 Task: Compose an email with the signature Kate Phillips with the subject Follow-up on a service enhancement and the message Can you confirm the delivery date for the new shipment of products? from softage.5@softage.net to softage.9@softage.net, select the message and change font size to huge, align the email to right Send the email. Finally, move the email from Sent Items to the label Sustainability
Action: Mouse moved to (89, 55)
Screenshot: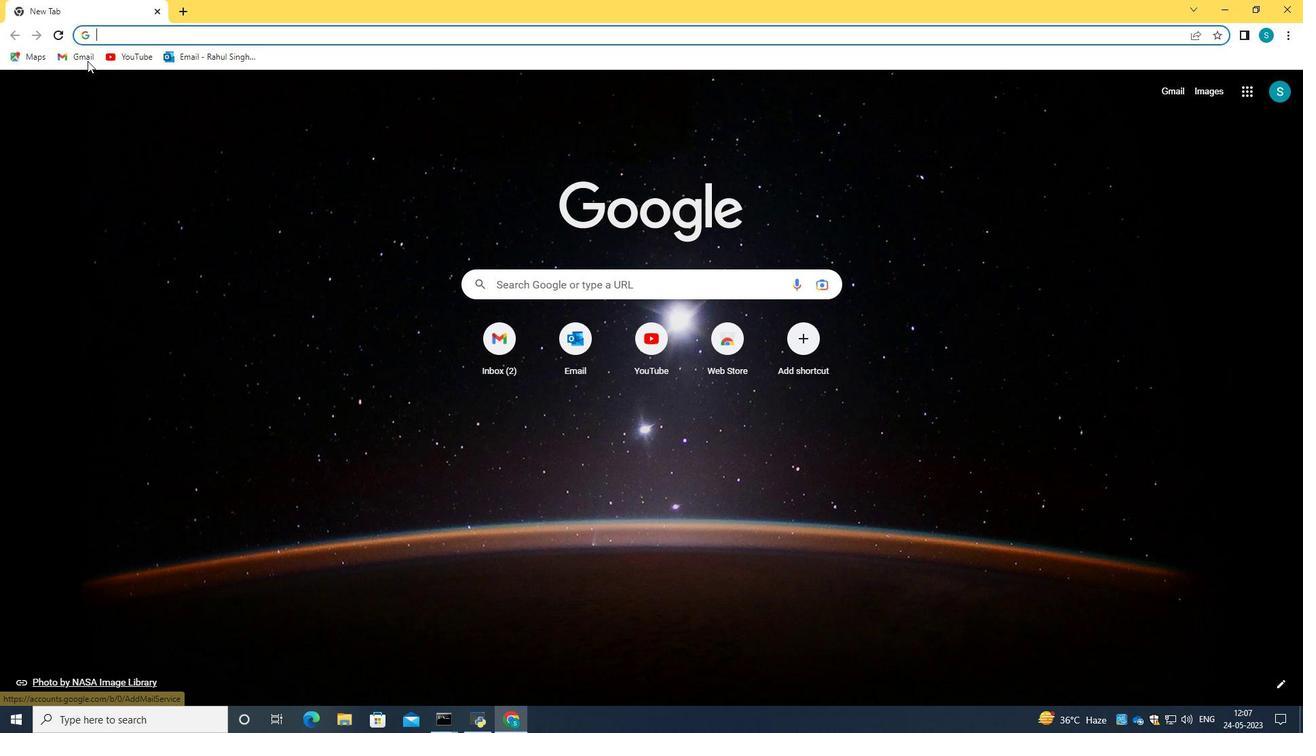 
Action: Mouse pressed left at (89, 55)
Screenshot: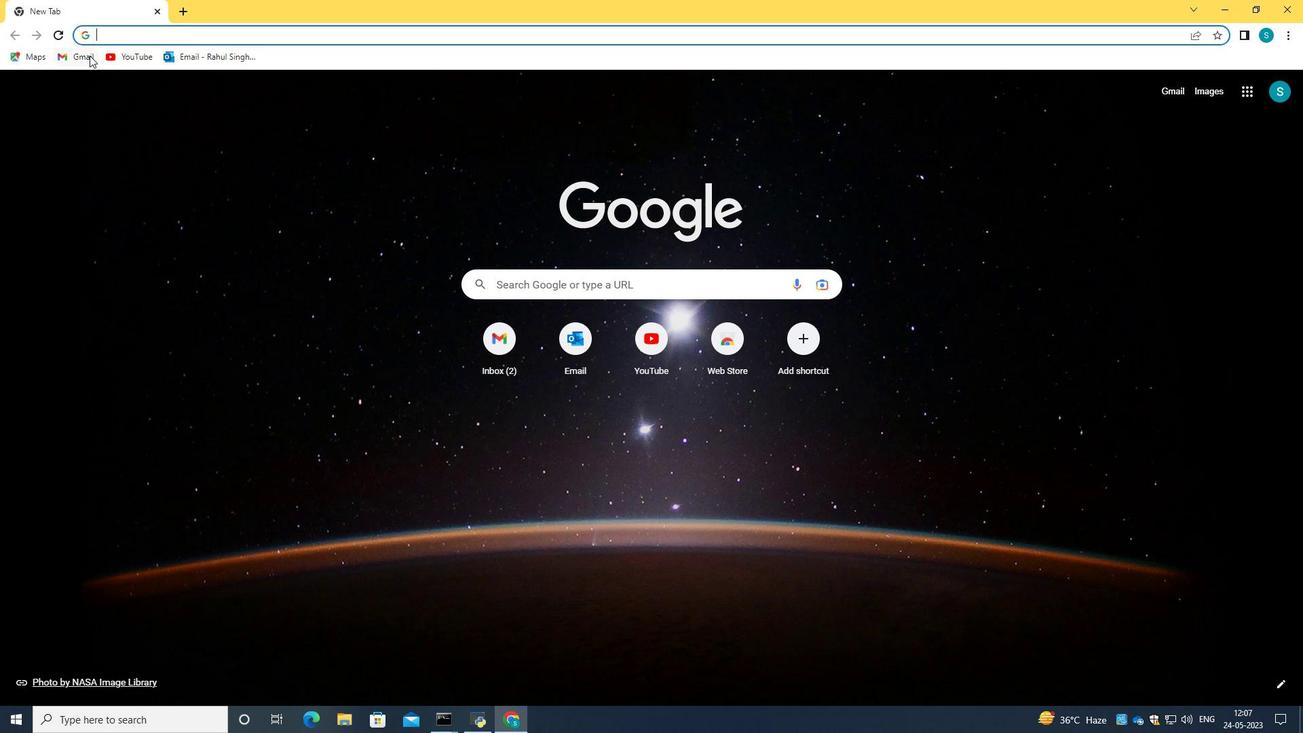 
Action: Mouse moved to (669, 211)
Screenshot: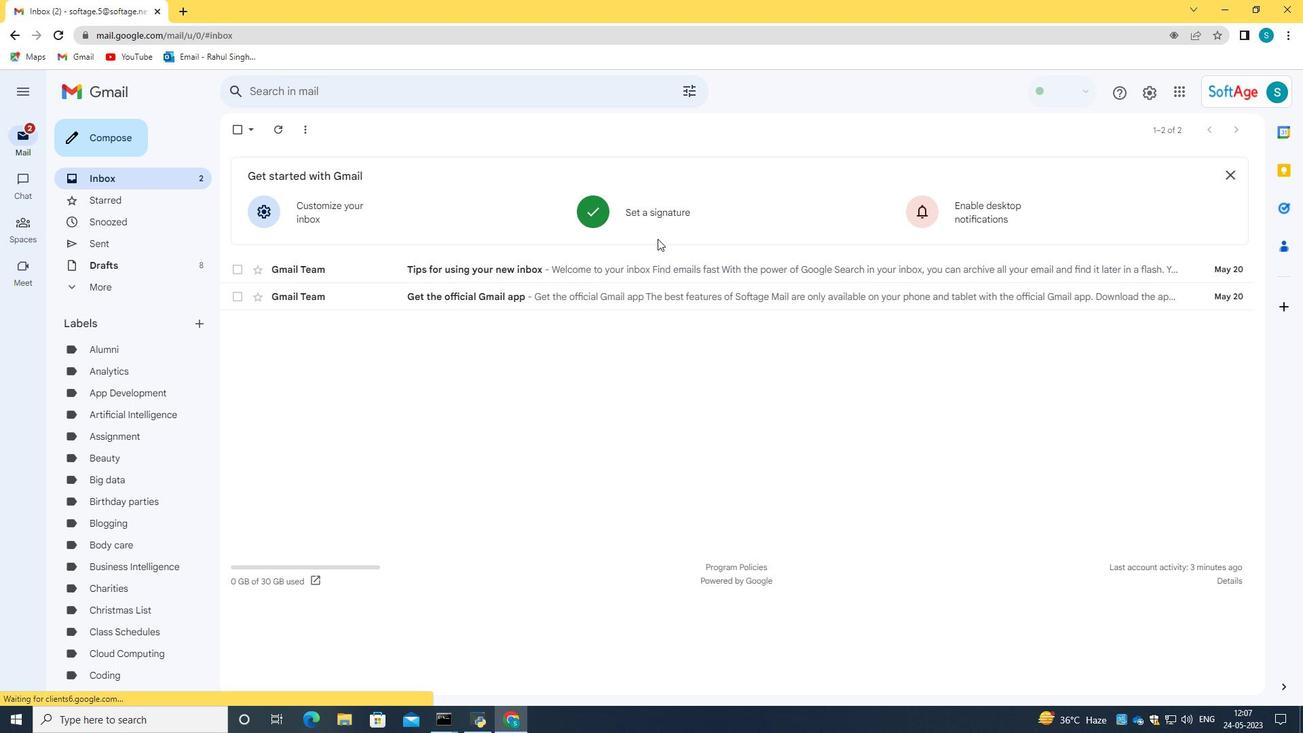 
Action: Mouse pressed left at (669, 211)
Screenshot: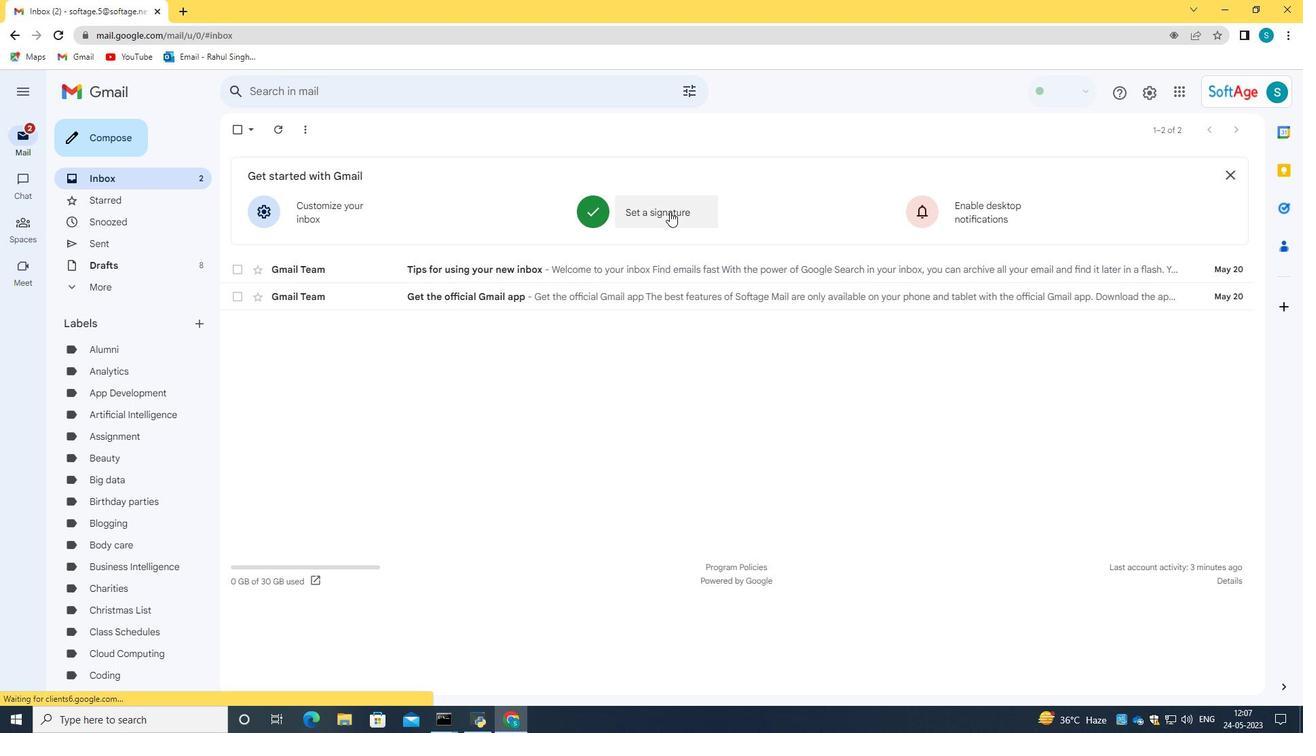 
Action: Mouse moved to (665, 228)
Screenshot: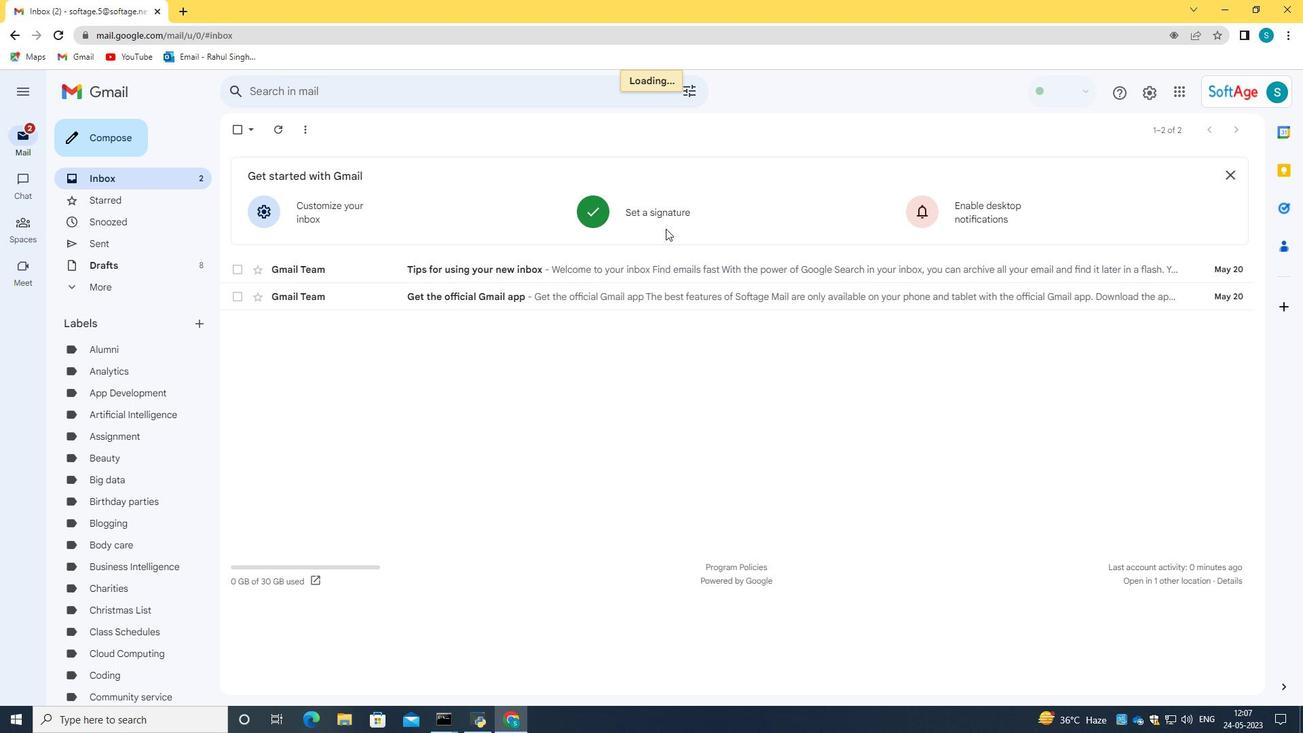 
Action: Mouse scrolled (665, 228) with delta (0, 0)
Screenshot: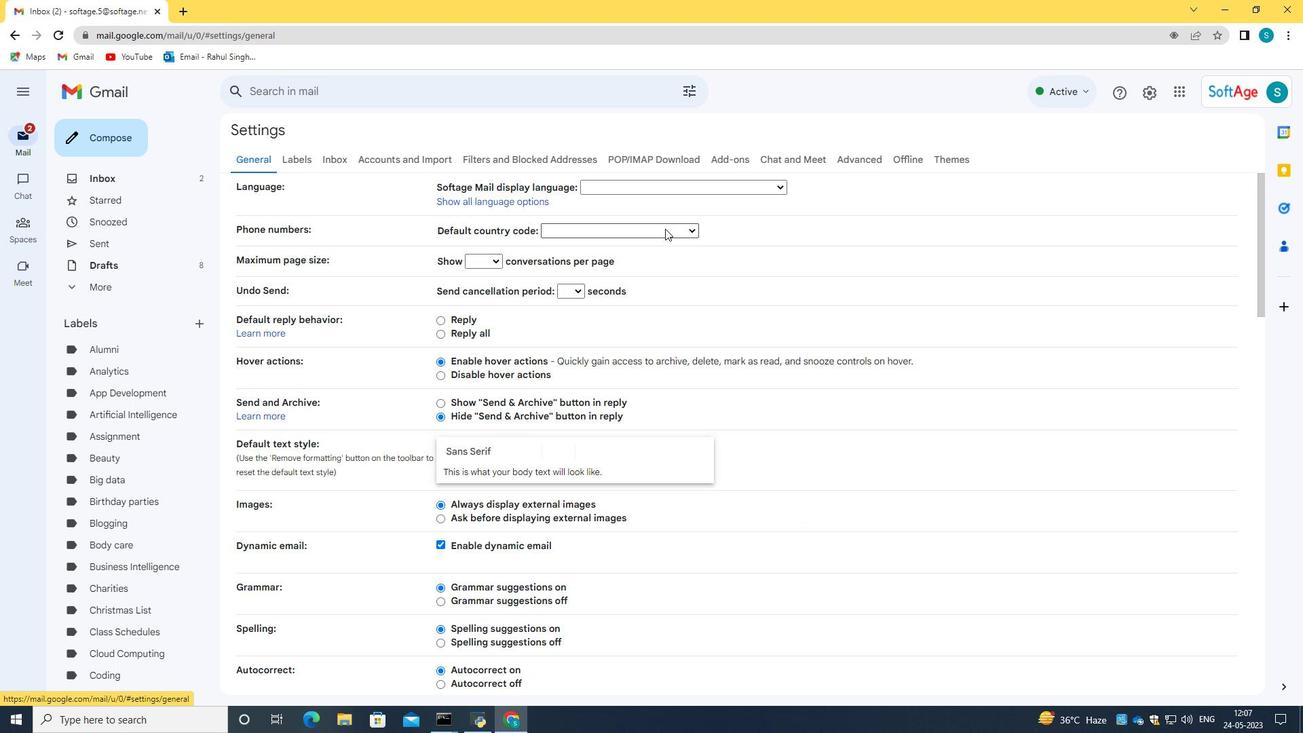 
Action: Mouse moved to (665, 230)
Screenshot: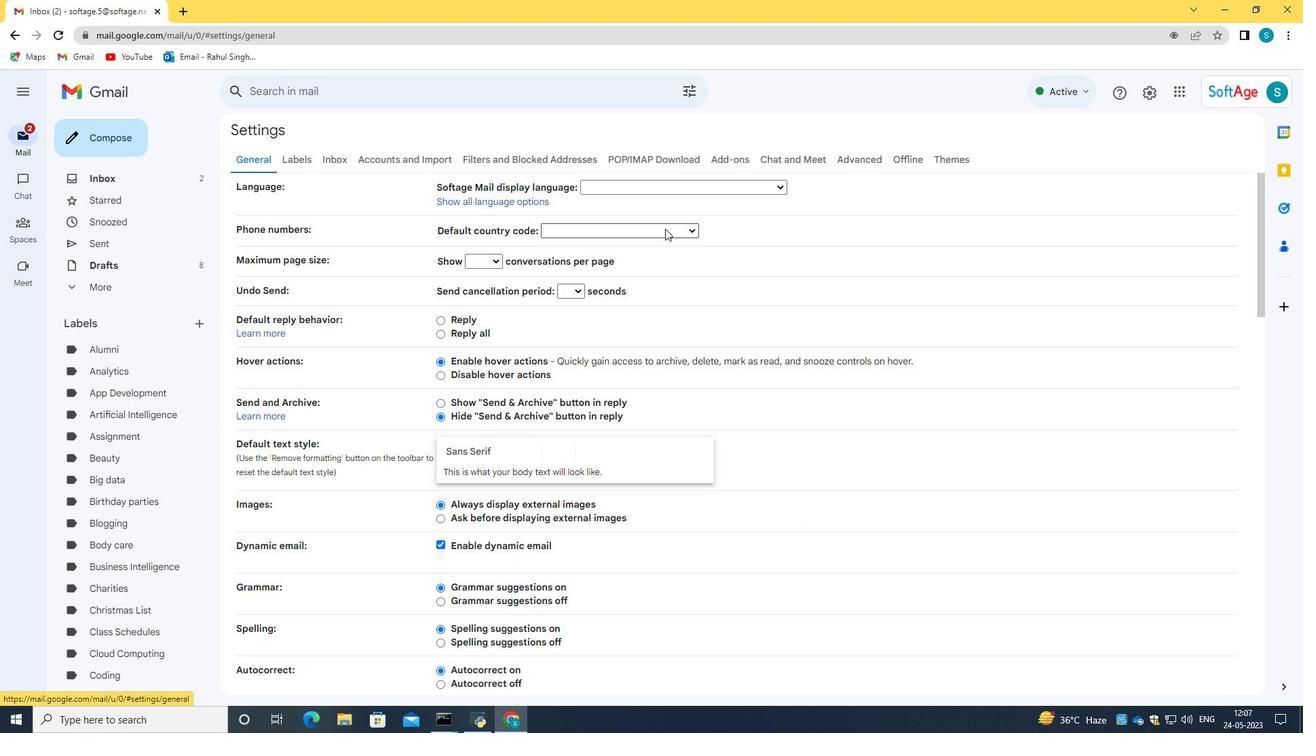 
Action: Mouse scrolled (665, 229) with delta (0, 0)
Screenshot: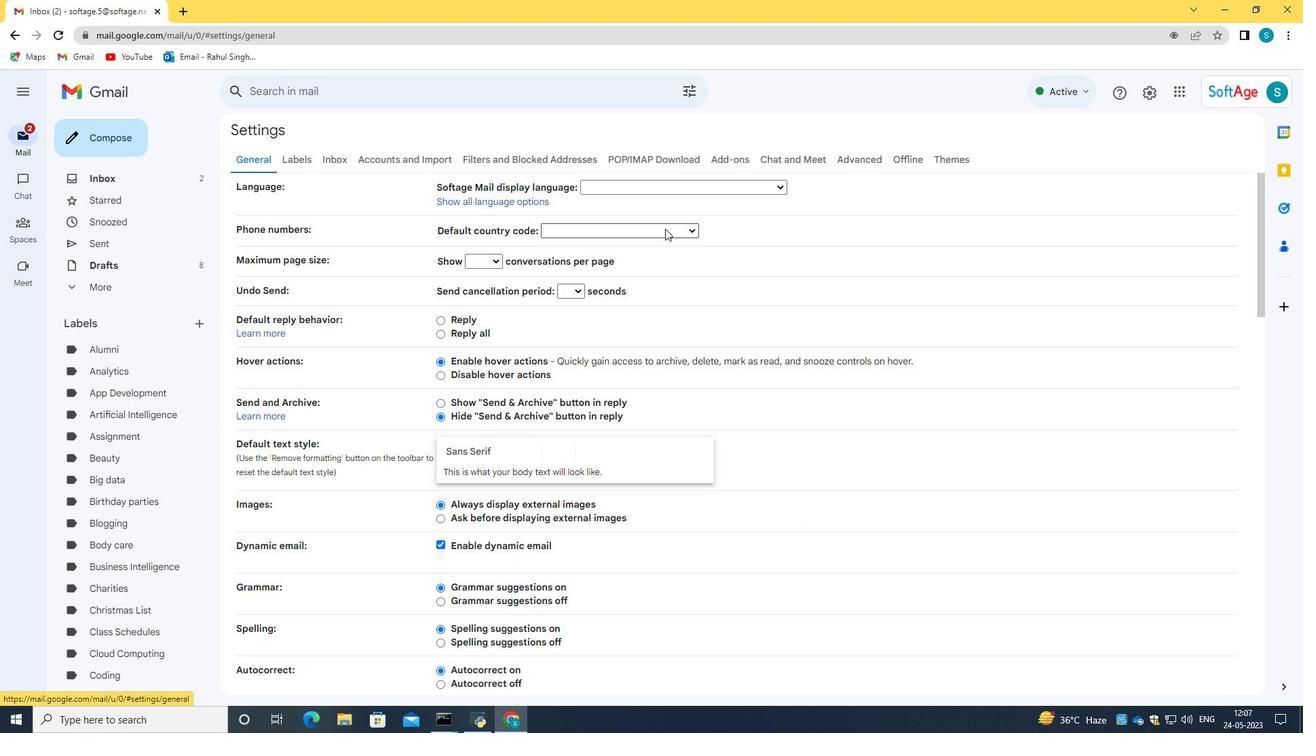 
Action: Mouse moved to (665, 230)
Screenshot: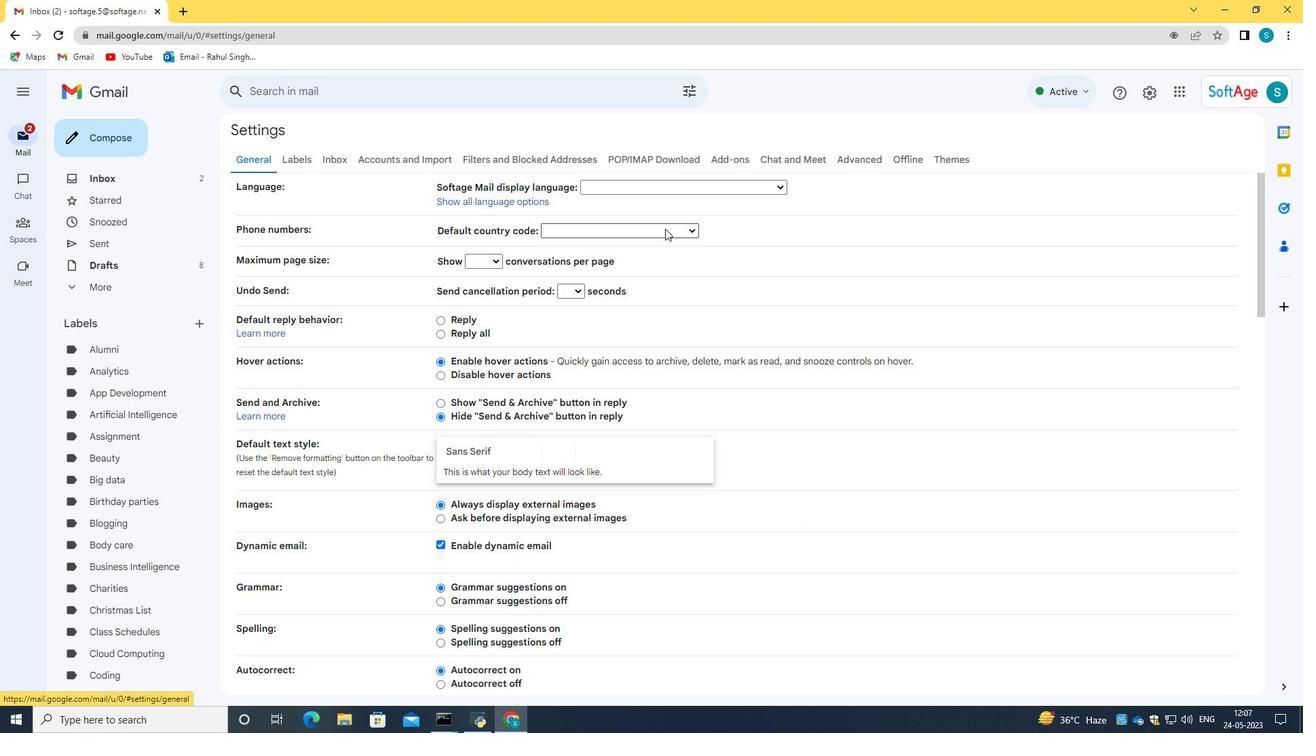 
Action: Mouse scrolled (665, 229) with delta (0, 0)
Screenshot: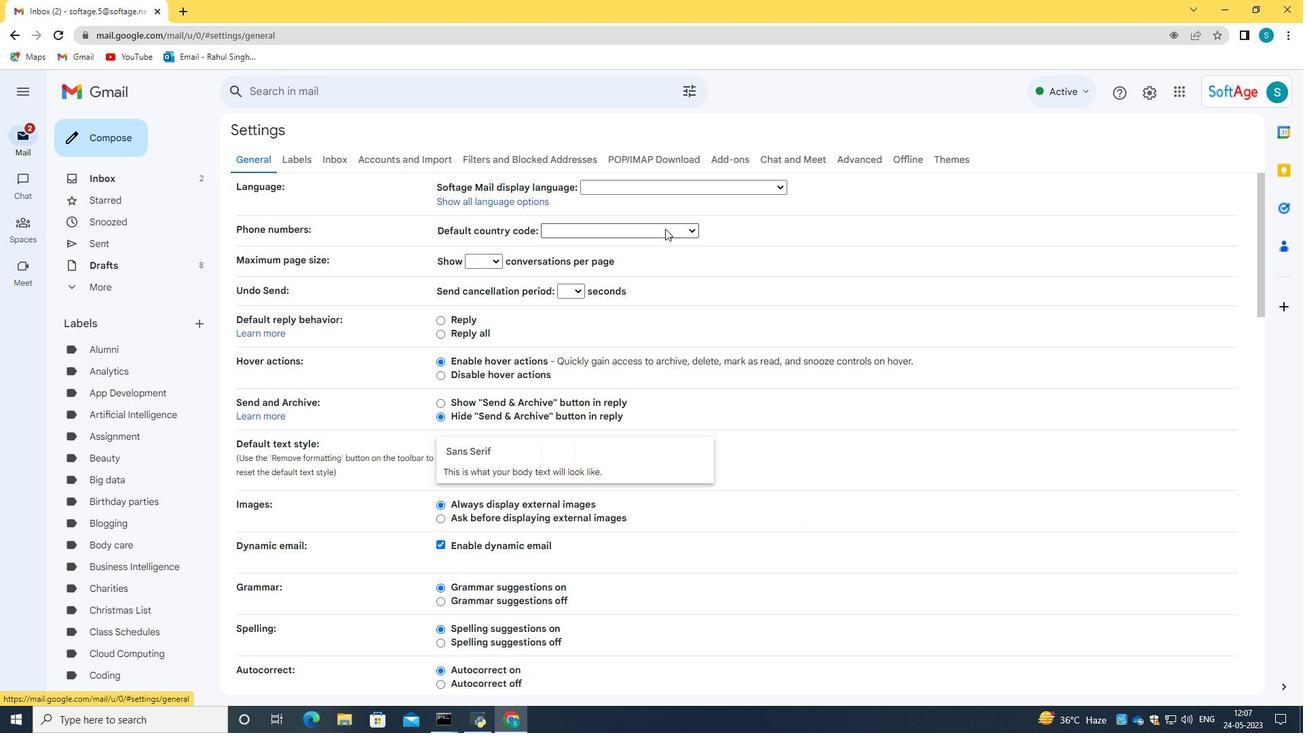 
Action: Mouse moved to (665, 230)
Screenshot: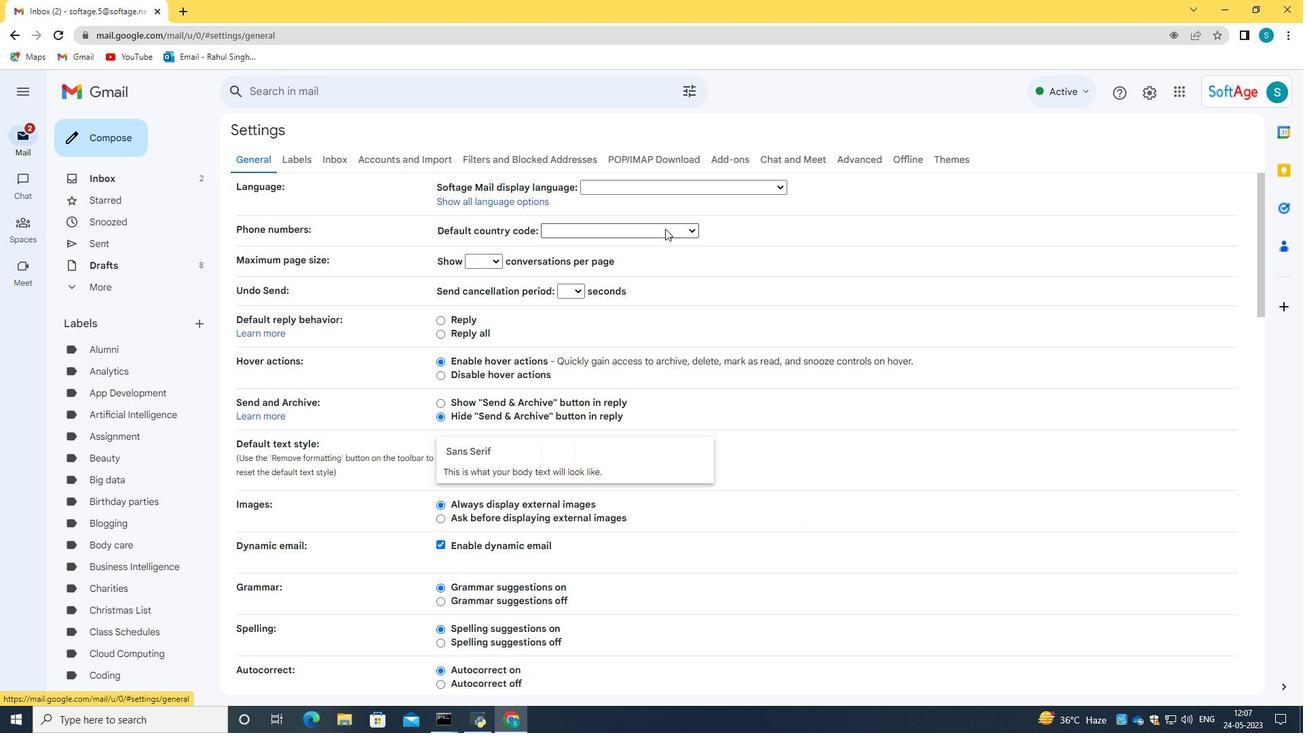 
Action: Mouse scrolled (665, 230) with delta (0, 0)
Screenshot: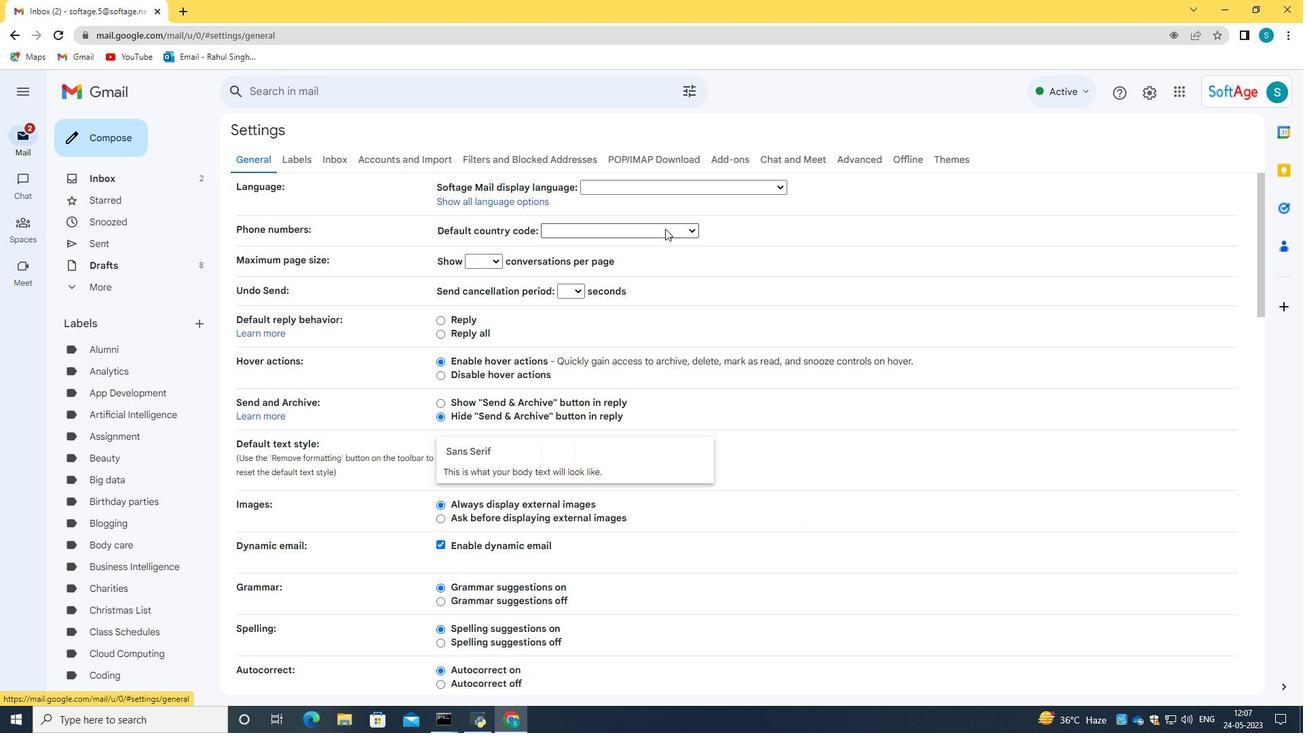 
Action: Mouse scrolled (665, 230) with delta (0, 0)
Screenshot: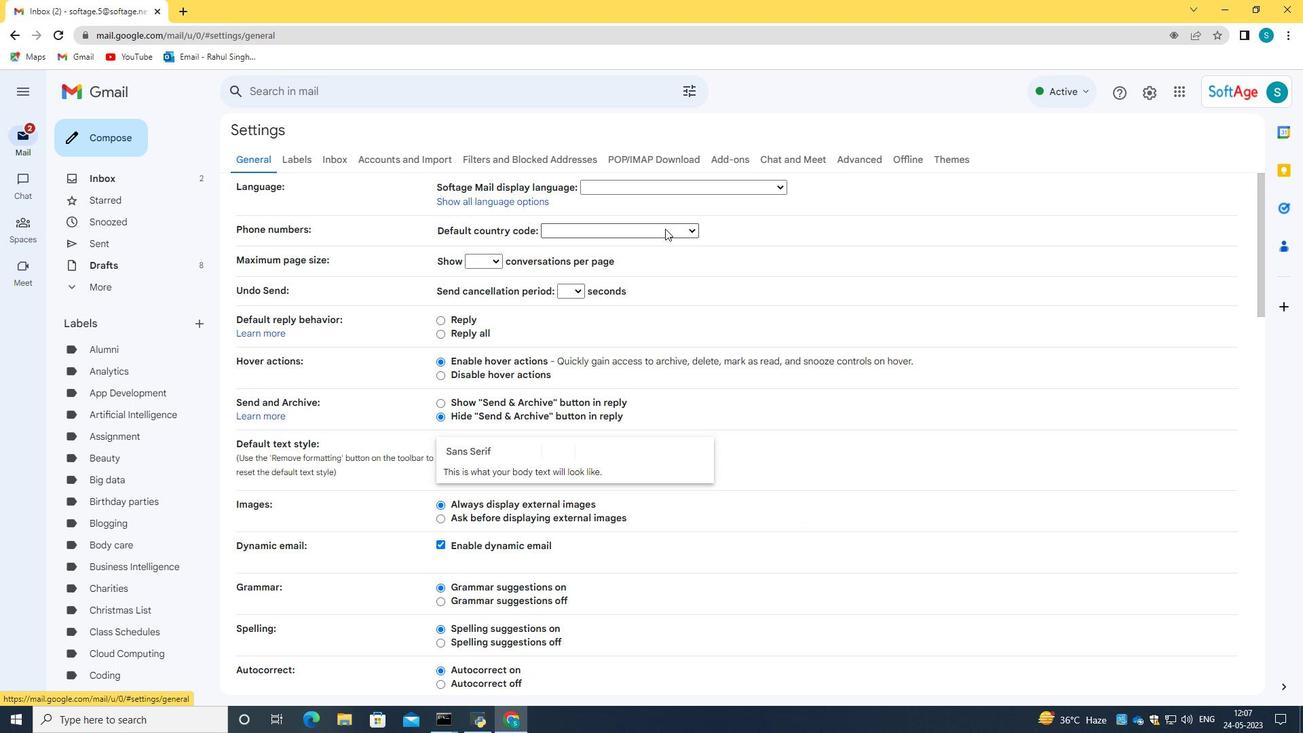 
Action: Mouse scrolled (665, 230) with delta (0, 0)
Screenshot: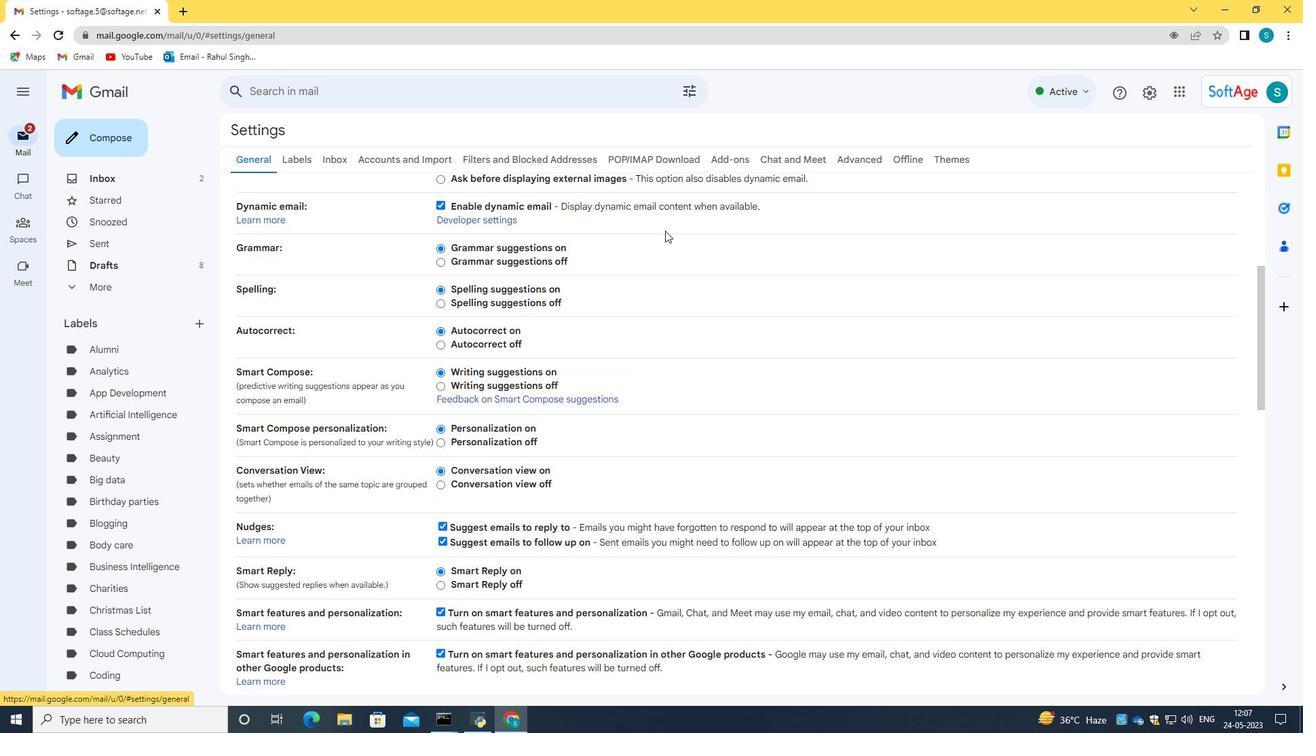 
Action: Mouse moved to (665, 231)
Screenshot: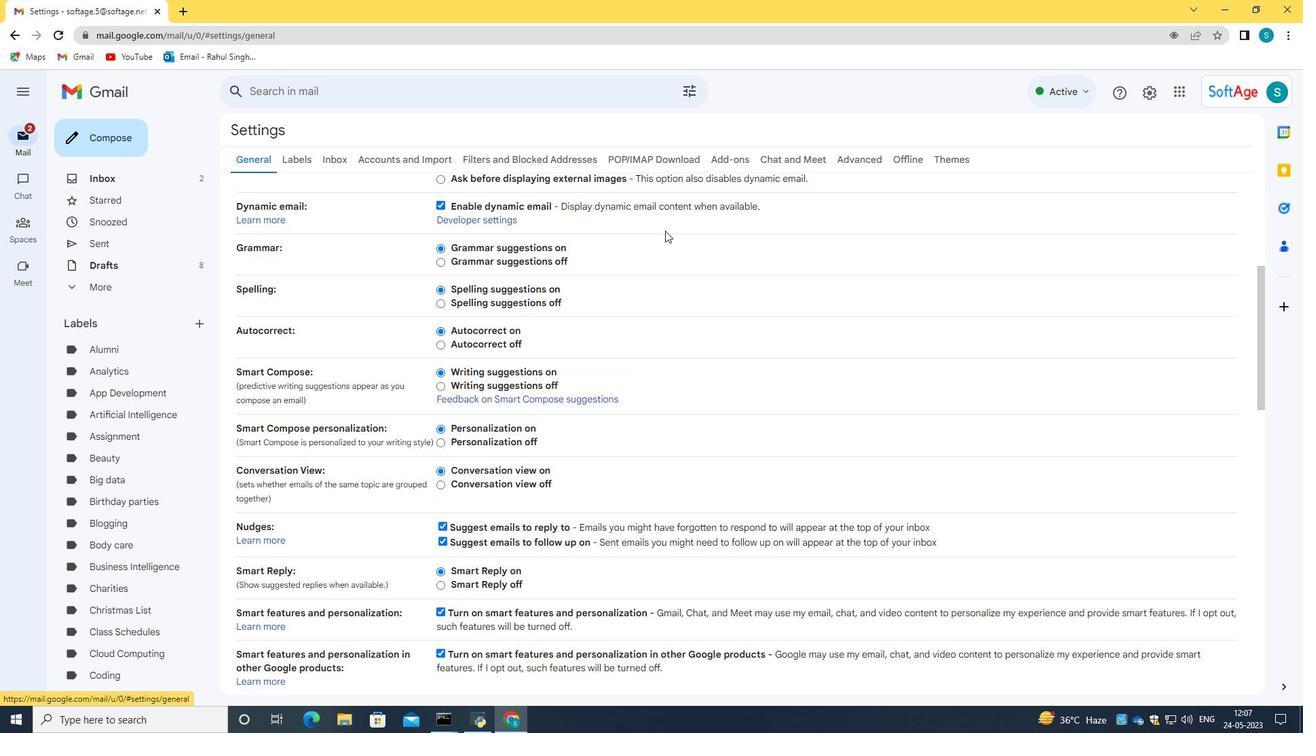 
Action: Mouse scrolled (665, 230) with delta (0, 0)
Screenshot: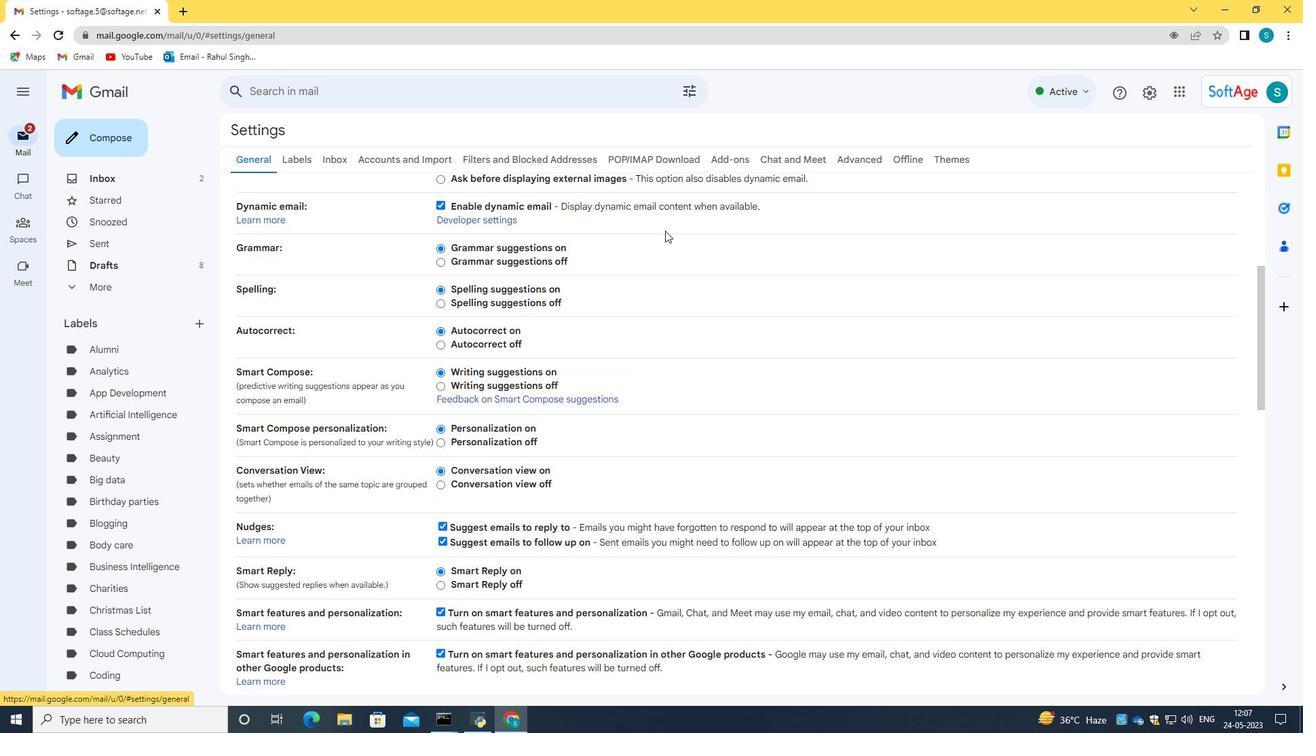 
Action: Mouse moved to (665, 232)
Screenshot: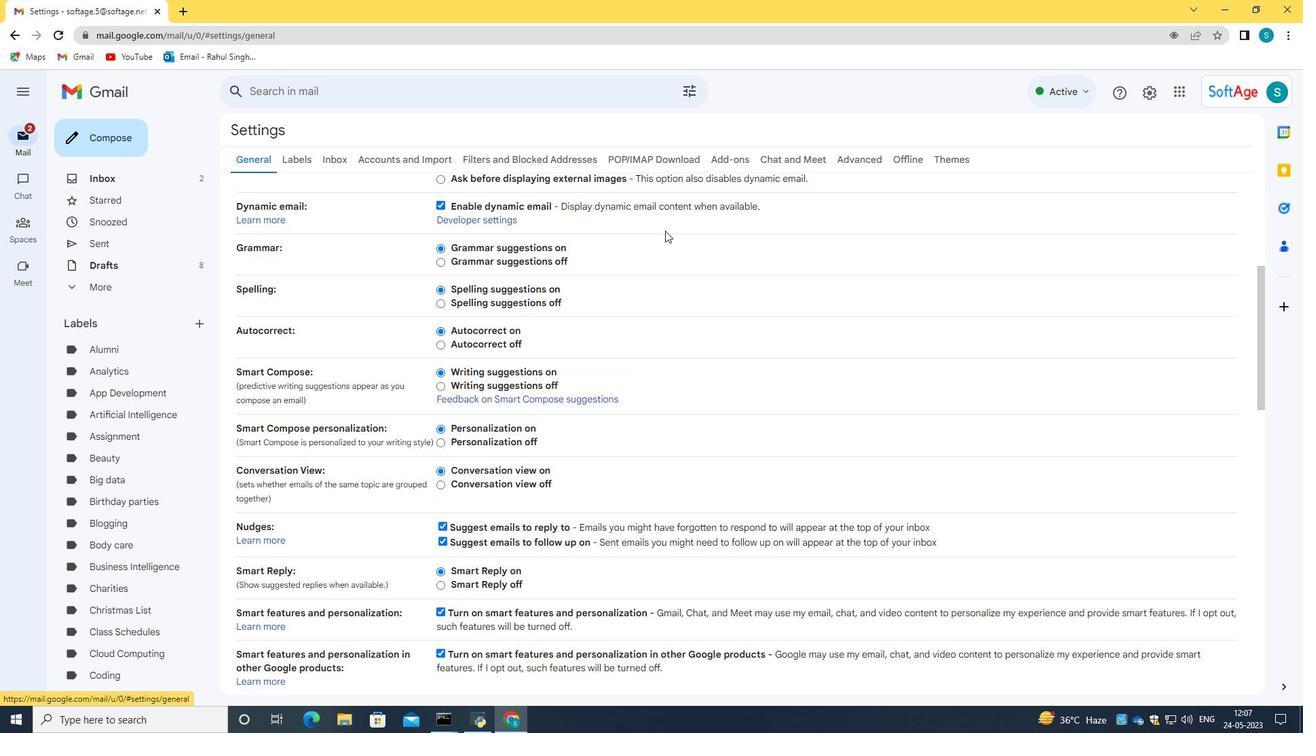 
Action: Mouse scrolled (665, 231) with delta (0, 0)
Screenshot: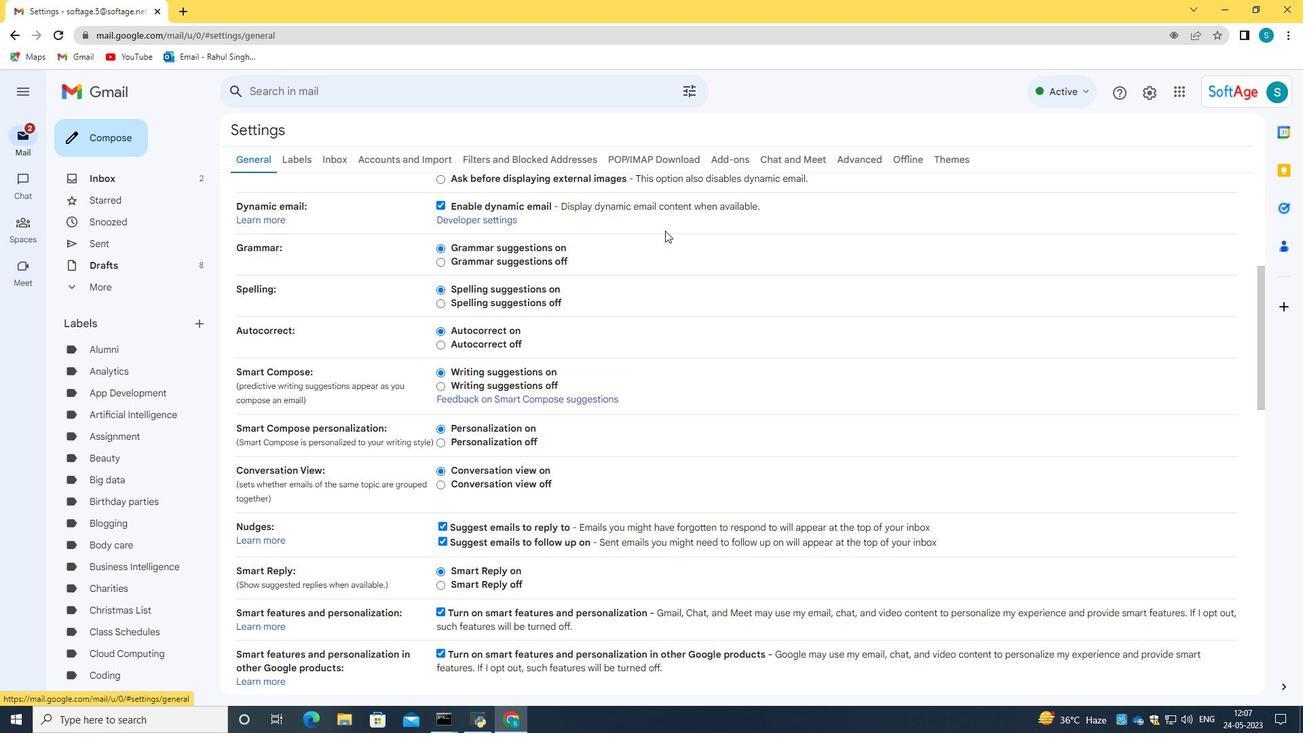 
Action: Mouse moved to (699, 285)
Screenshot: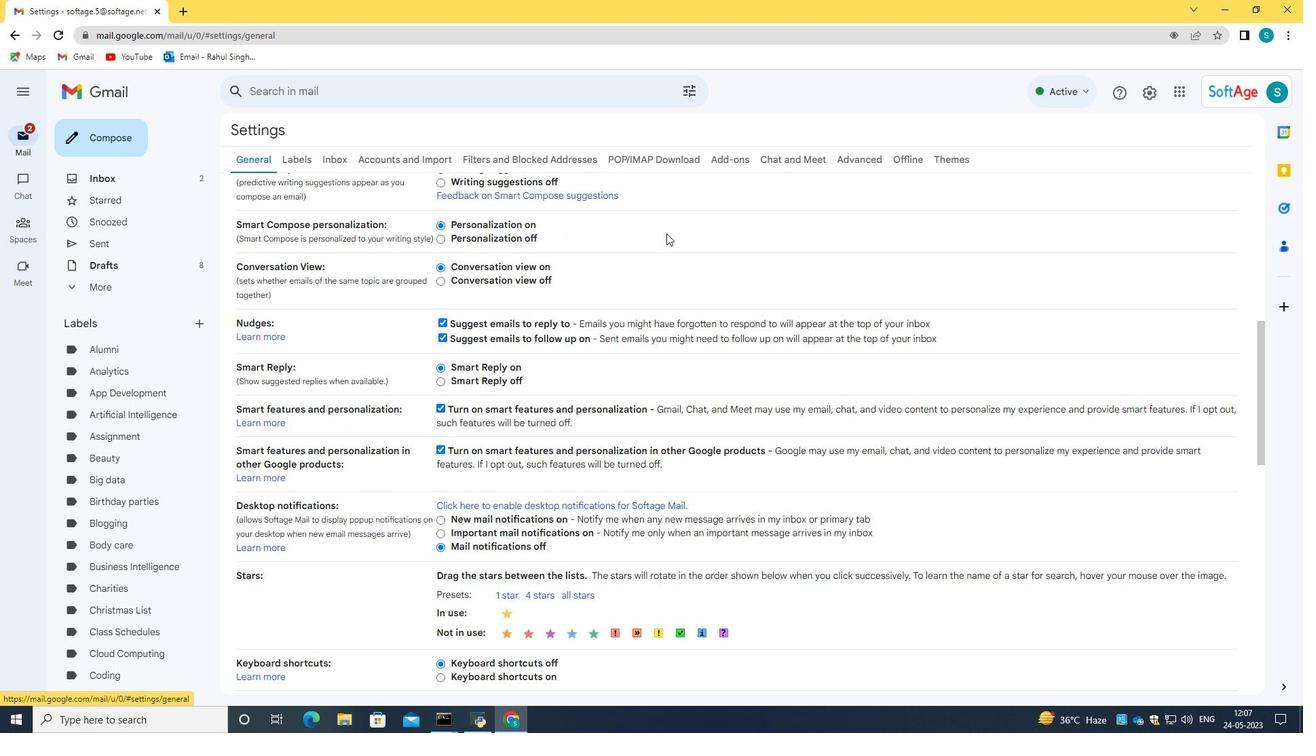 
Action: Mouse scrolled (699, 285) with delta (0, 0)
Screenshot: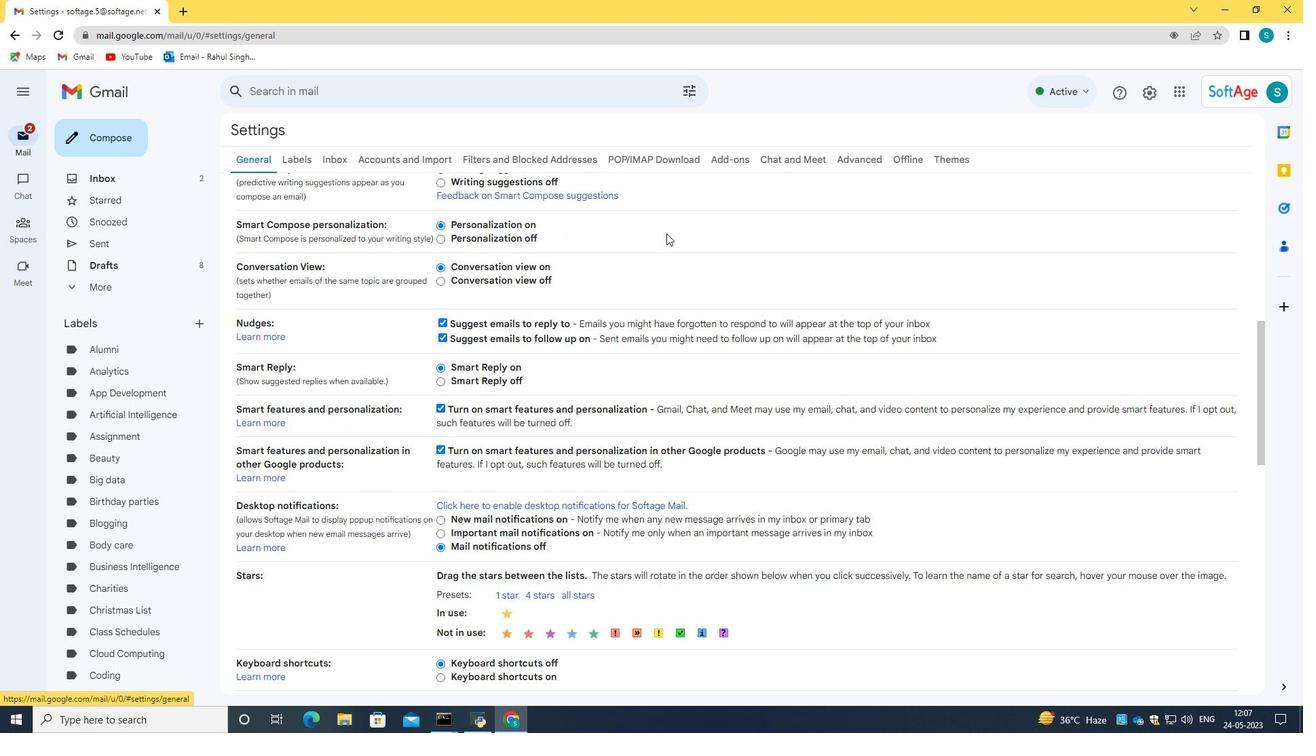 
Action: Mouse moved to (699, 293)
Screenshot: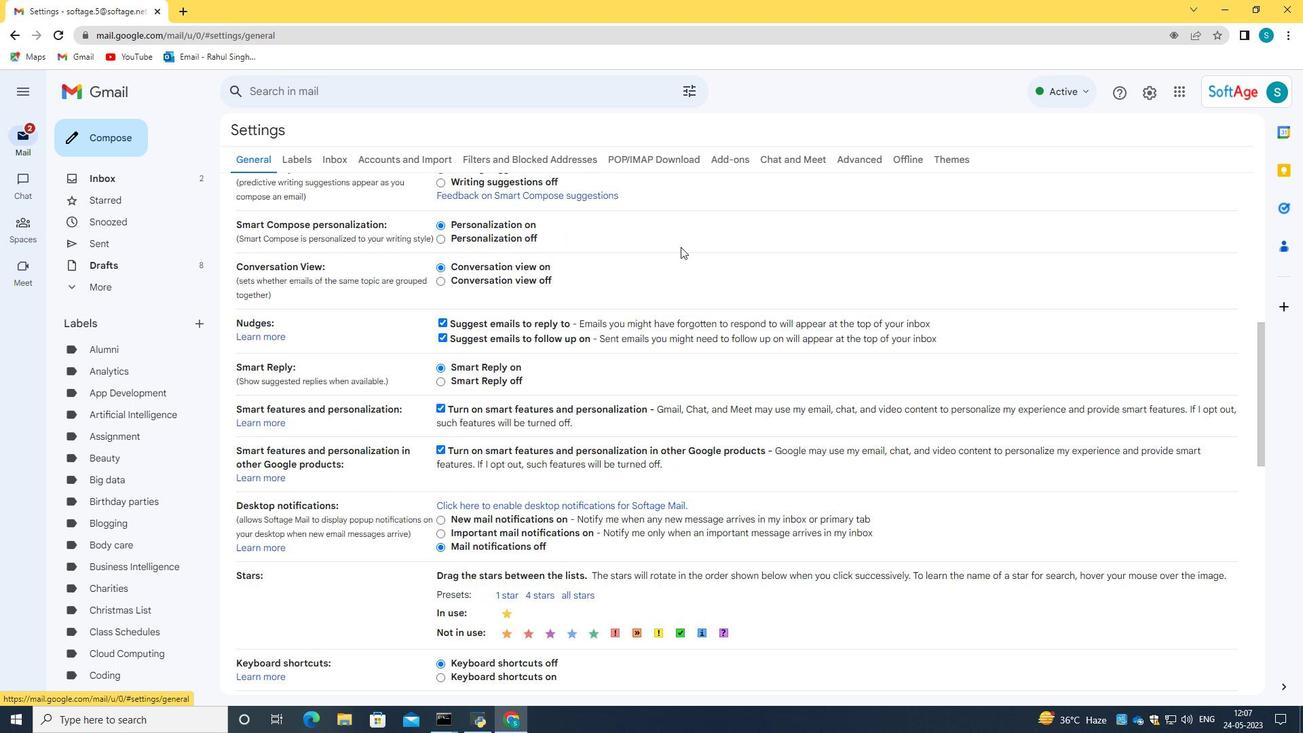 
Action: Mouse scrolled (699, 293) with delta (0, 0)
Screenshot: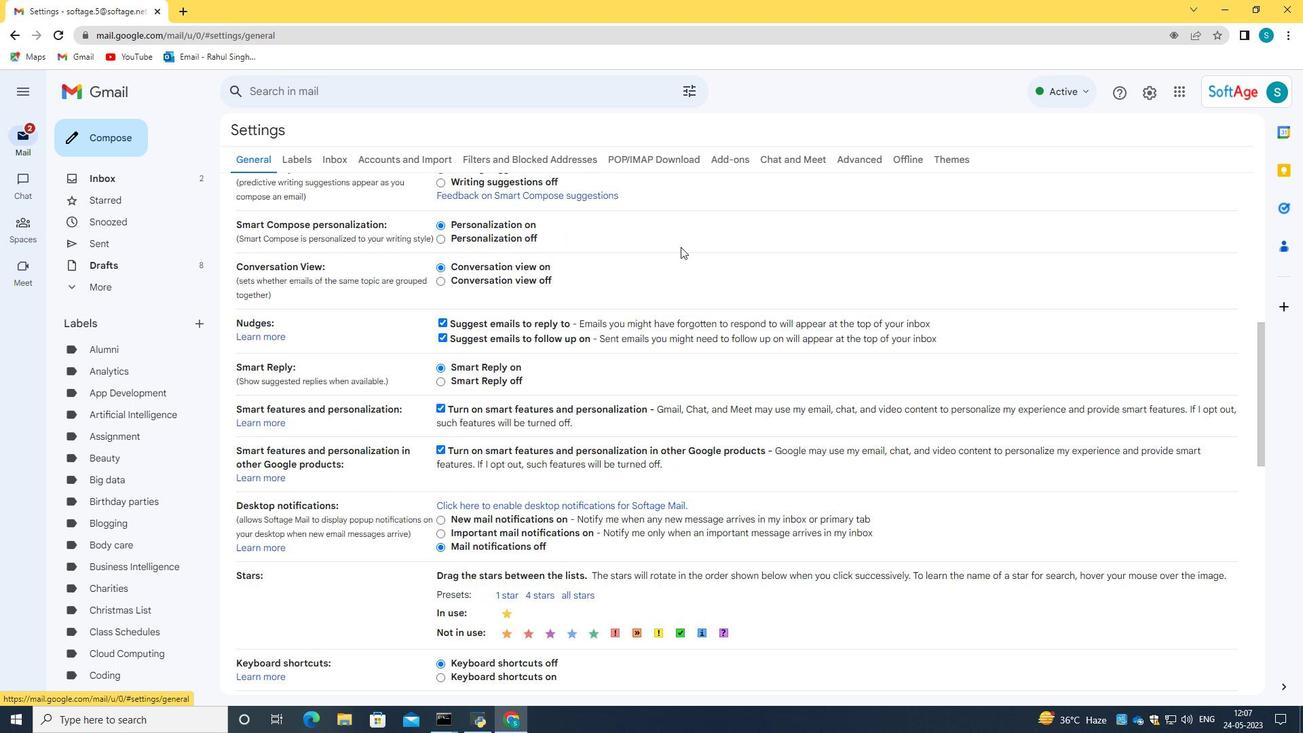 
Action: Mouse scrolled (699, 293) with delta (0, 0)
Screenshot: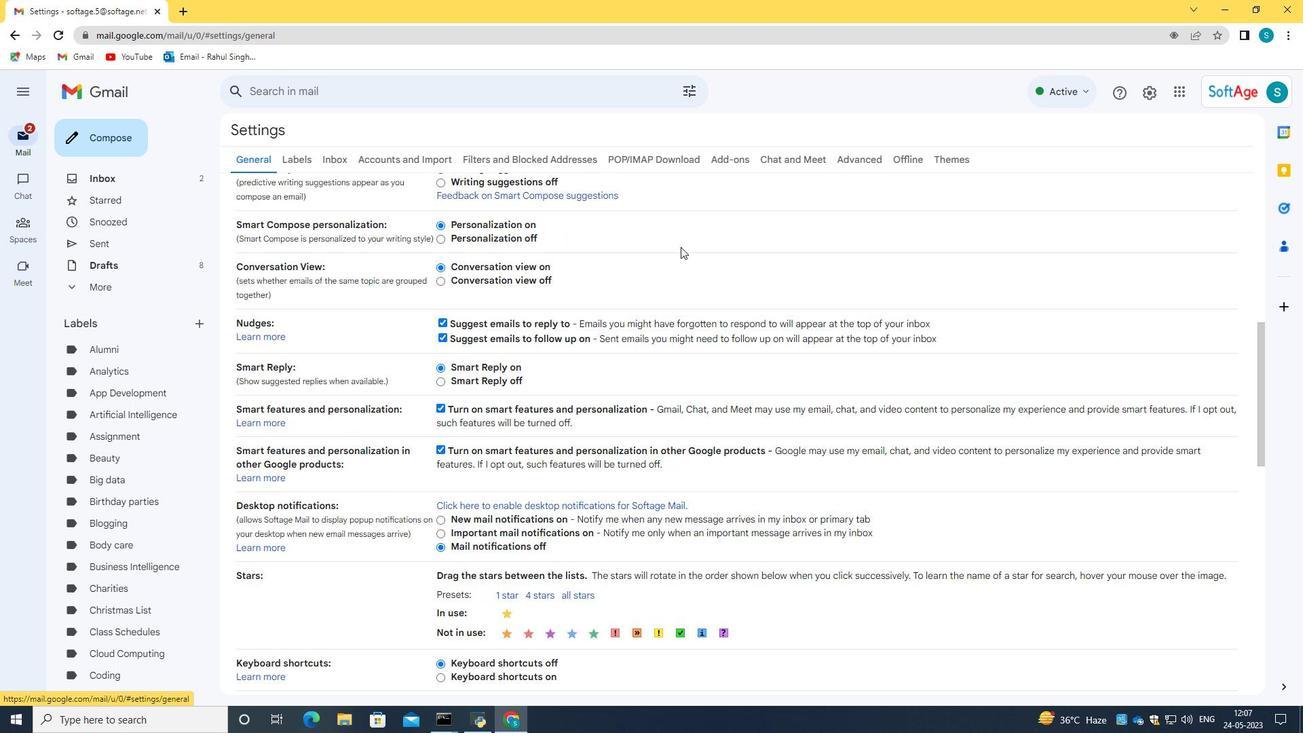 
Action: Mouse scrolled (699, 293) with delta (0, 0)
Screenshot: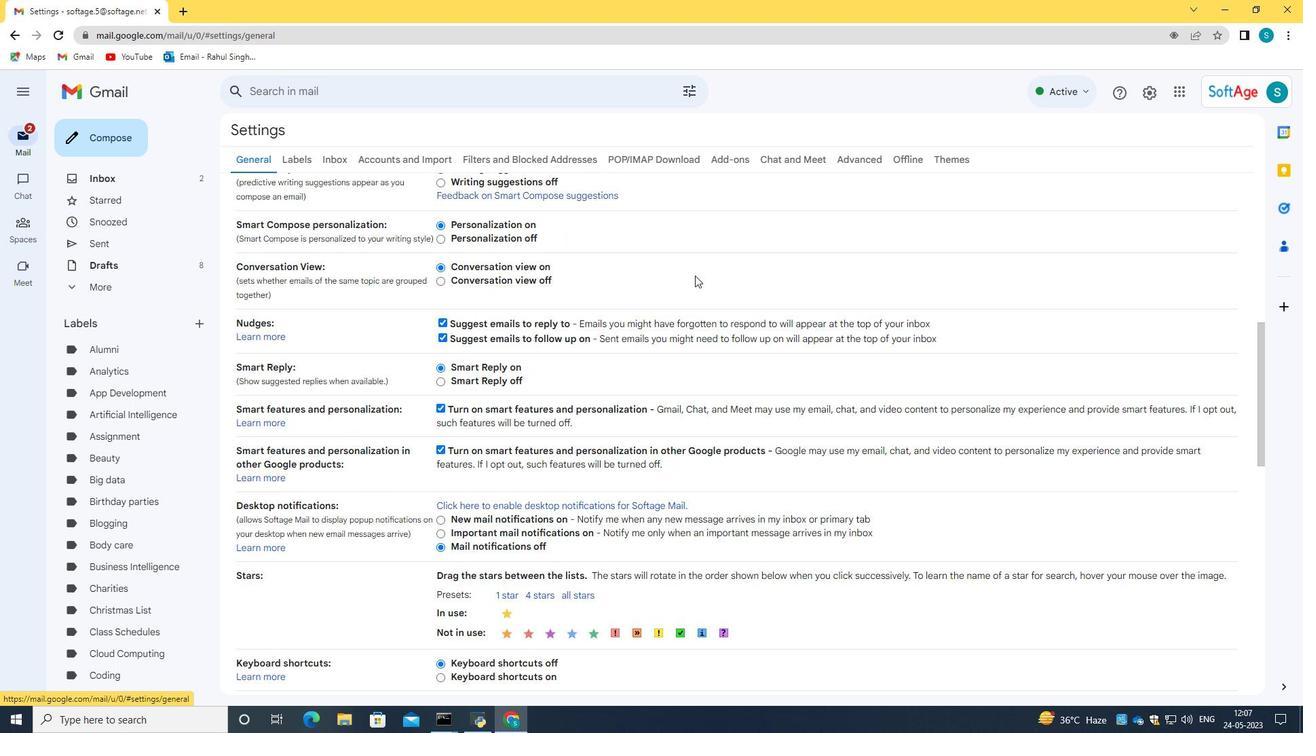 
Action: Mouse moved to (578, 612)
Screenshot: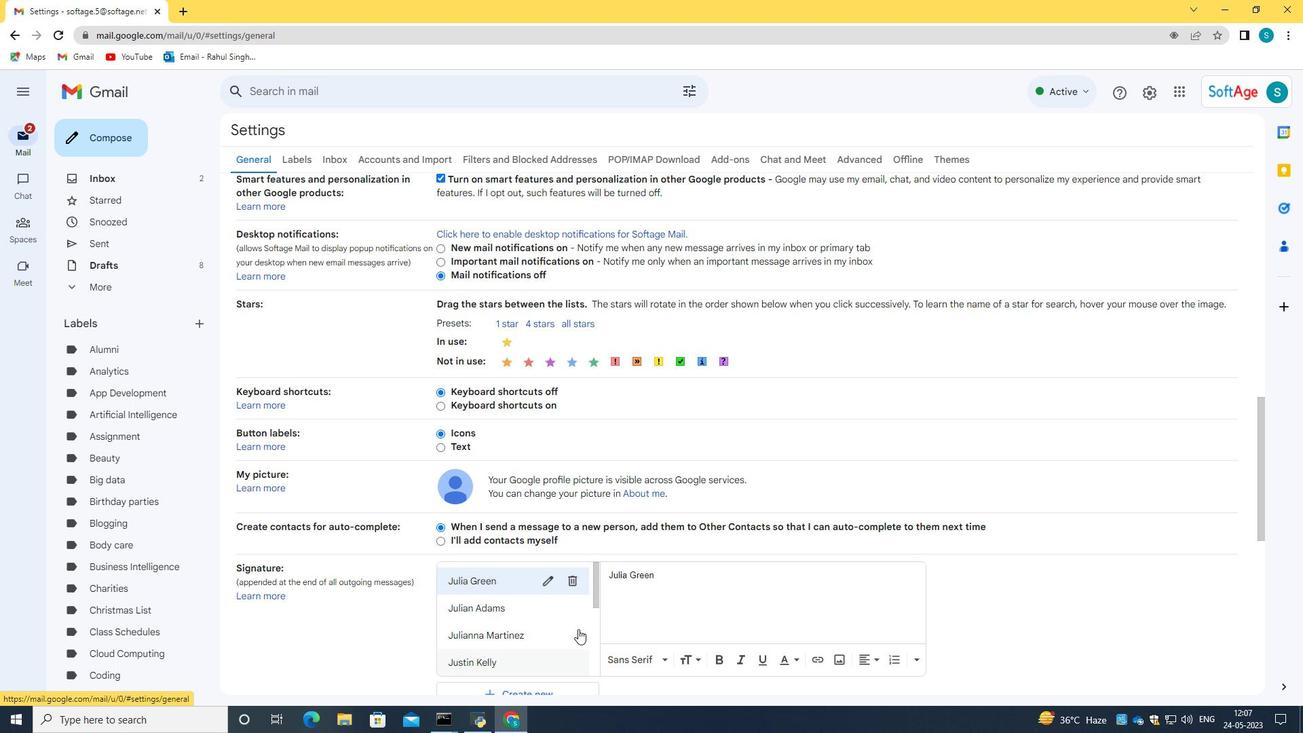
Action: Mouse scrolled (578, 611) with delta (0, 0)
Screenshot: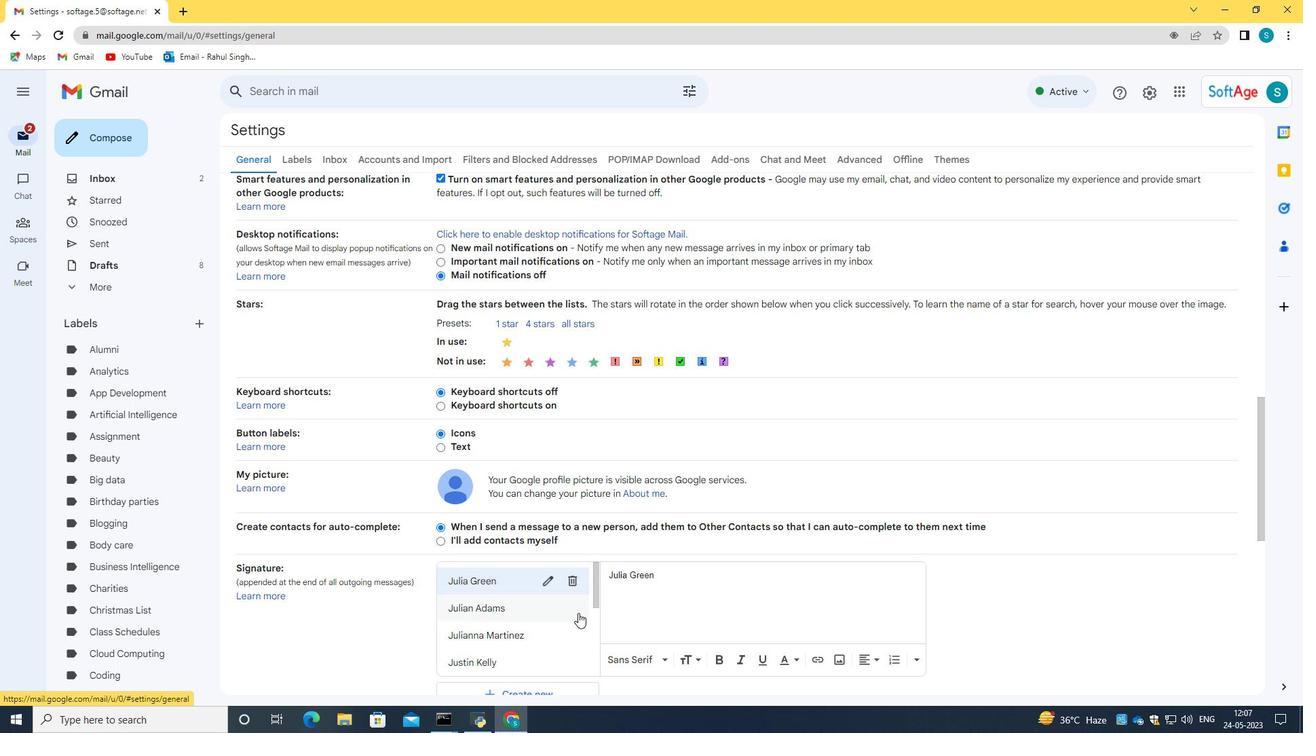 
Action: Mouse moved to (532, 588)
Screenshot: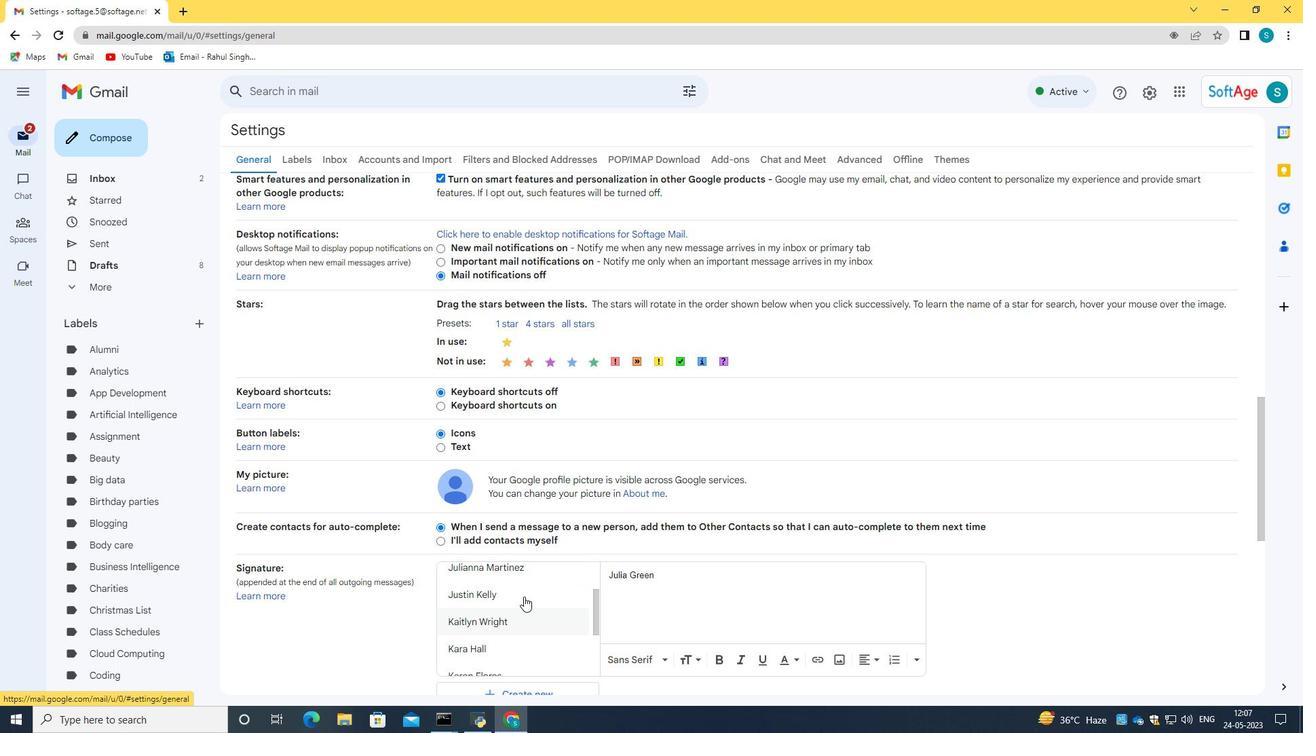 
Action: Mouse scrolled (532, 587) with delta (0, 0)
Screenshot: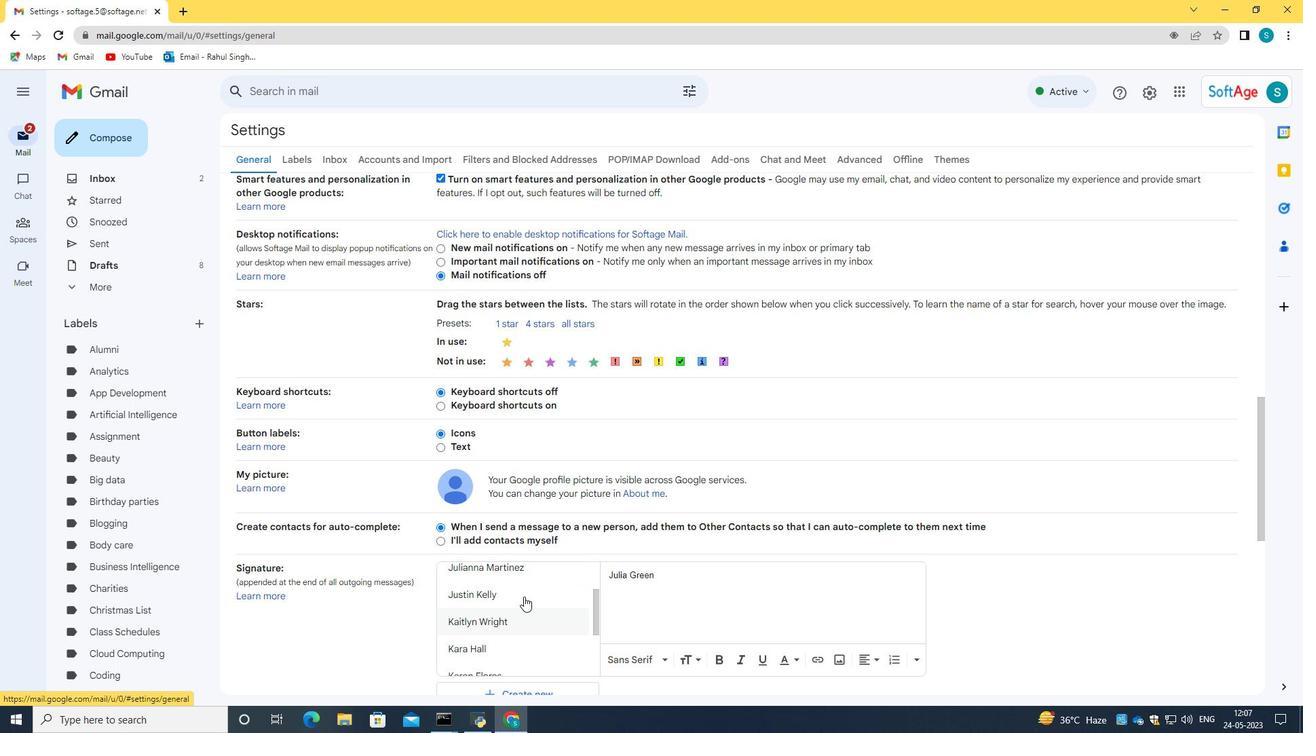
Action: Mouse moved to (573, 570)
Screenshot: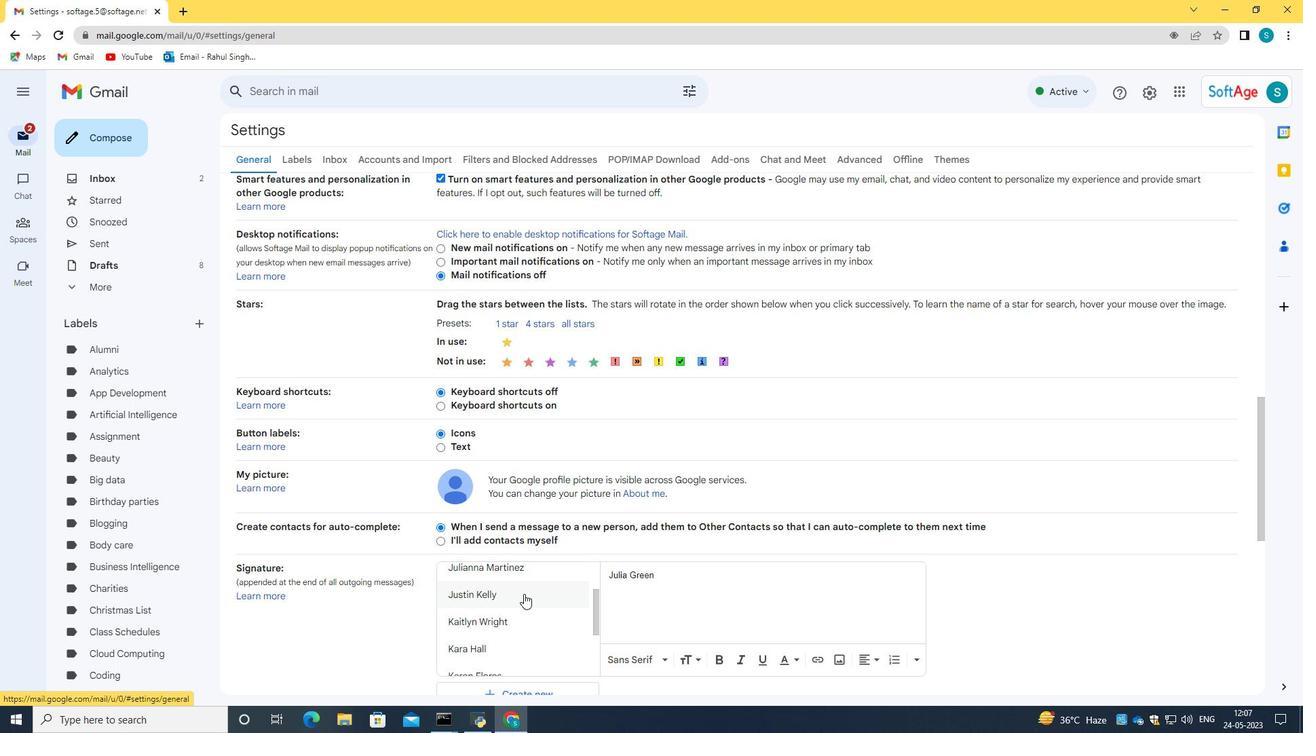
Action: Mouse scrolled (573, 569) with delta (0, 0)
Screenshot: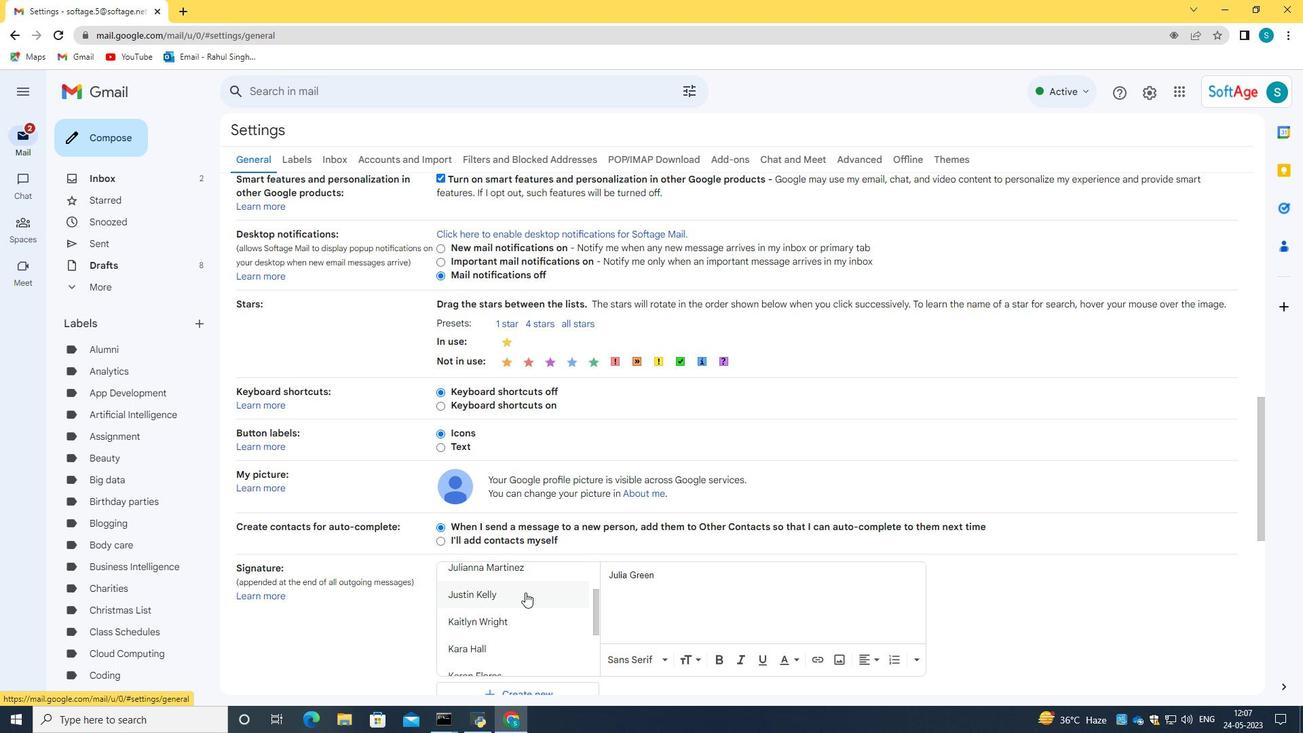 
Action: Mouse moved to (638, 557)
Screenshot: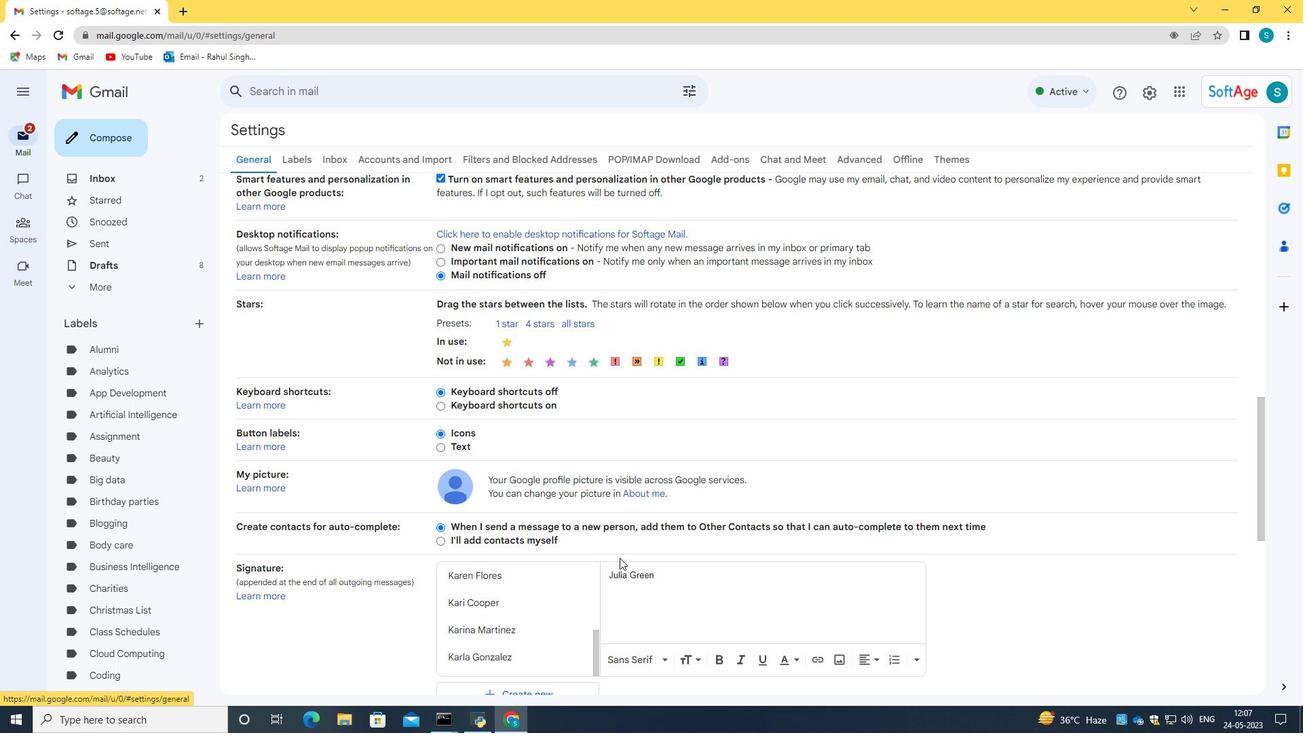 
Action: Mouse scrolled (638, 556) with delta (0, 0)
Screenshot: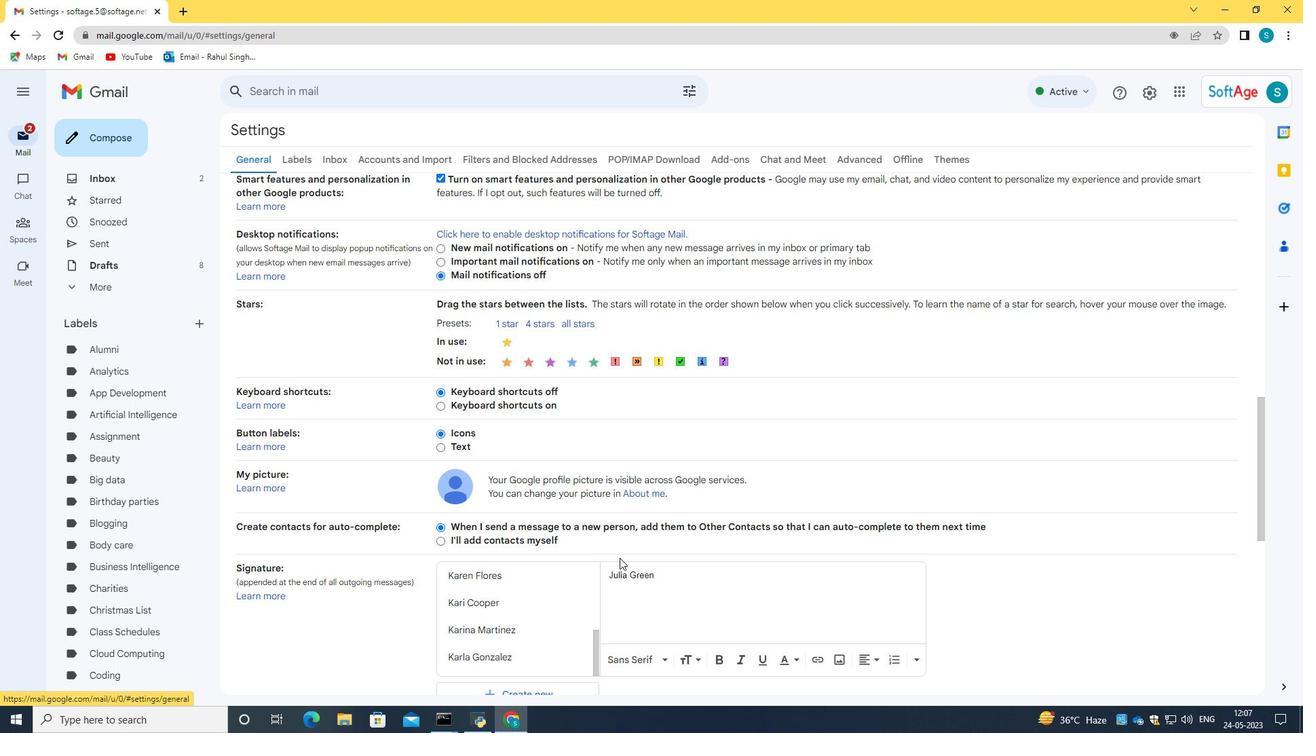 
Action: Mouse scrolled (638, 556) with delta (0, 0)
Screenshot: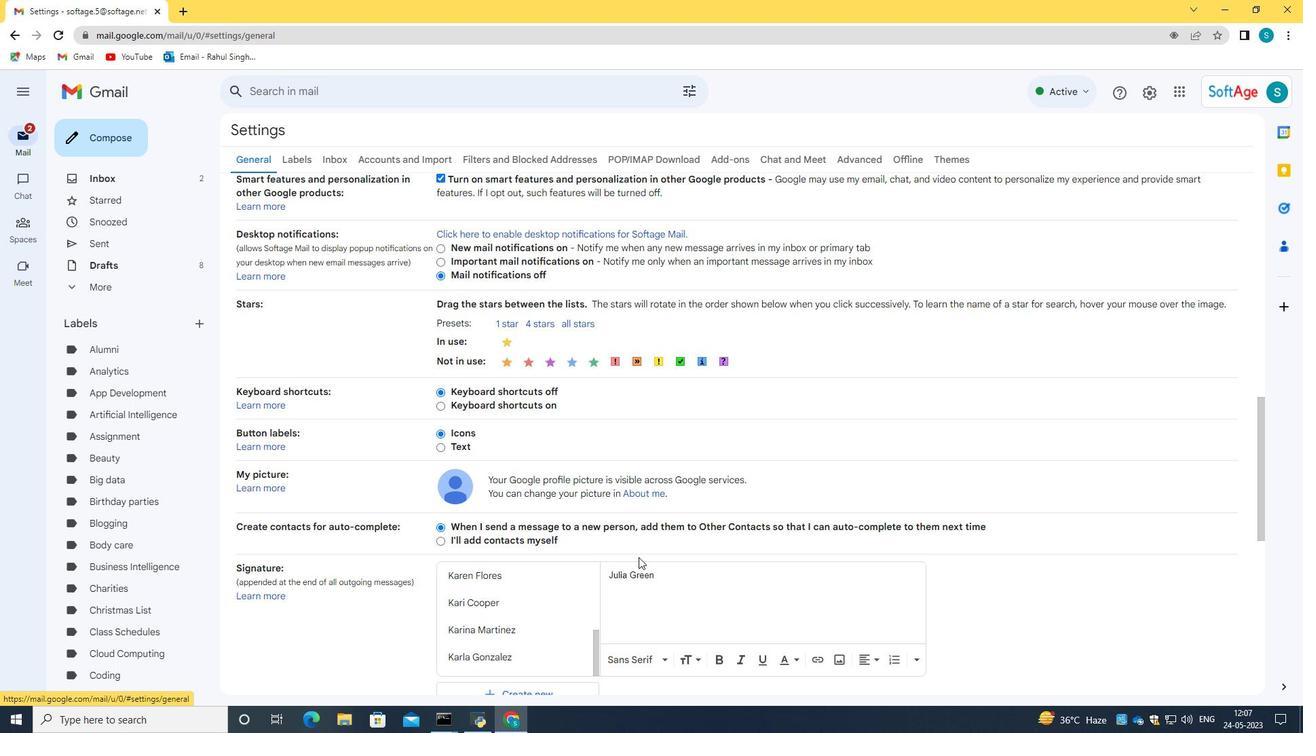 
Action: Mouse scrolled (638, 556) with delta (0, 0)
Screenshot: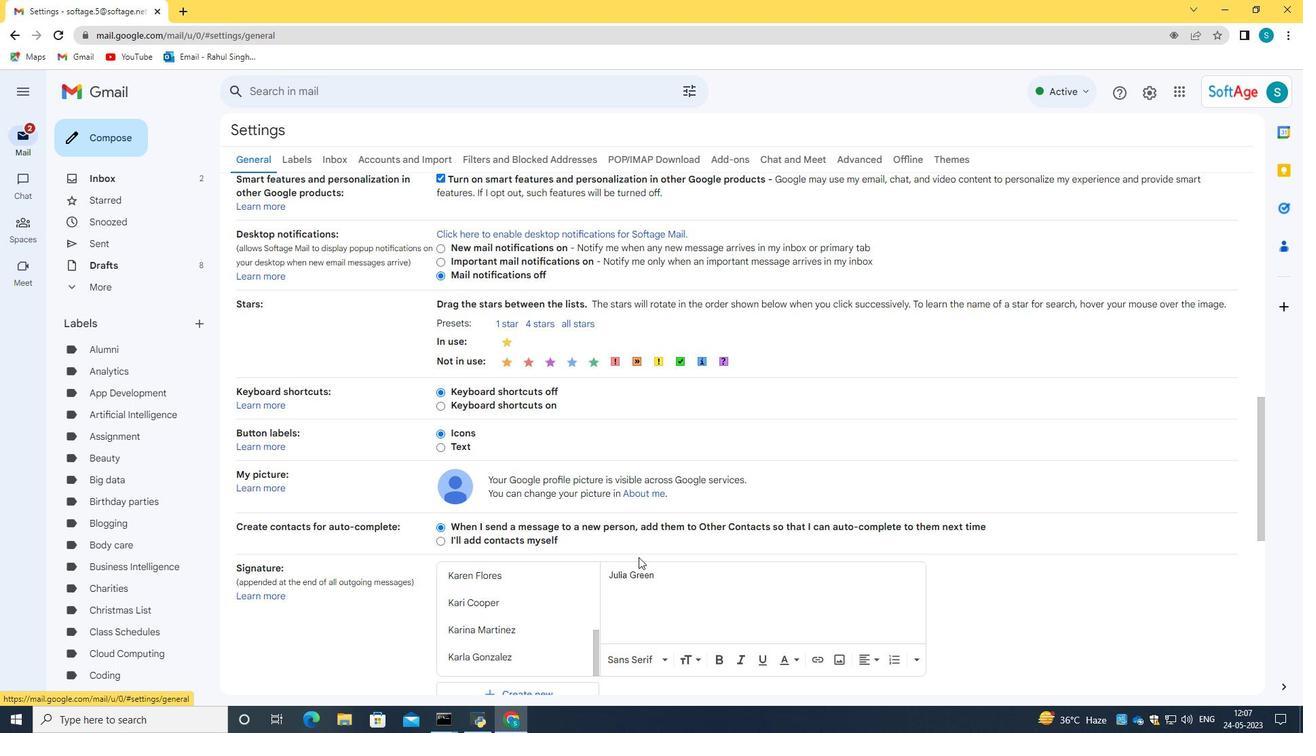
Action: Mouse moved to (532, 496)
Screenshot: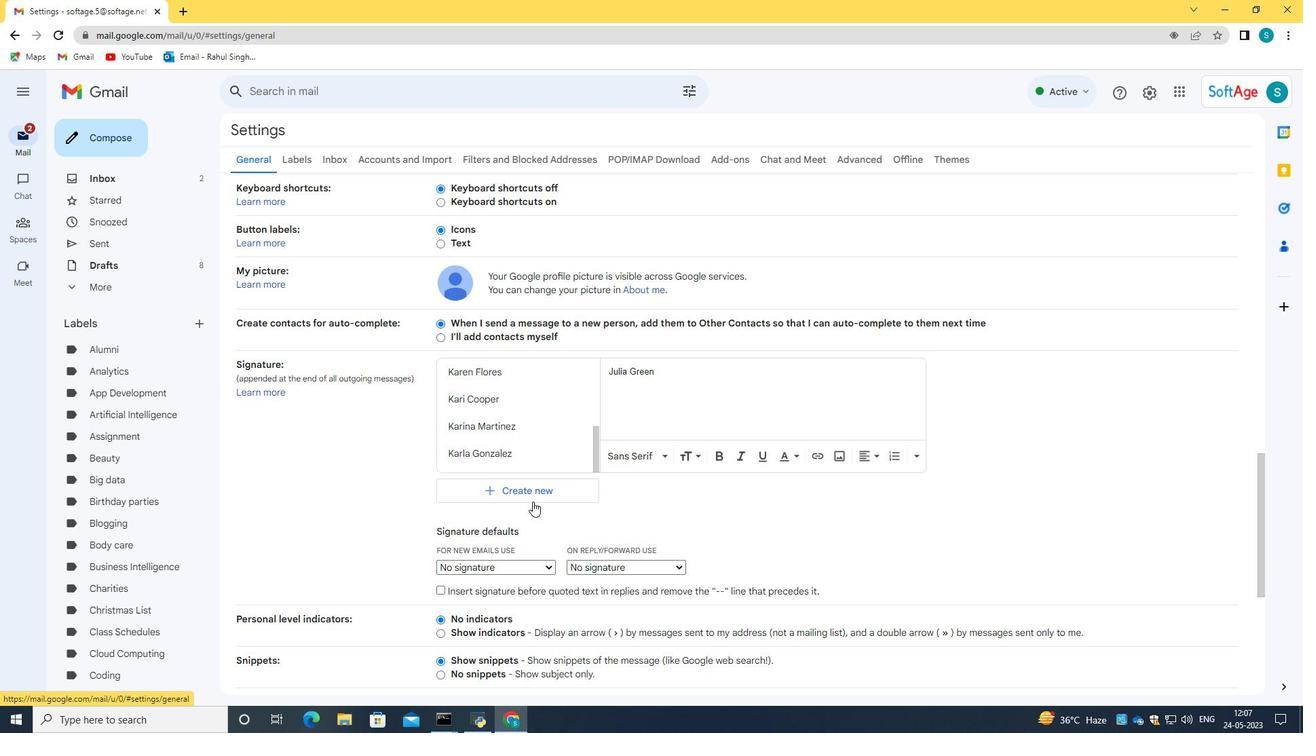 
Action: Mouse pressed left at (532, 496)
Screenshot: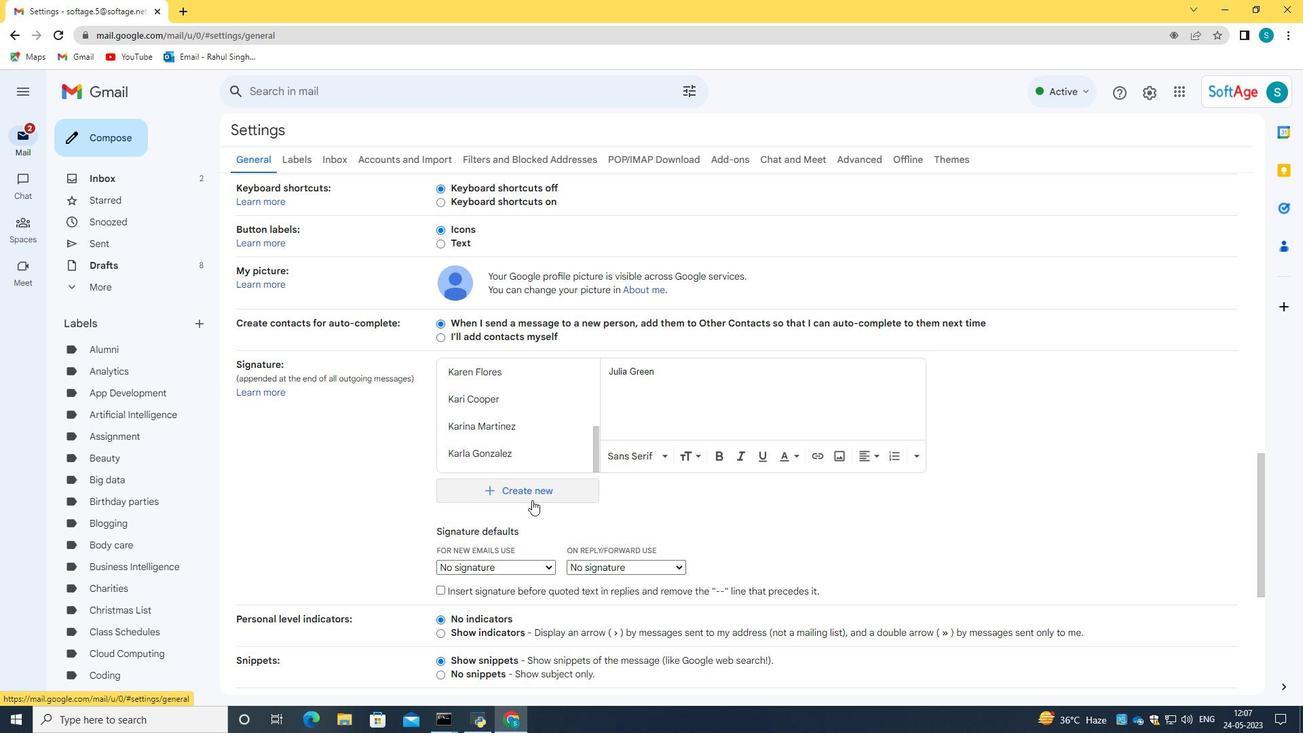 
Action: Mouse moved to (619, 387)
Screenshot: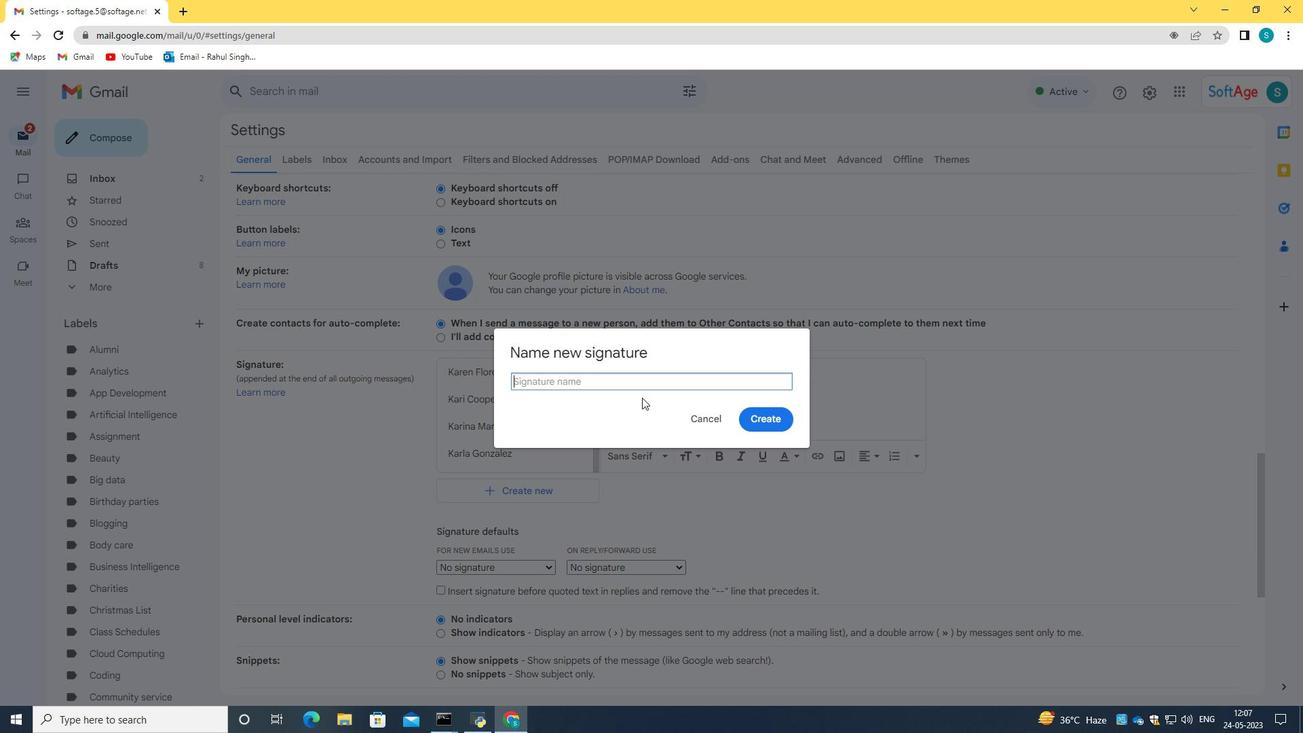 
Action: Key pressed <Key.caps_lock>K<Key.caps_lock>atr<Key.backspace>e<Key.space><Key.caps_lock>P<Key.caps_lock>hillips
Screenshot: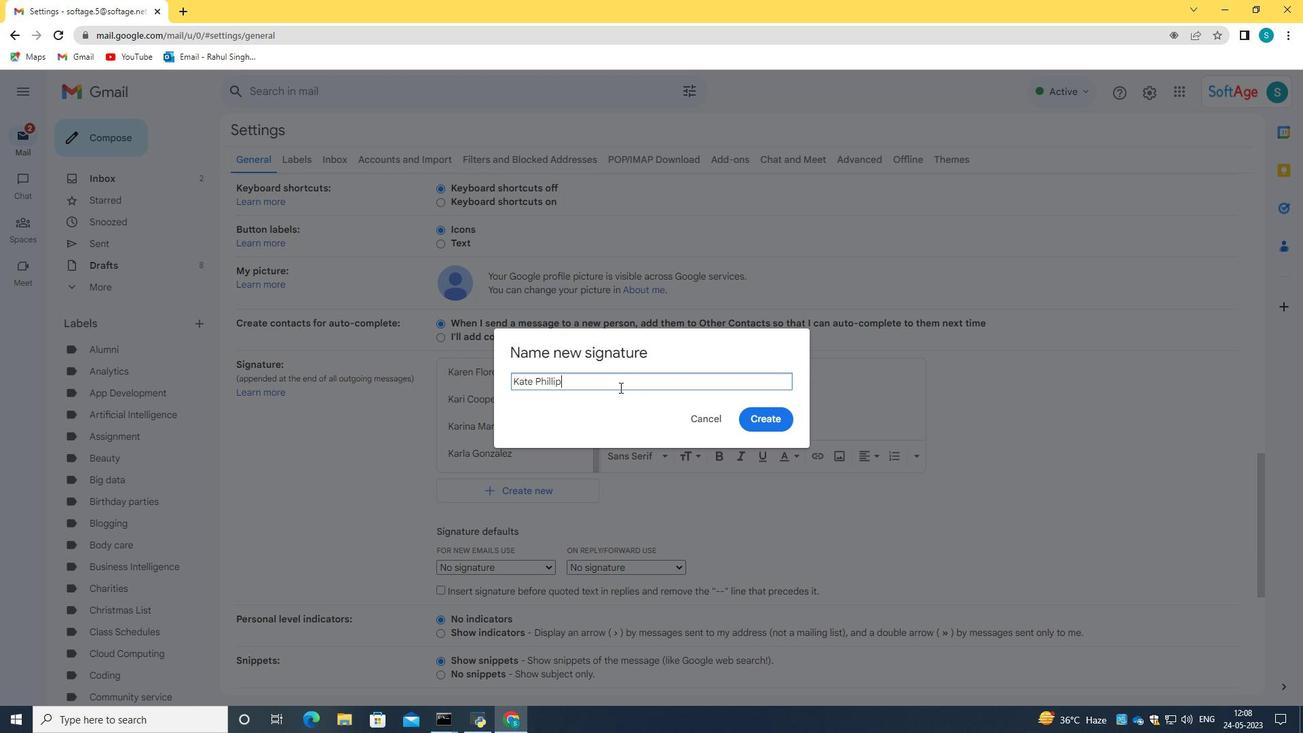 
Action: Mouse moved to (749, 415)
Screenshot: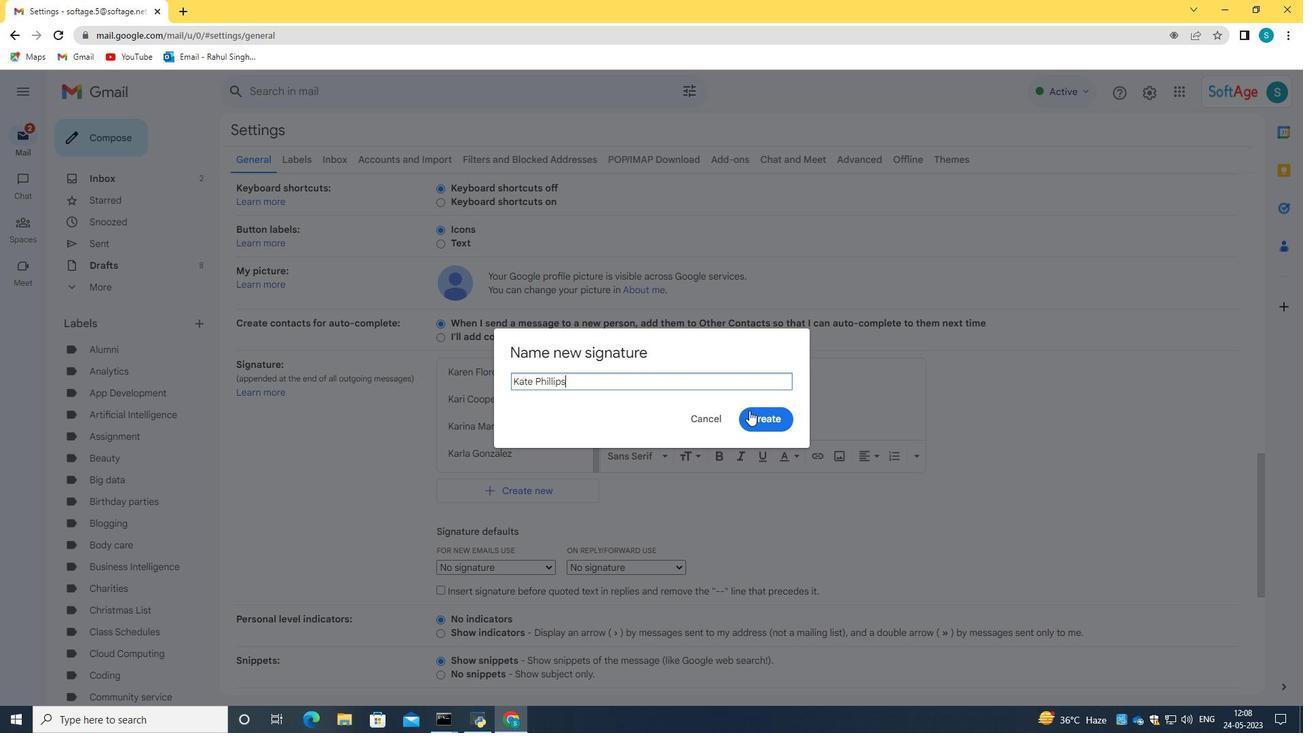 
Action: Mouse pressed left at (749, 415)
Screenshot: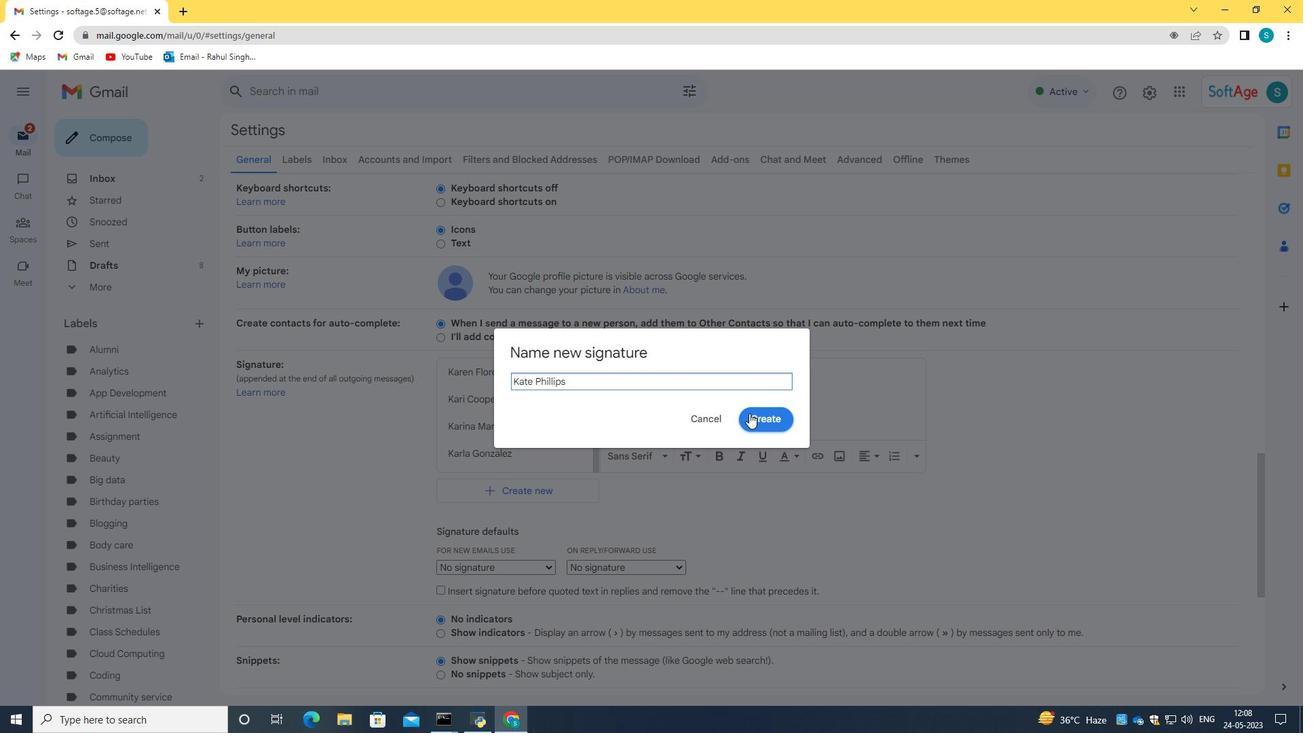 
Action: Mouse moved to (730, 397)
Screenshot: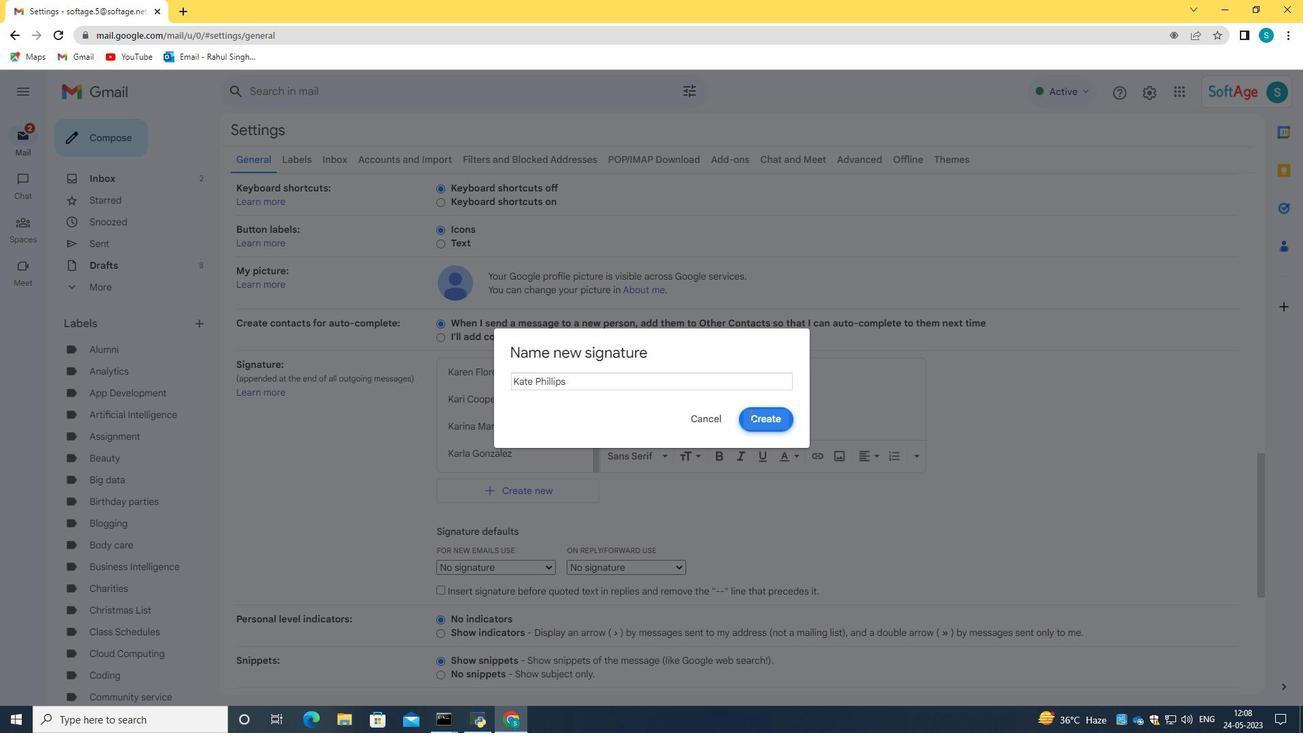 
Action: Mouse pressed left at (730, 397)
Screenshot: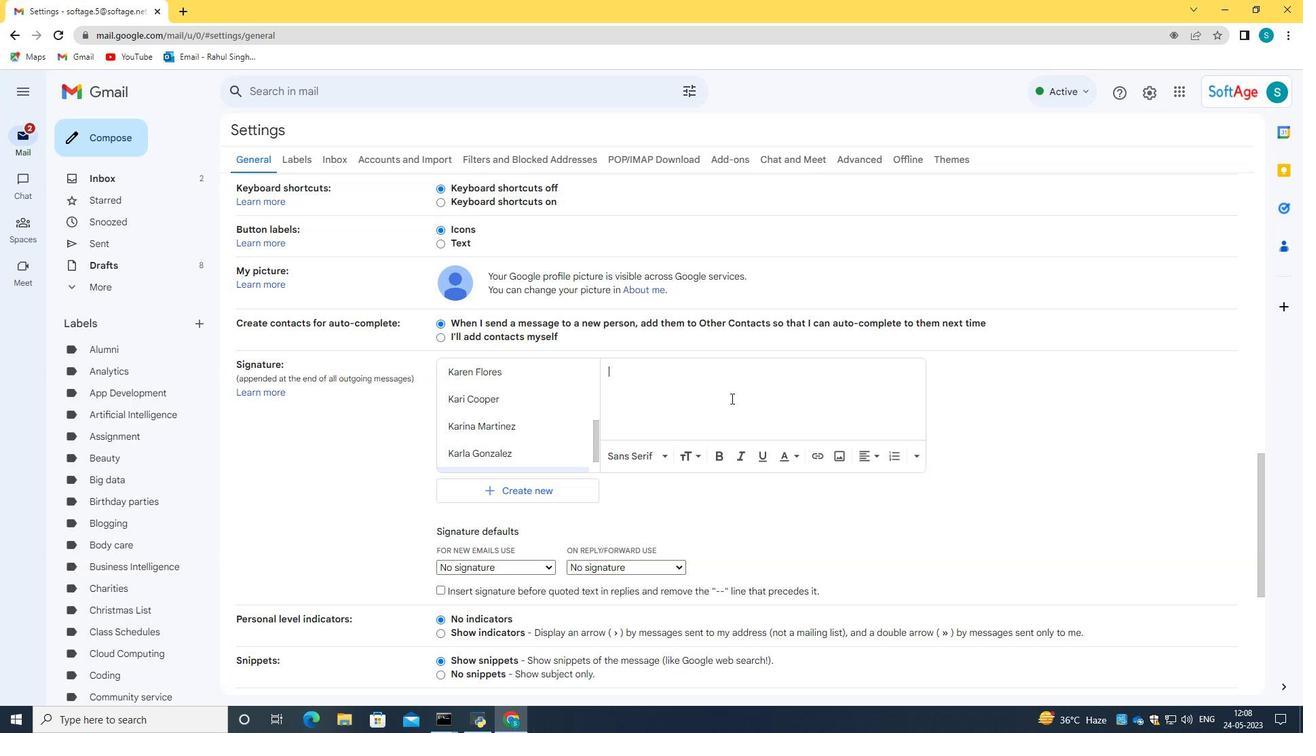 
Action: Key pressed <Key.caps_lock>K<Key.caps_lock>ate<Key.space><Key.caps_lock>P<Key.caps_lock>hillips
Screenshot: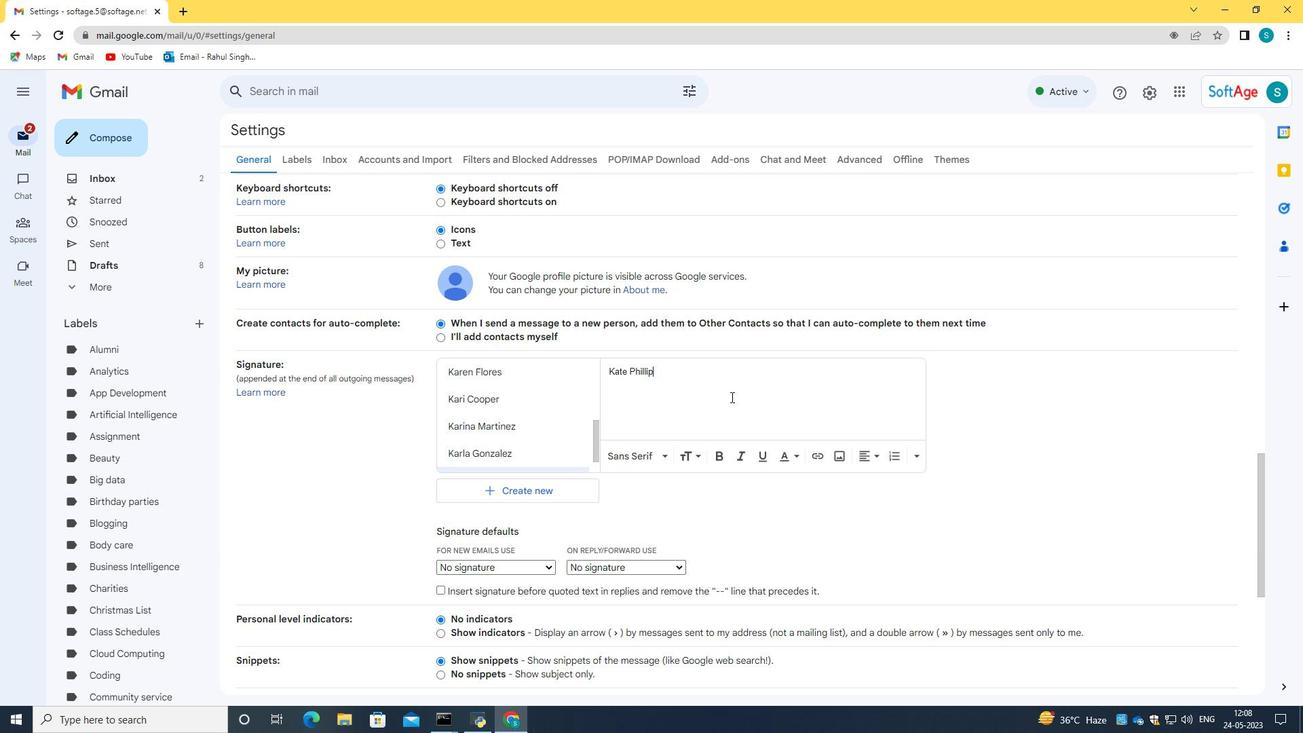 
Action: Mouse moved to (730, 396)
Screenshot: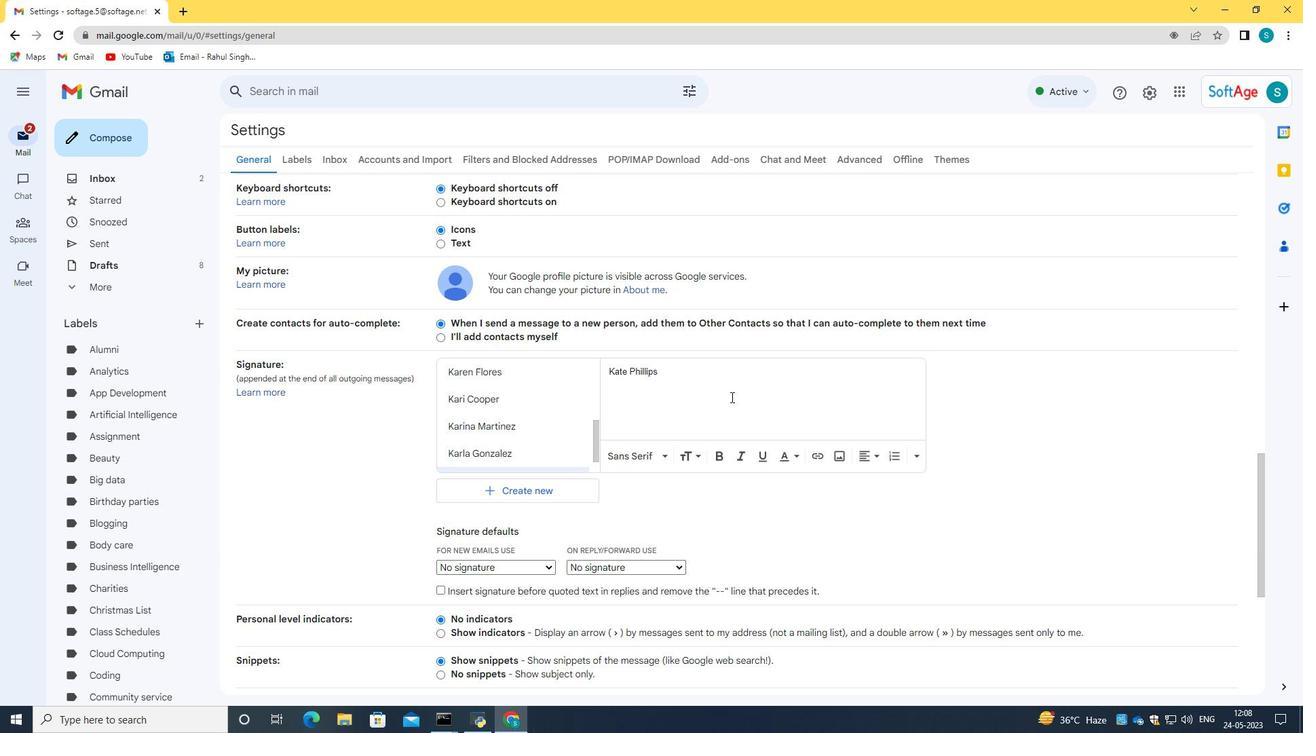 
Action: Mouse scrolled (730, 395) with delta (0, 0)
Screenshot: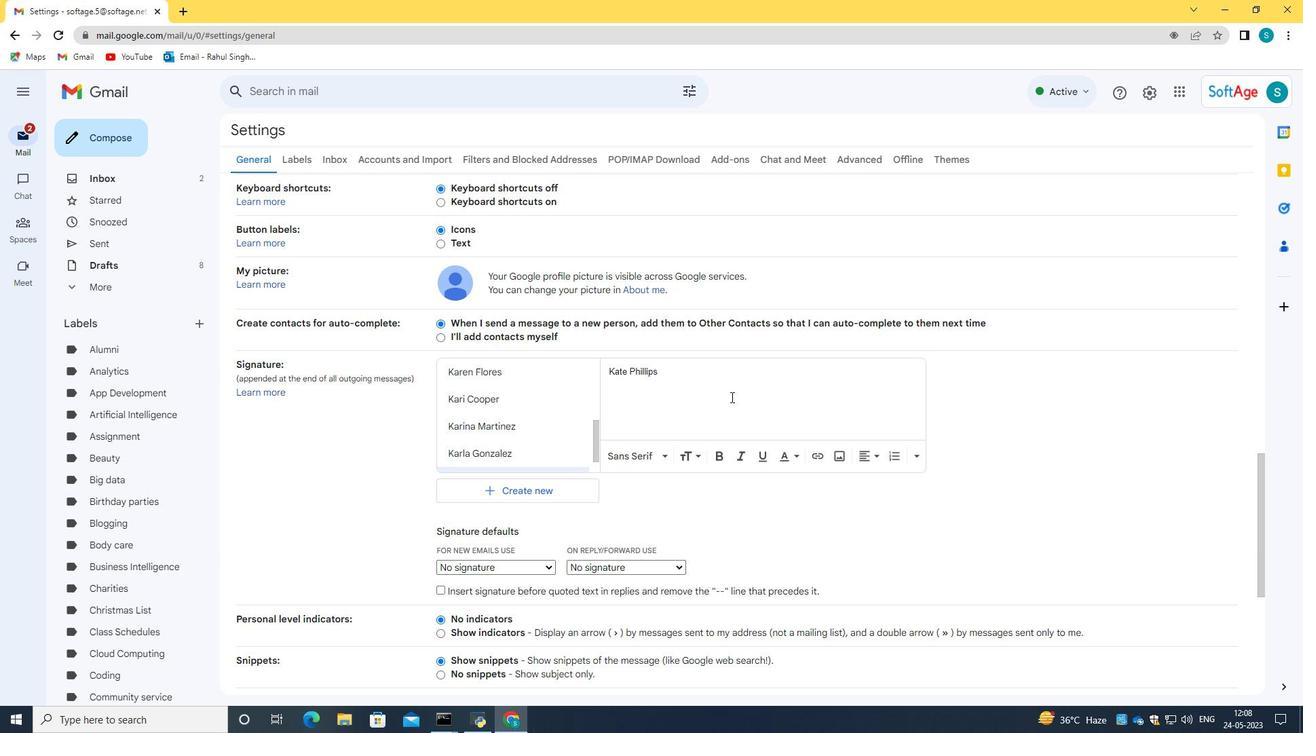 
Action: Mouse scrolled (730, 395) with delta (0, 0)
Screenshot: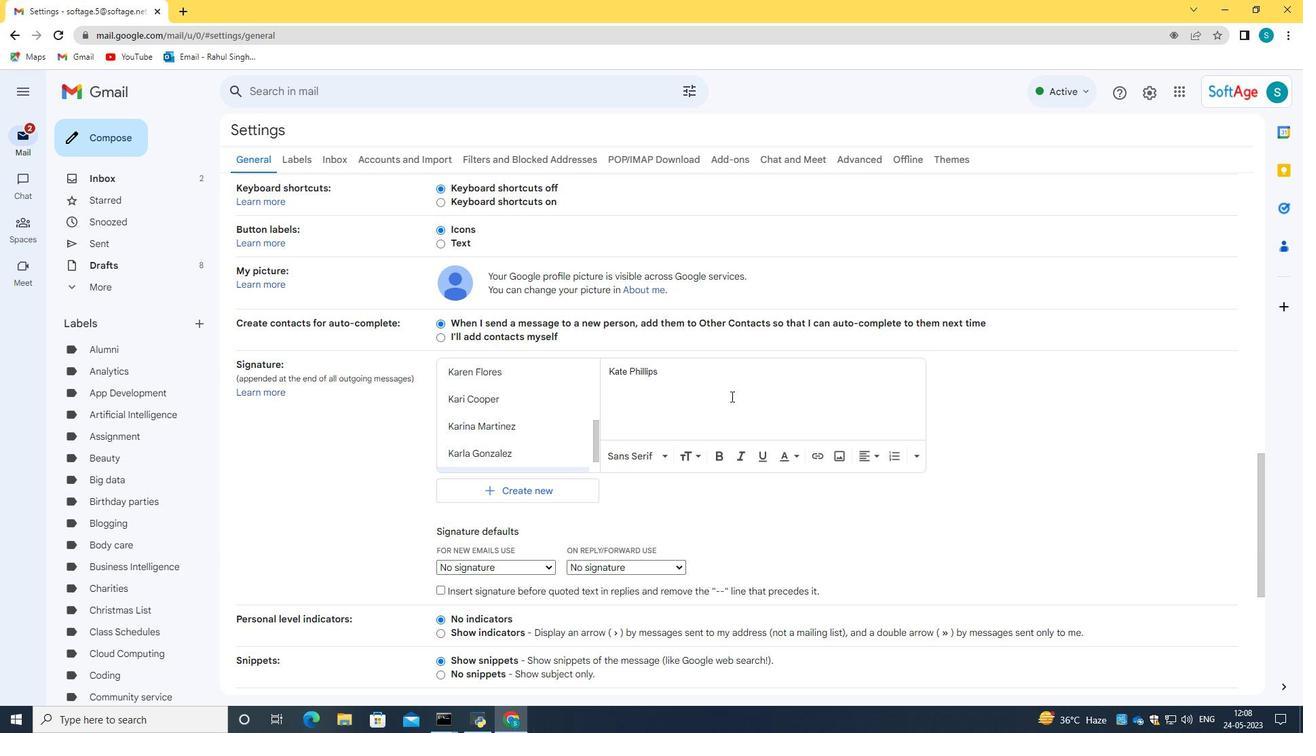 
Action: Mouse scrolled (730, 395) with delta (0, 0)
Screenshot: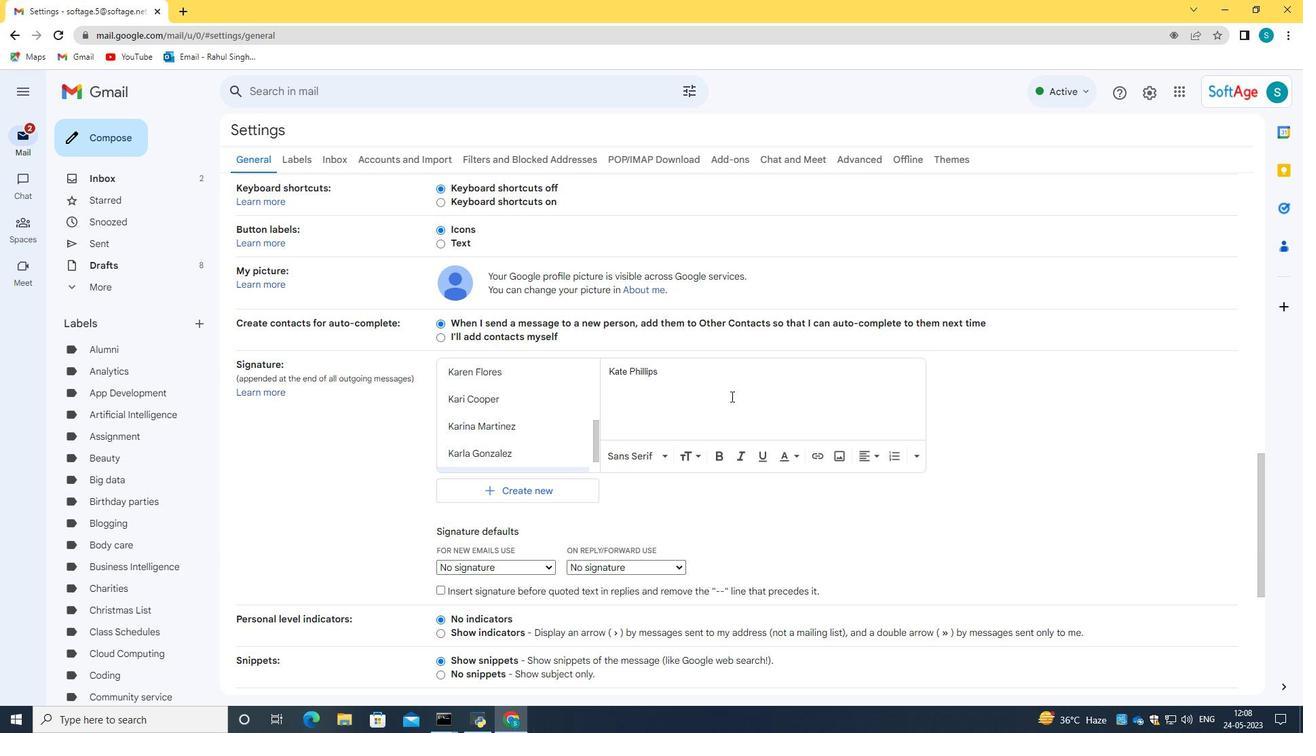
Action: Mouse scrolled (730, 395) with delta (0, 0)
Screenshot: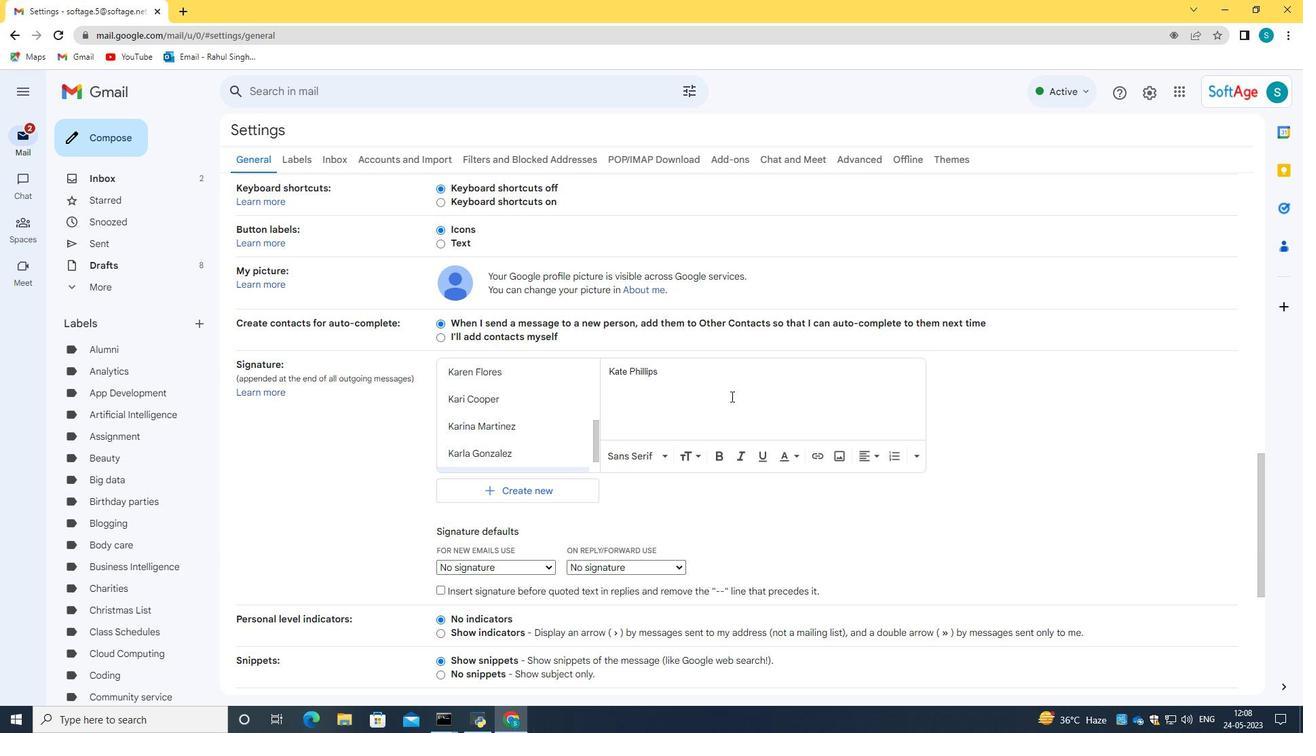 
Action: Mouse moved to (729, 397)
Screenshot: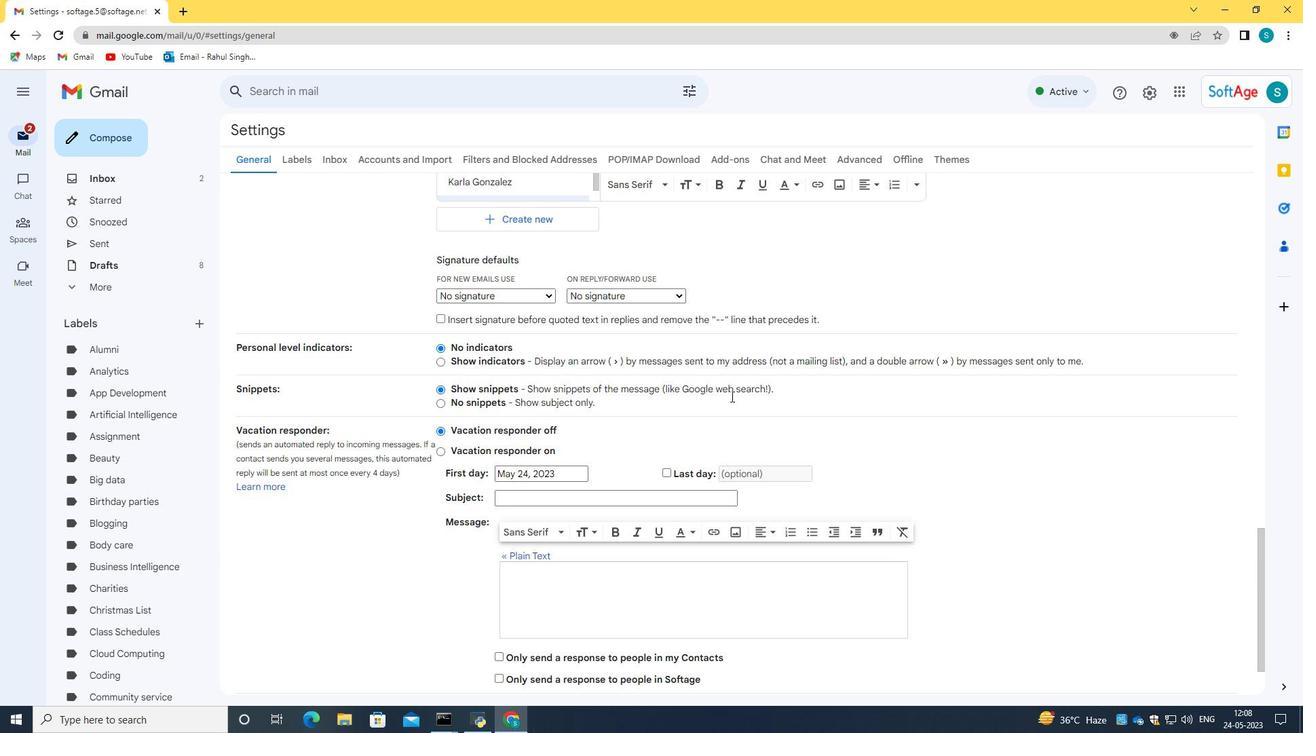 
Action: Mouse scrolled (729, 397) with delta (0, 0)
Screenshot: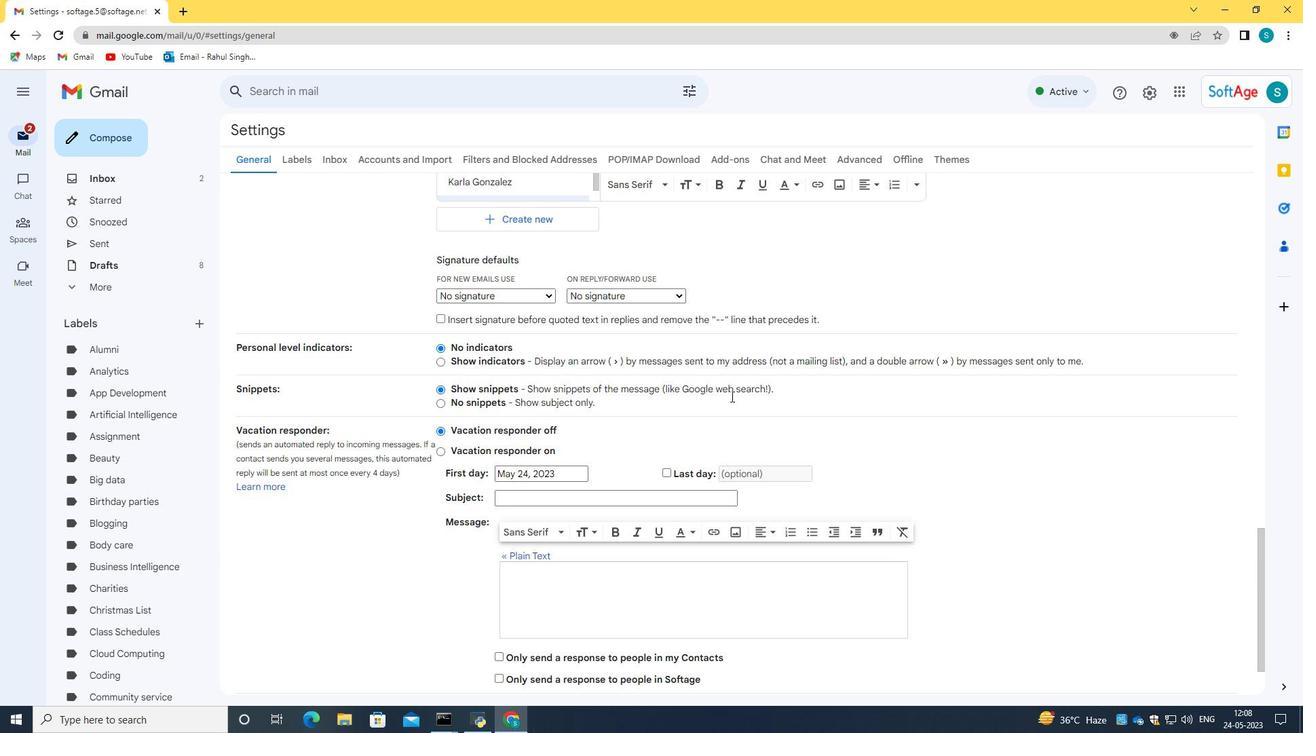 
Action: Mouse scrolled (729, 397) with delta (0, 0)
Screenshot: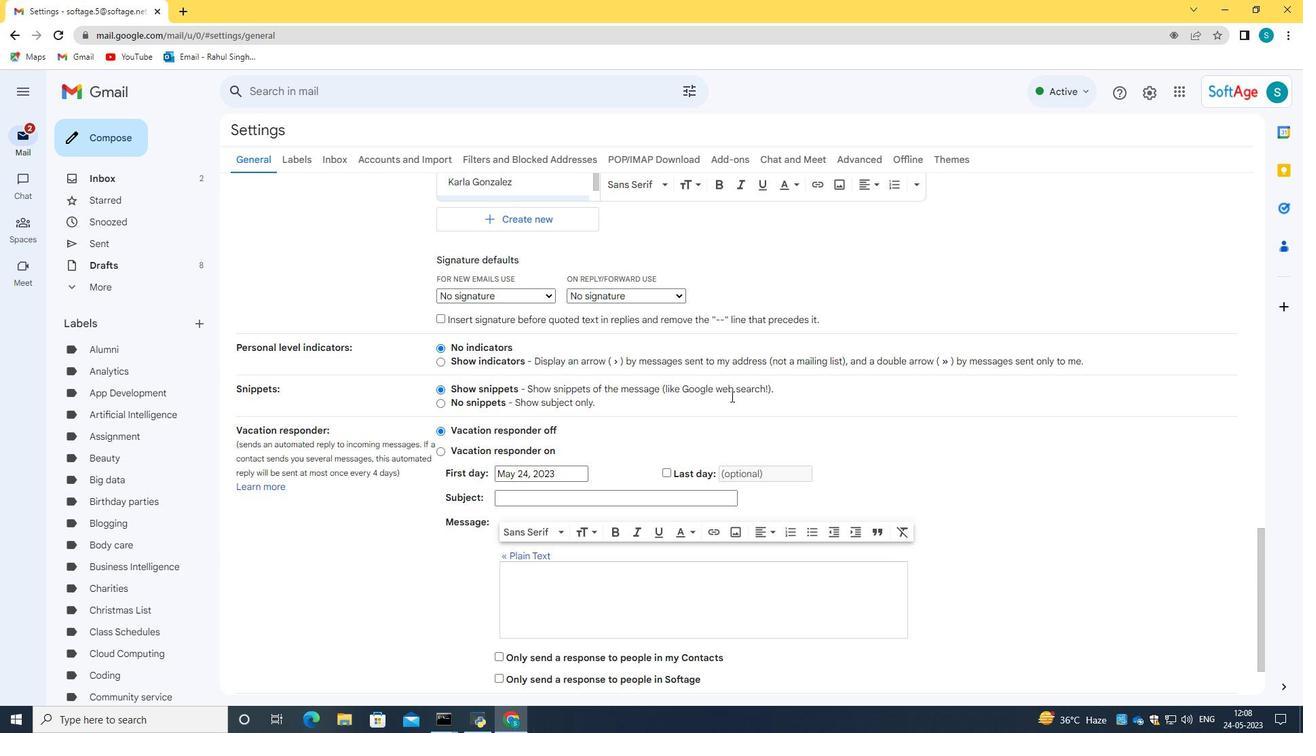 
Action: Mouse scrolled (729, 397) with delta (0, 0)
Screenshot: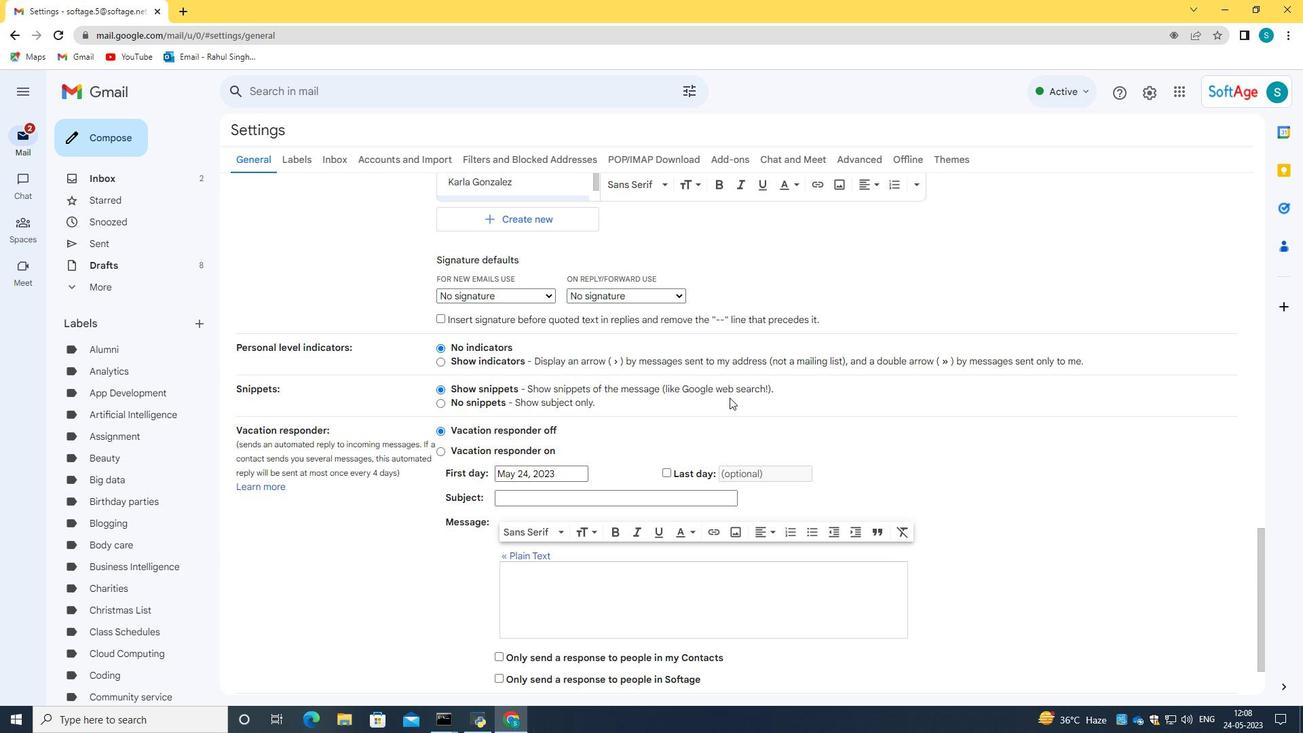 
Action: Mouse moved to (695, 508)
Screenshot: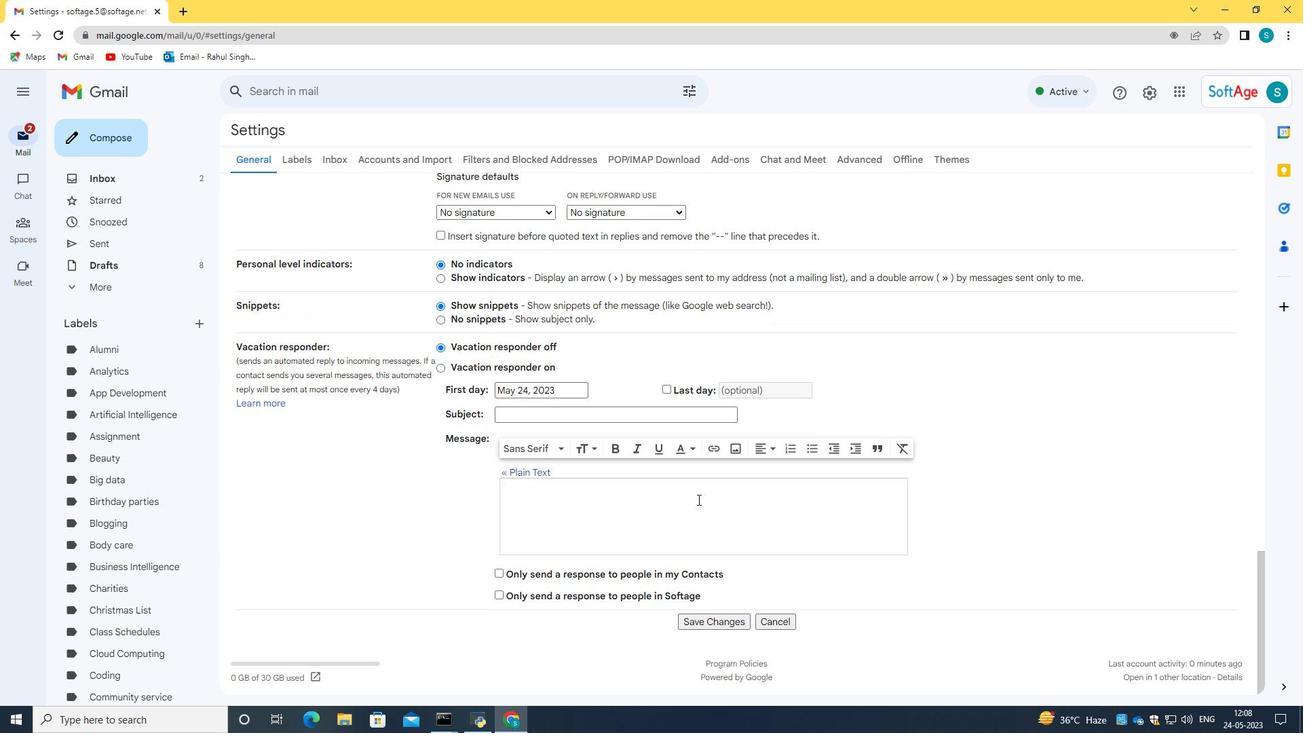 
Action: Mouse scrolled (695, 507) with delta (0, 0)
Screenshot: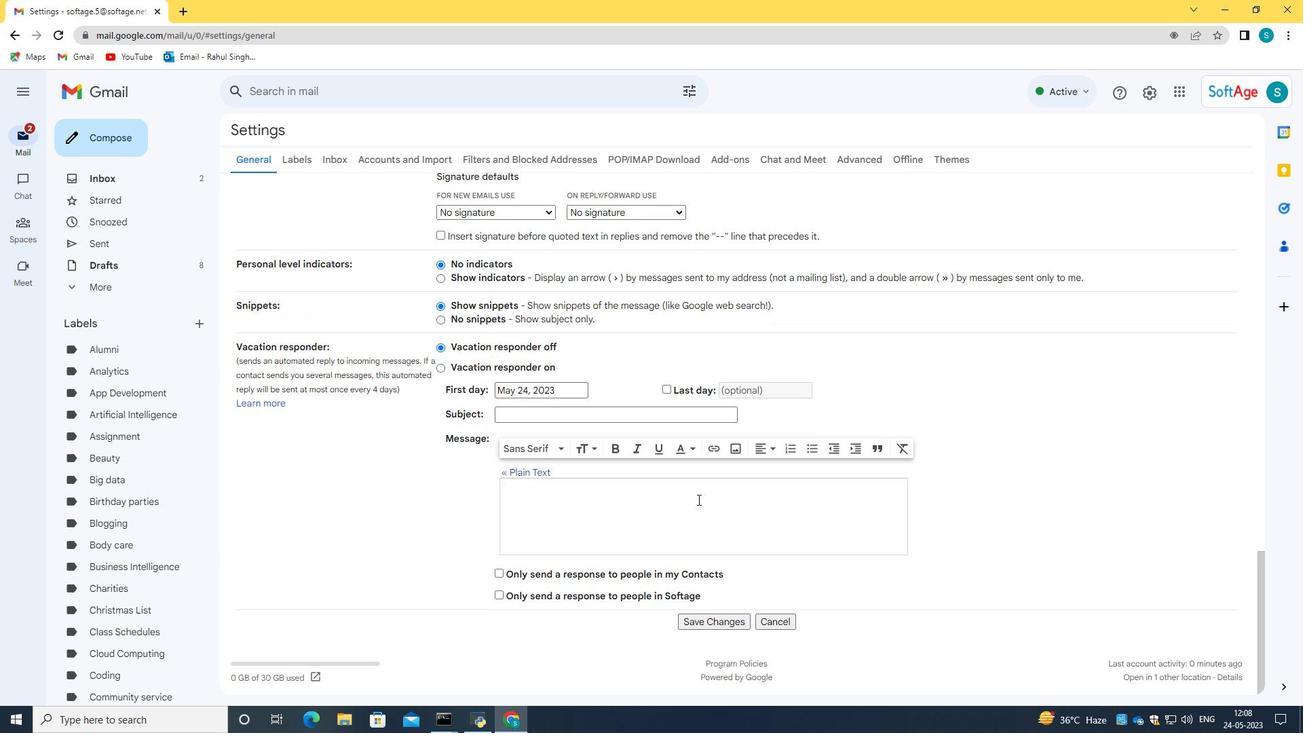
Action: Mouse scrolled (695, 507) with delta (0, 0)
Screenshot: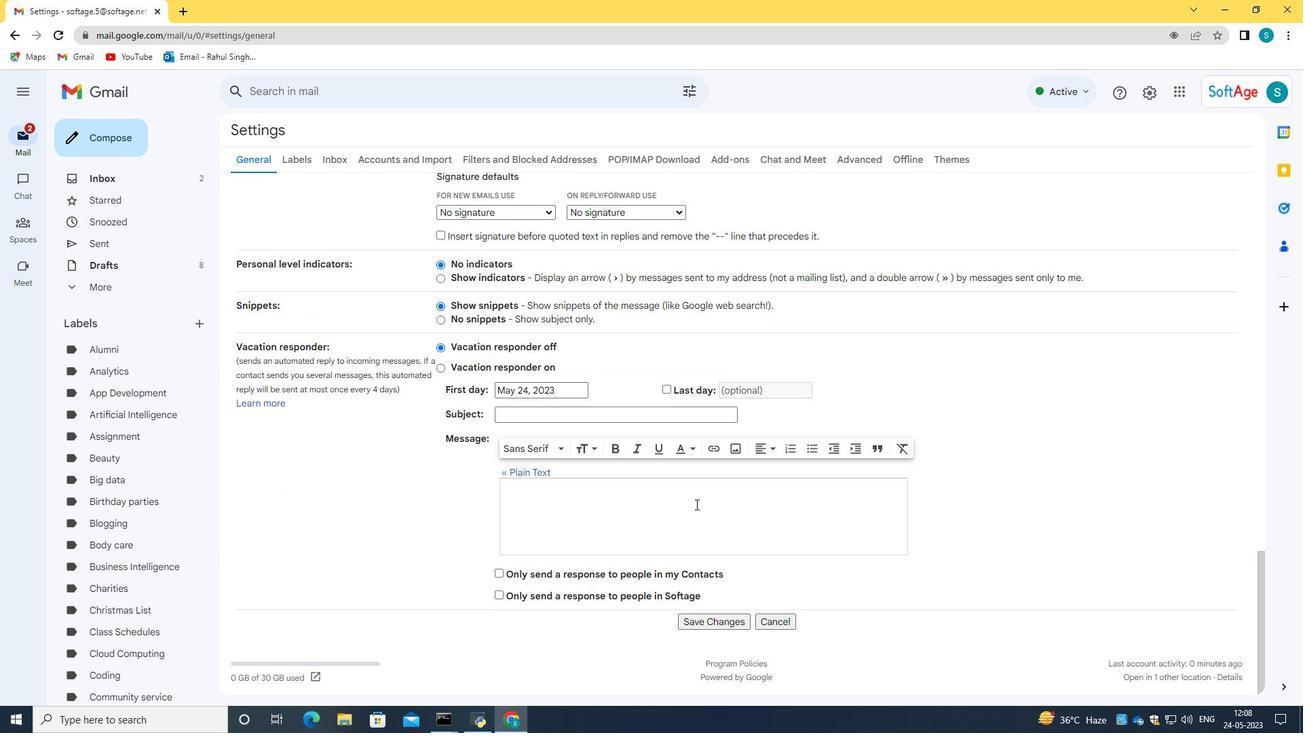 
Action: Mouse scrolled (695, 507) with delta (0, 0)
Screenshot: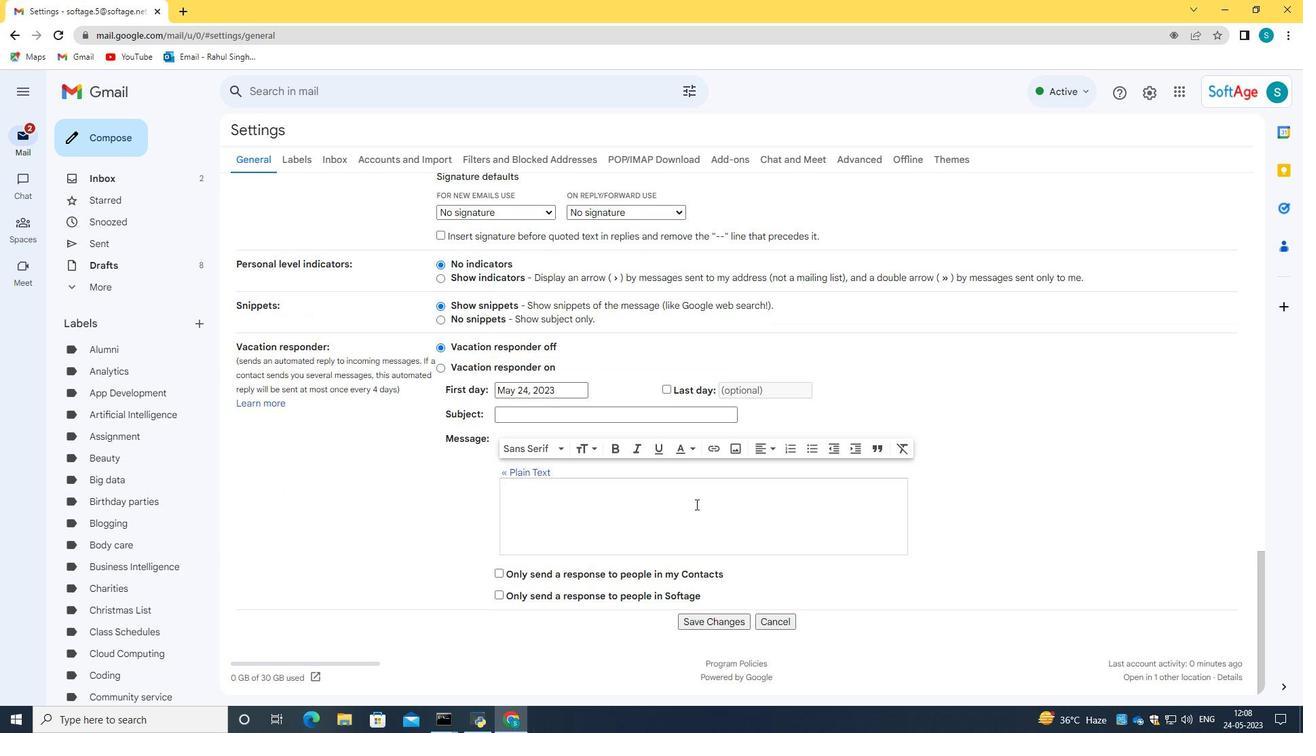 
Action: Mouse moved to (733, 622)
Screenshot: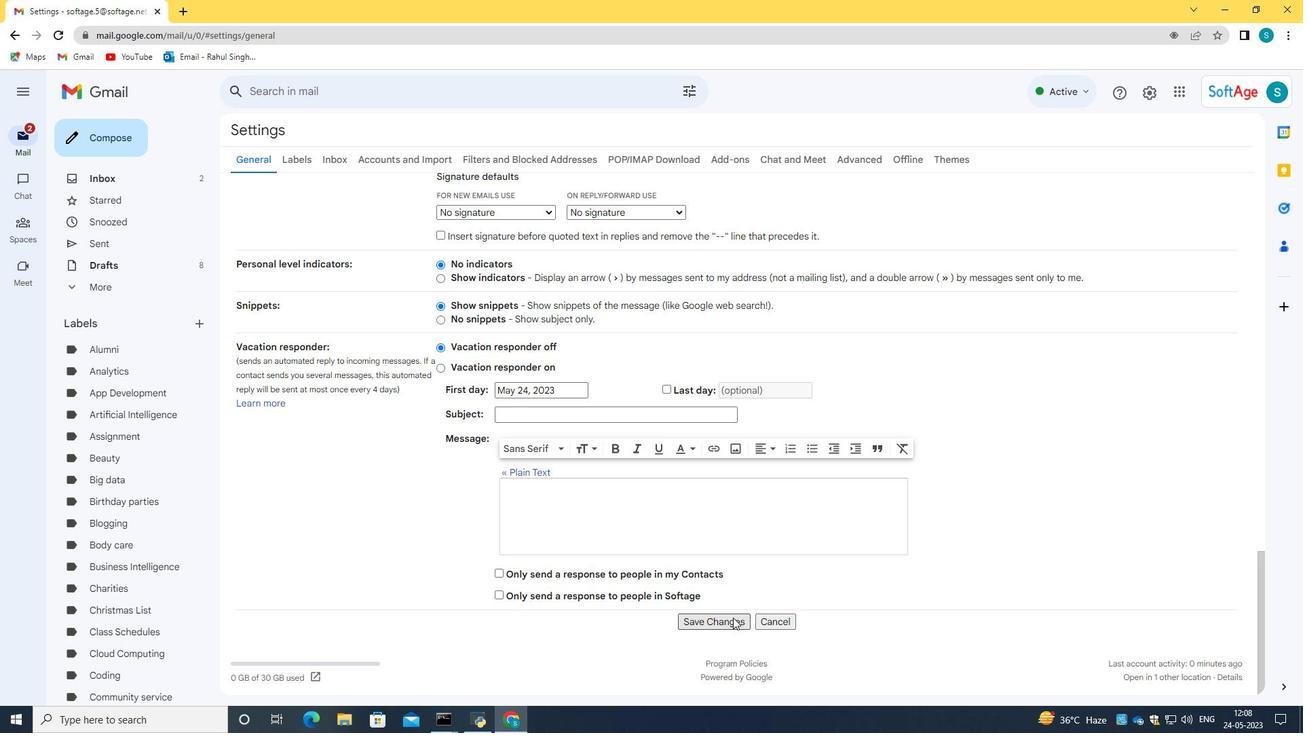
Action: Mouse pressed left at (733, 622)
Screenshot: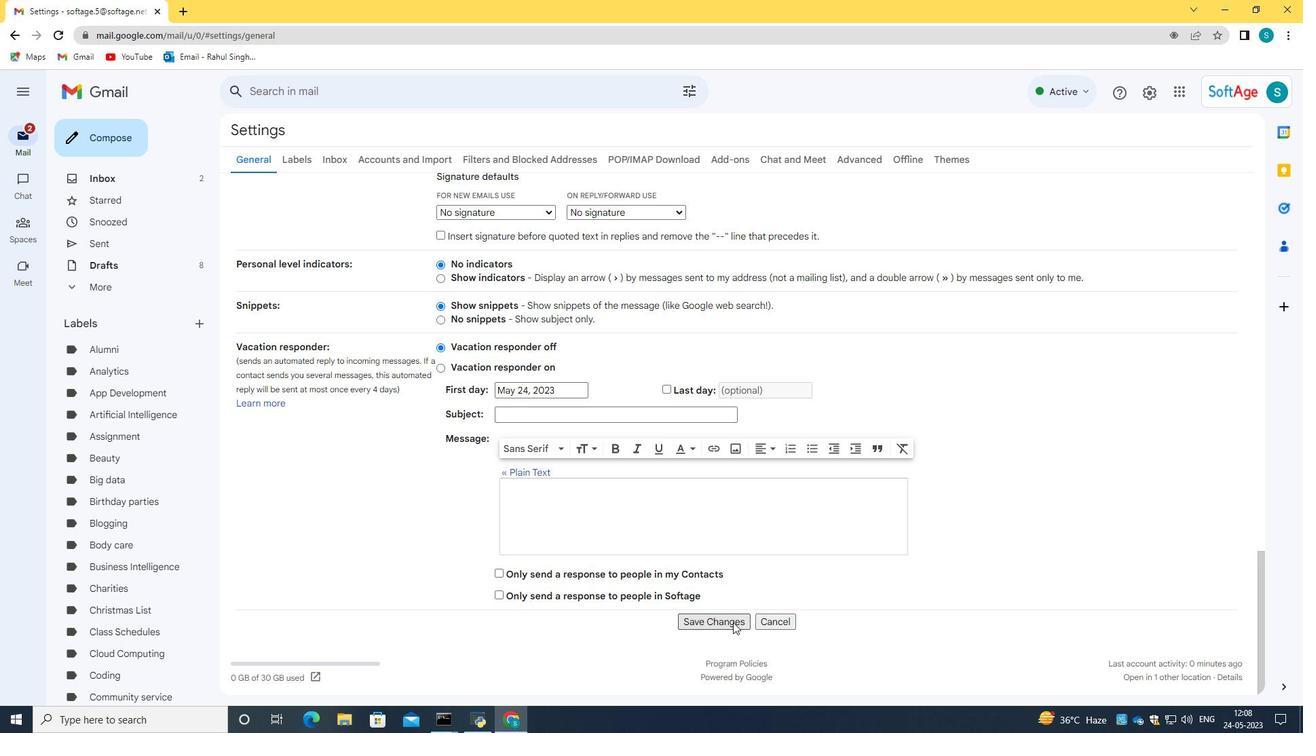 
Action: Mouse moved to (119, 135)
Screenshot: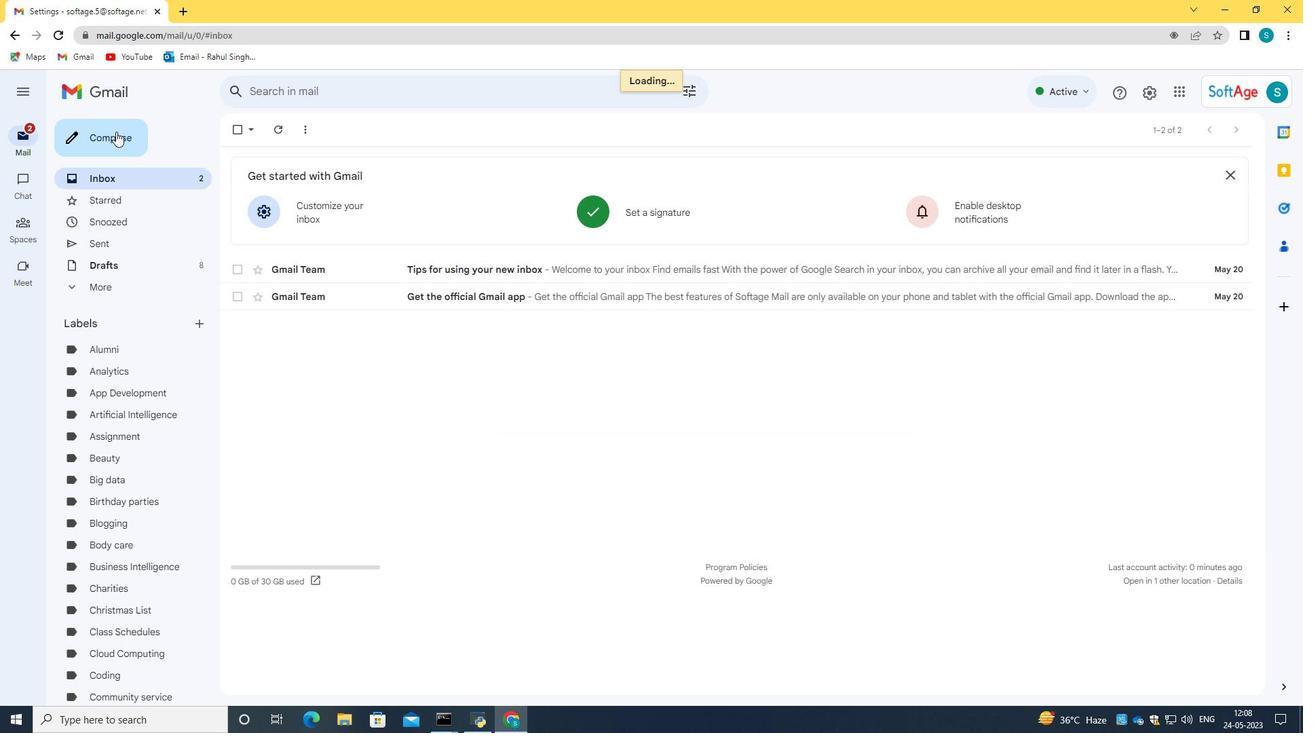 
Action: Mouse pressed left at (119, 135)
Screenshot: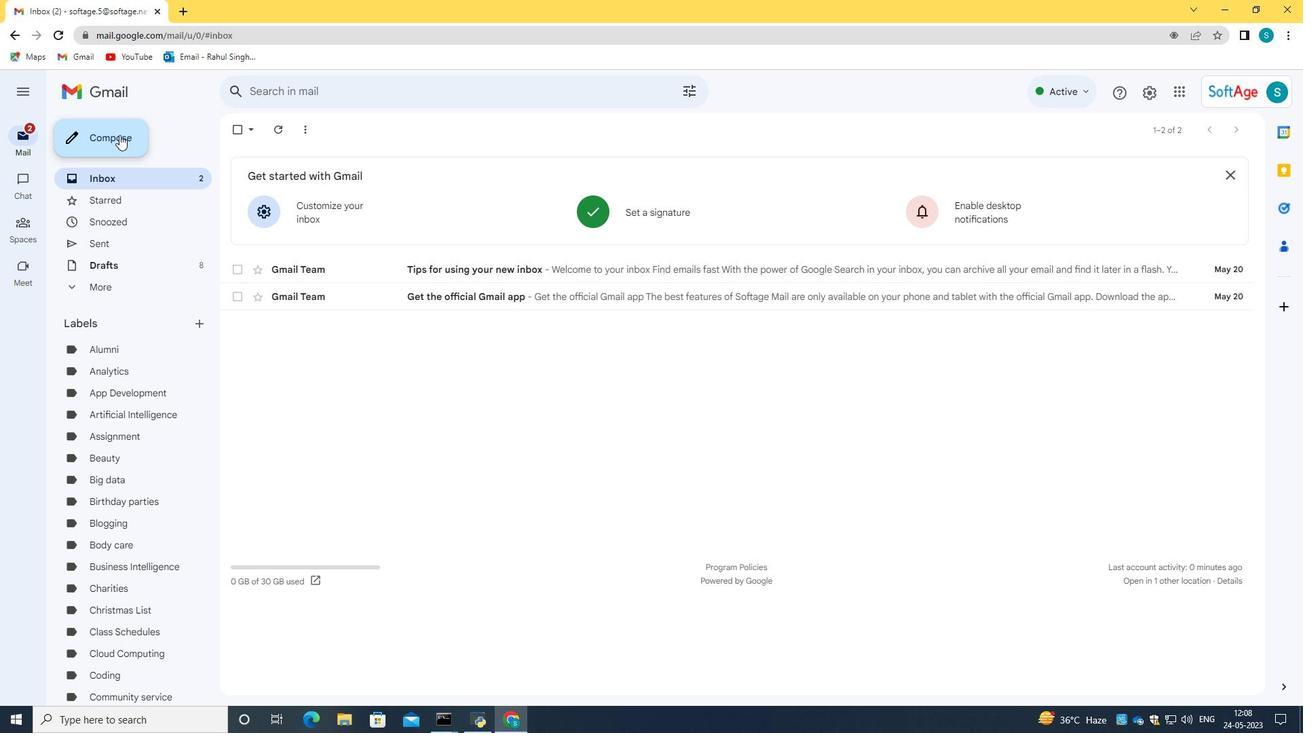 
Action: Mouse moved to (1231, 304)
Screenshot: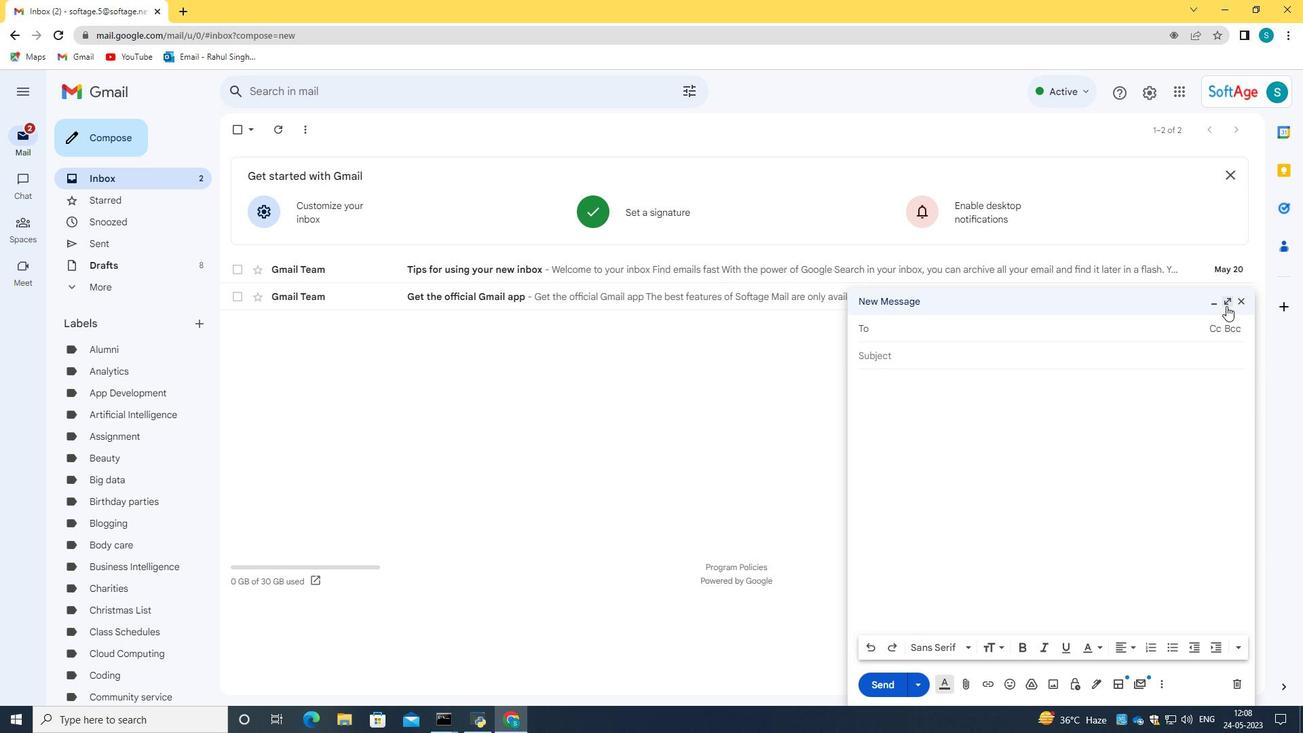 
Action: Mouse pressed left at (1231, 304)
Screenshot: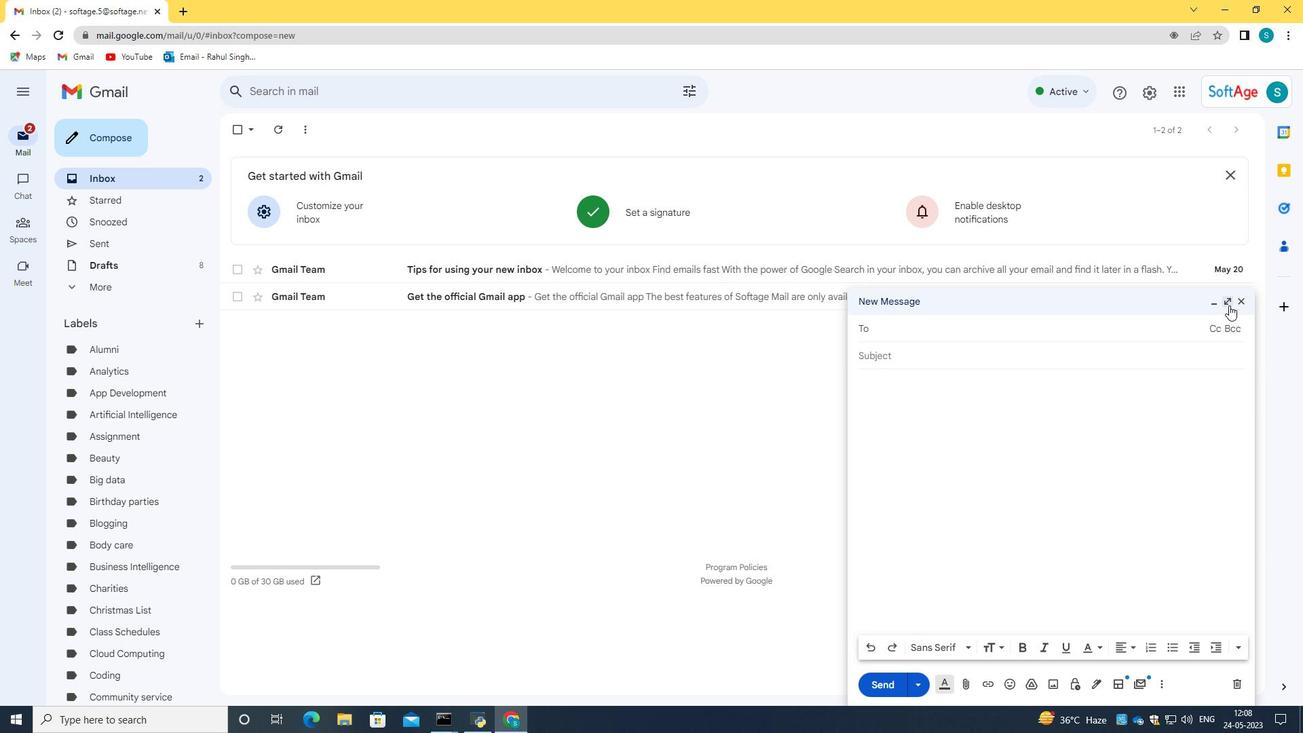 
Action: Mouse moved to (352, 665)
Screenshot: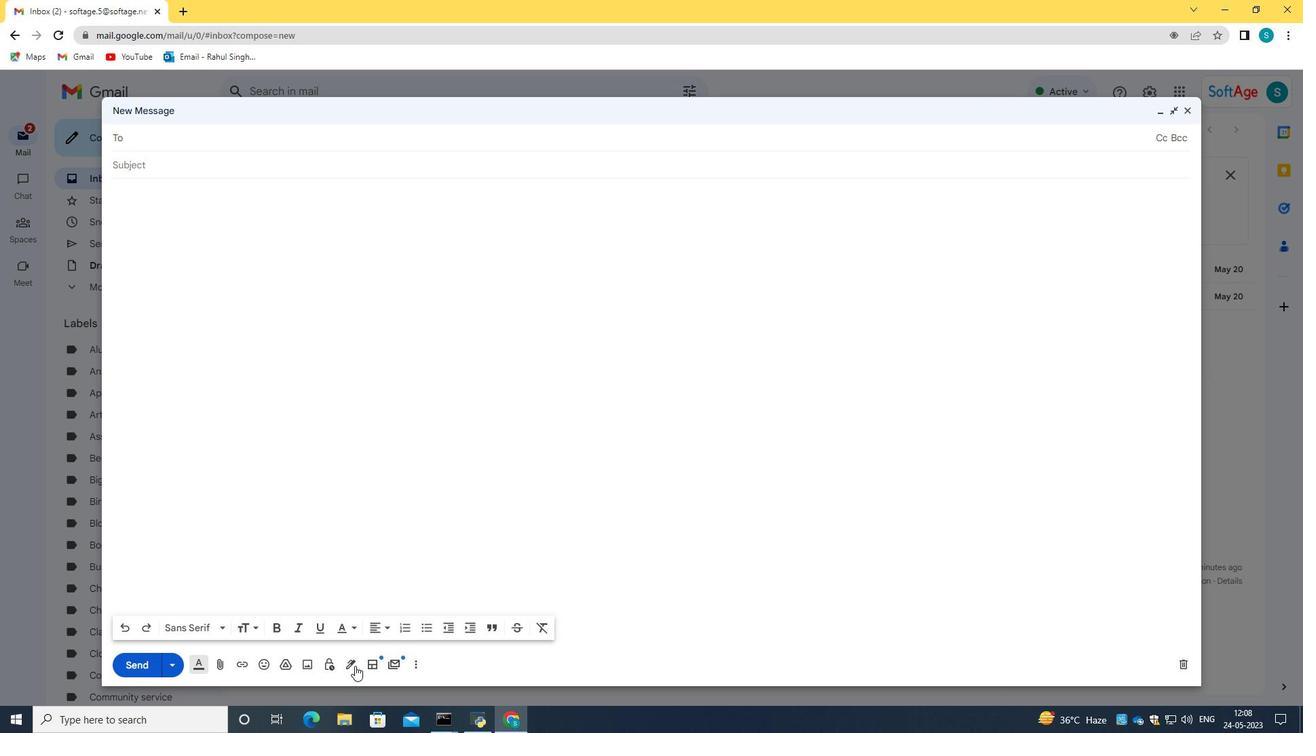 
Action: Mouse pressed left at (352, 665)
Screenshot: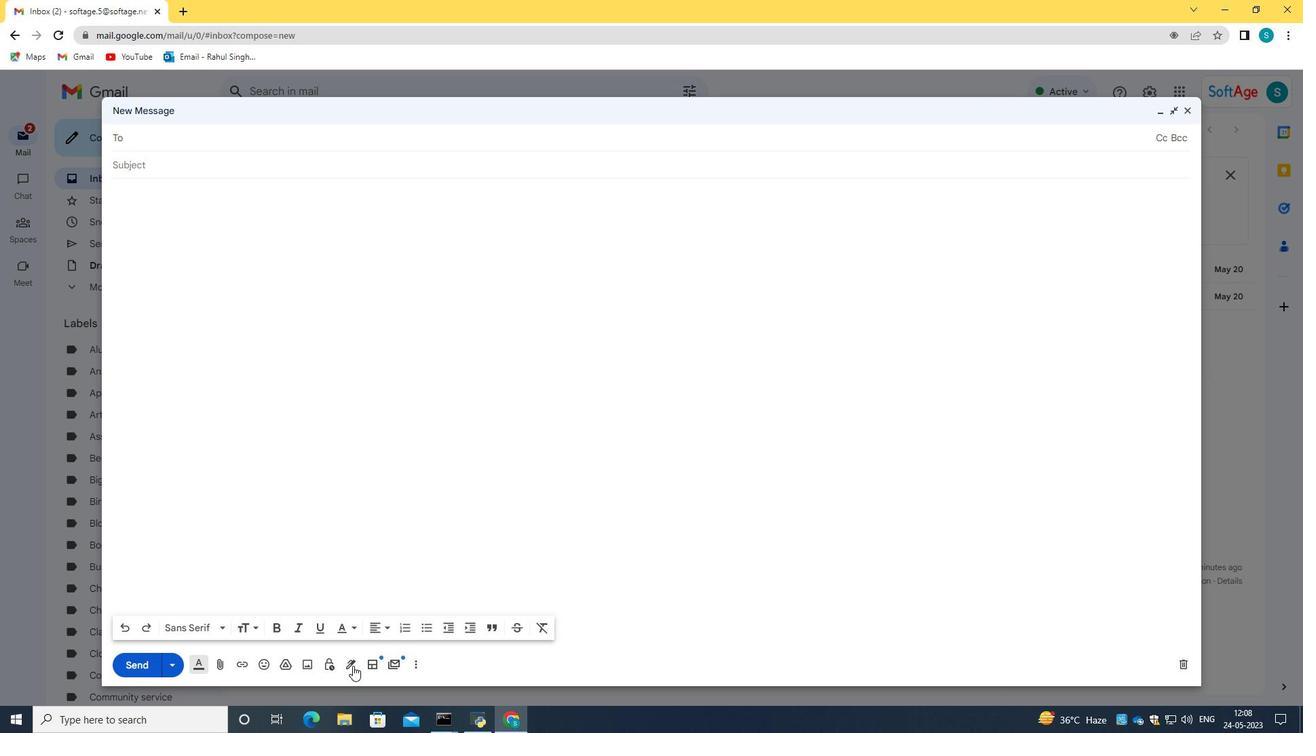 
Action: Mouse moved to (516, 612)
Screenshot: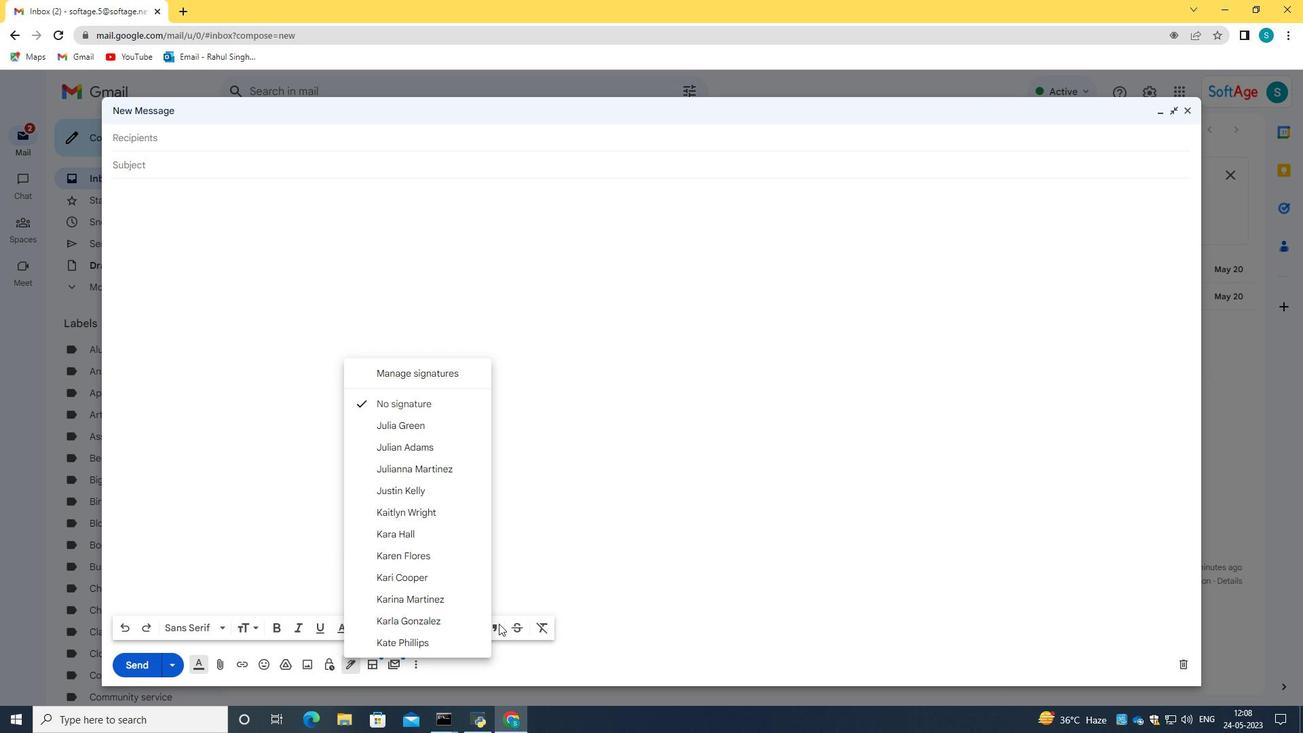 
Action: Mouse scrolled (516, 612) with delta (0, 0)
Screenshot: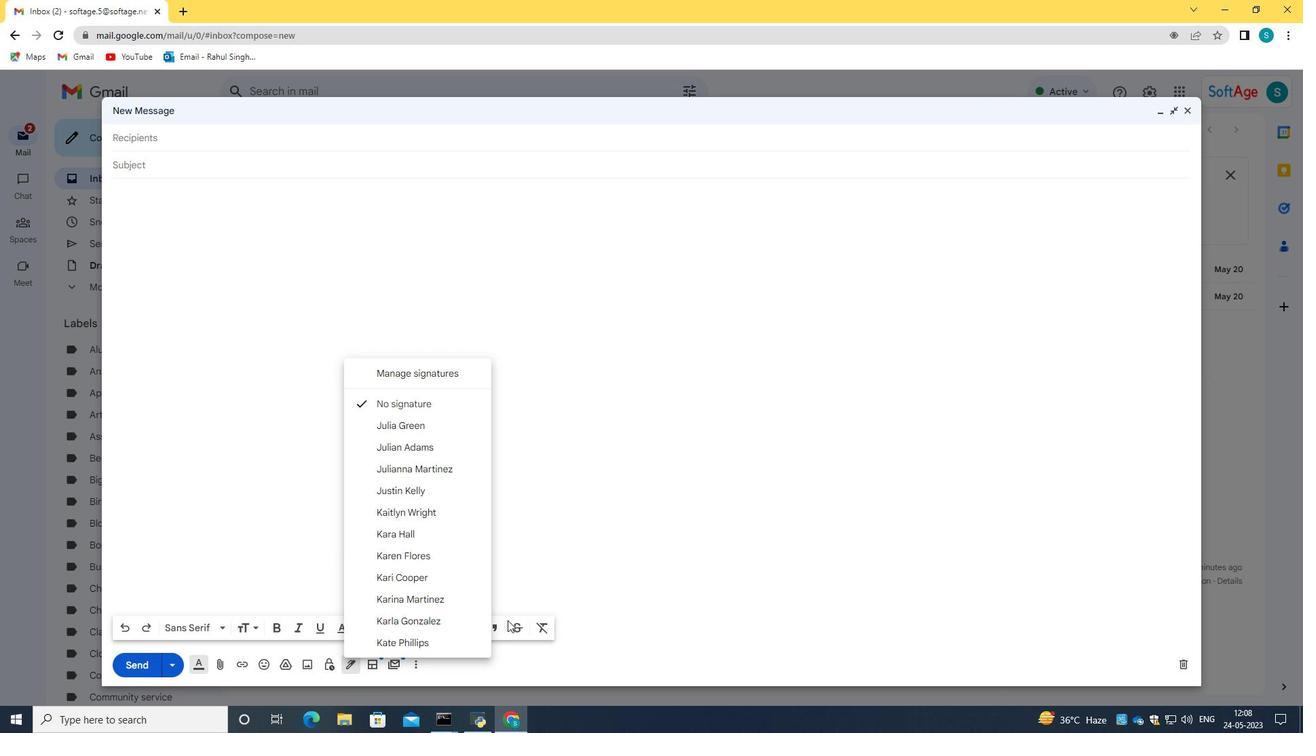 
Action: Mouse scrolled (516, 612) with delta (0, 0)
Screenshot: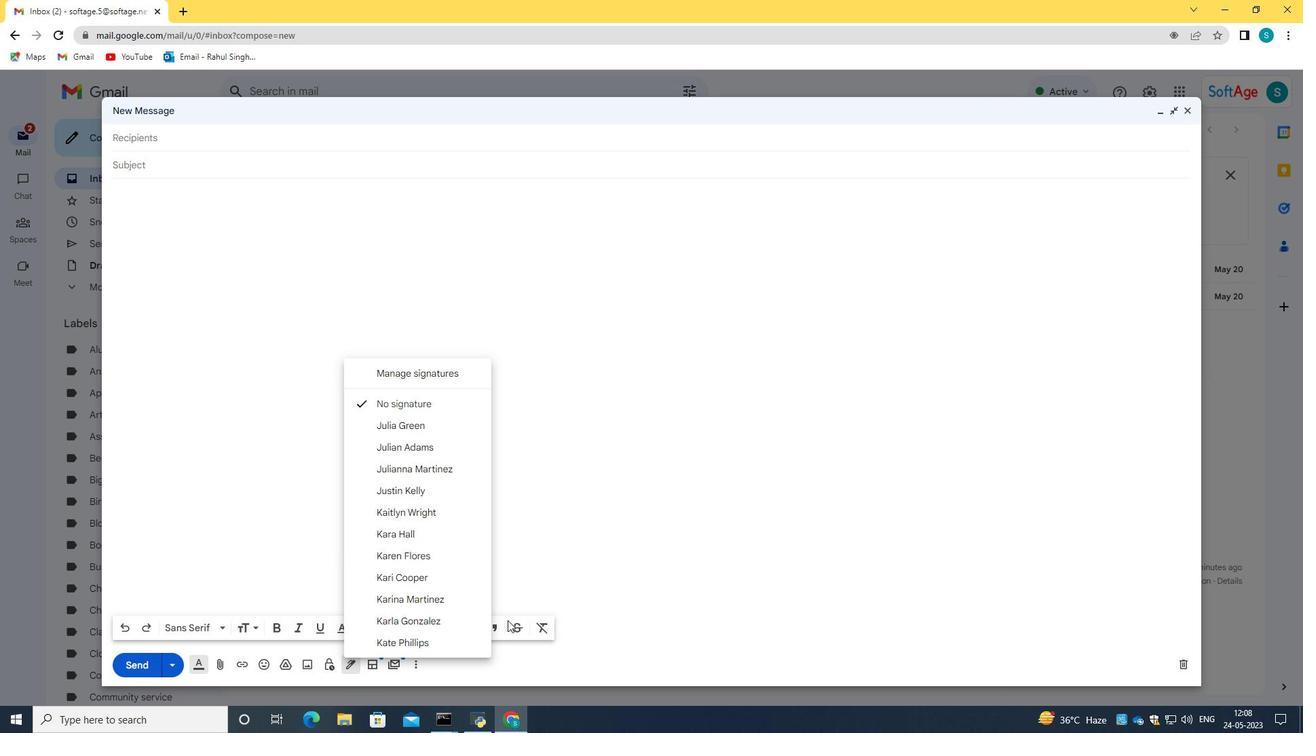 
Action: Mouse scrolled (516, 612) with delta (0, 0)
Screenshot: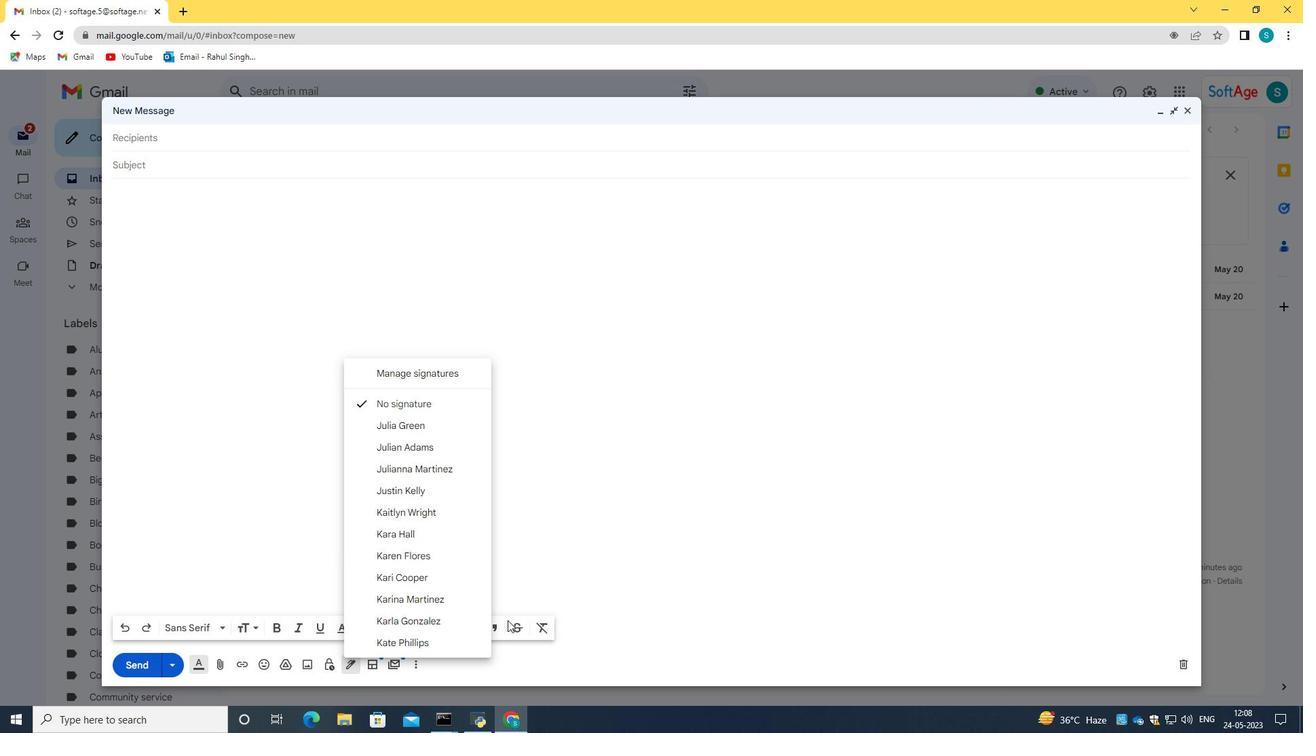 
Action: Mouse scrolled (516, 612) with delta (0, 0)
Screenshot: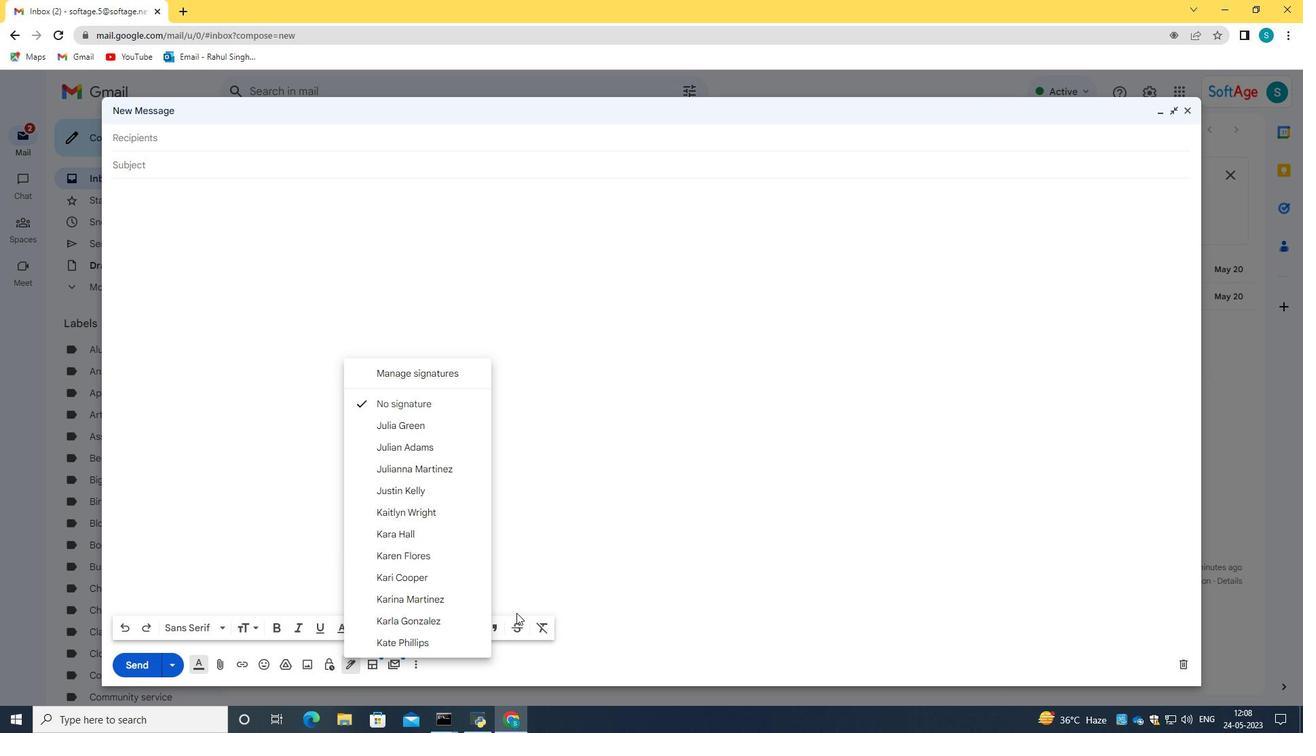 
Action: Mouse scrolled (516, 612) with delta (0, 0)
Screenshot: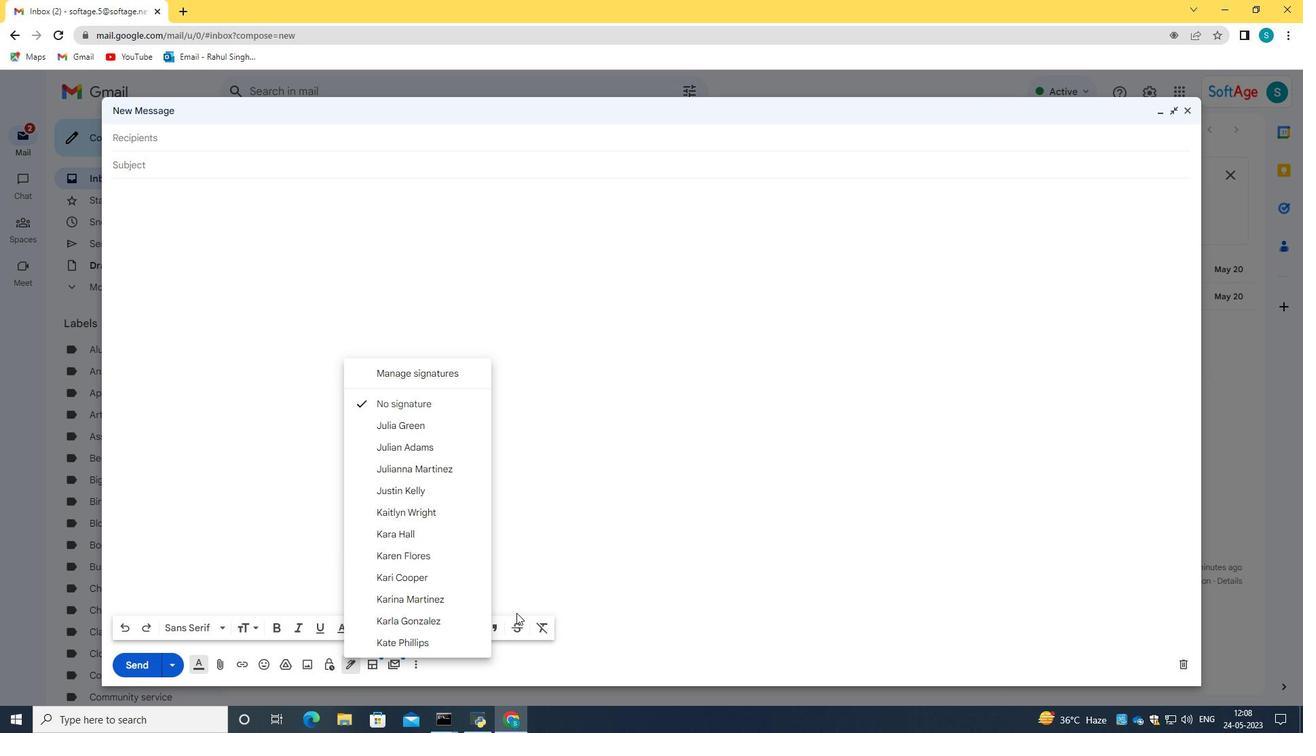 
Action: Mouse moved to (444, 628)
Screenshot: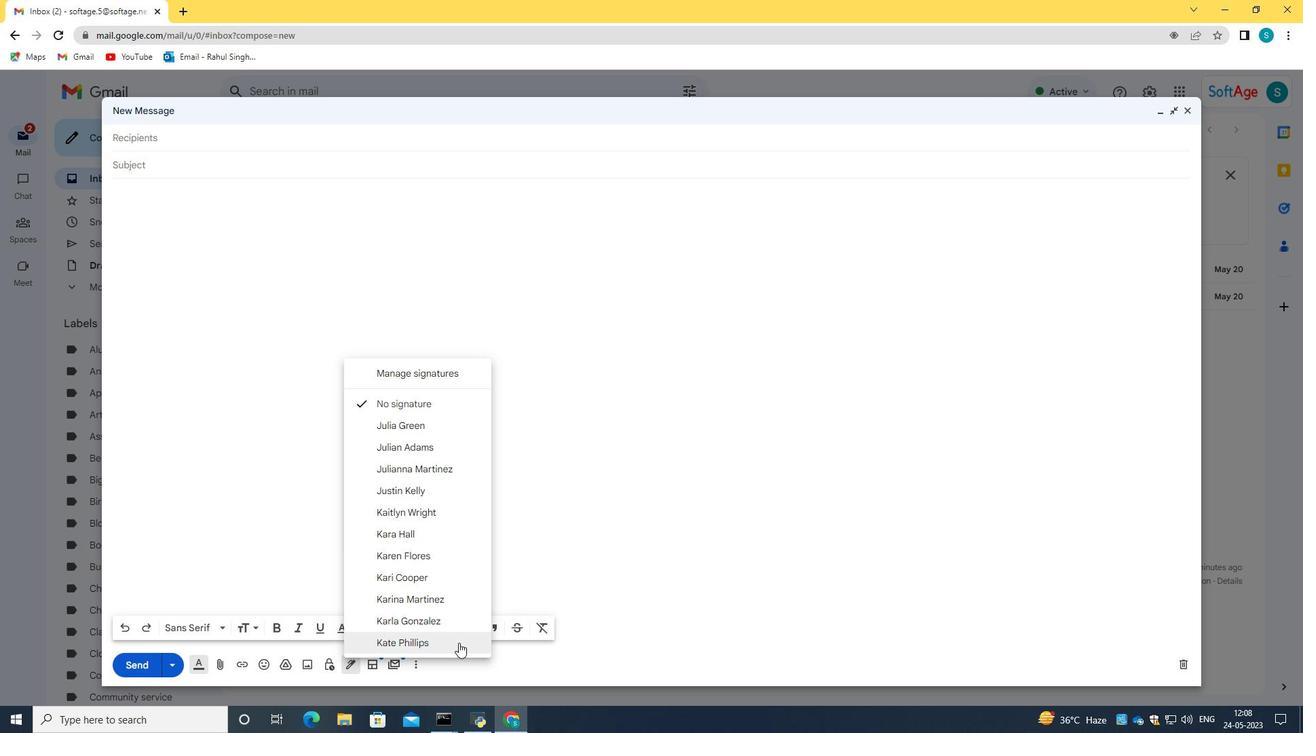 
Action: Mouse pressed left at (444, 628)
Screenshot: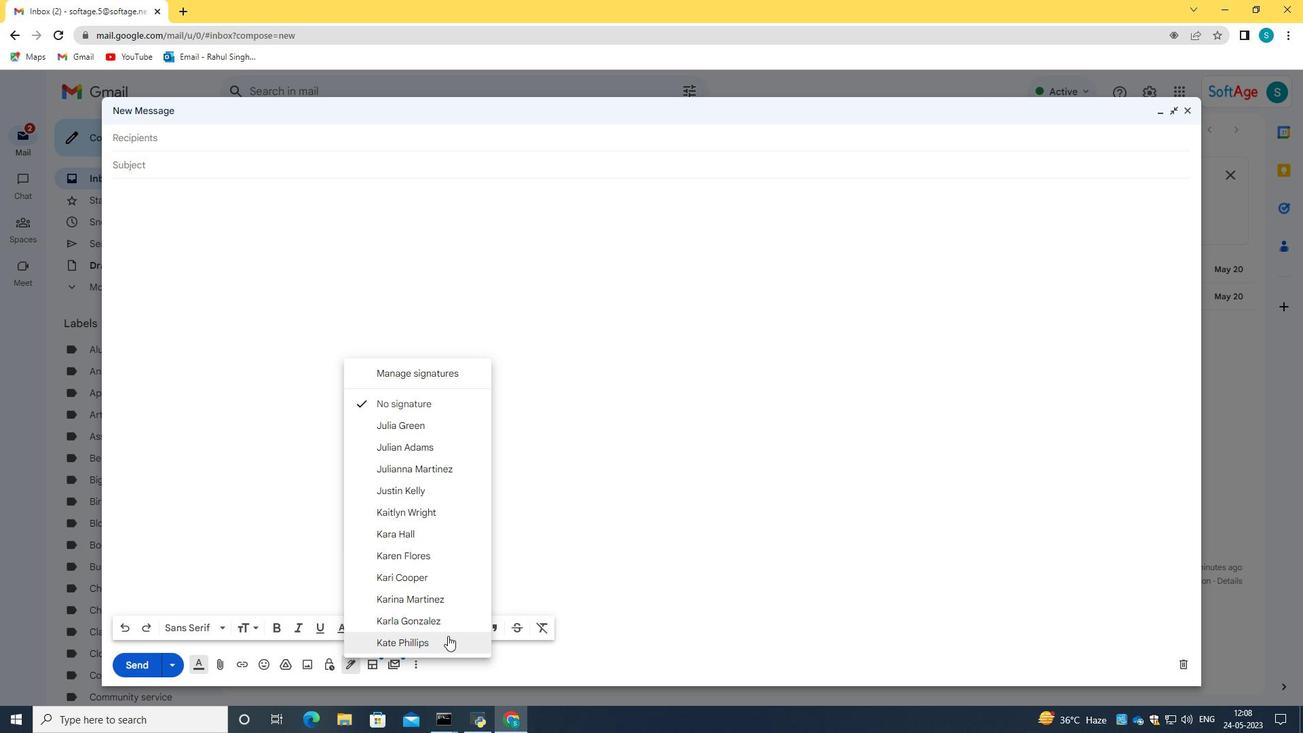 
Action: Mouse moved to (344, 667)
Screenshot: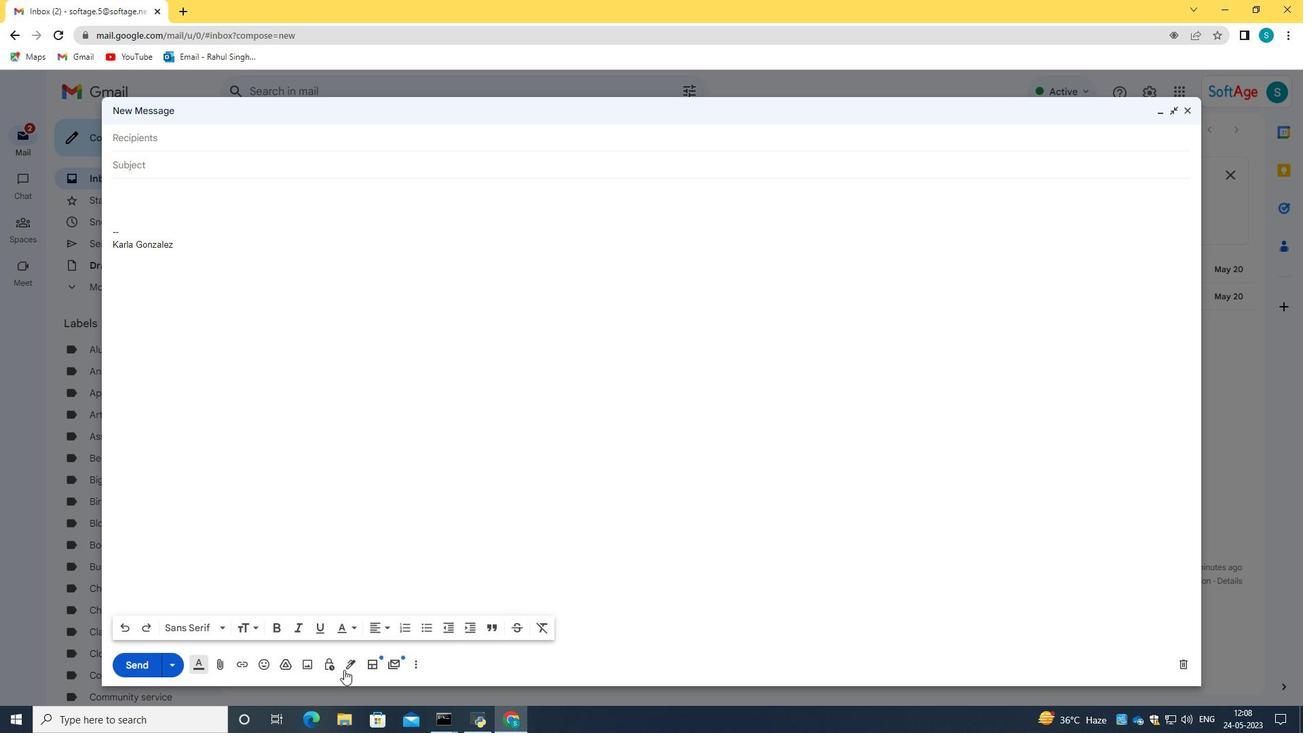 
Action: Mouse pressed left at (344, 667)
Screenshot: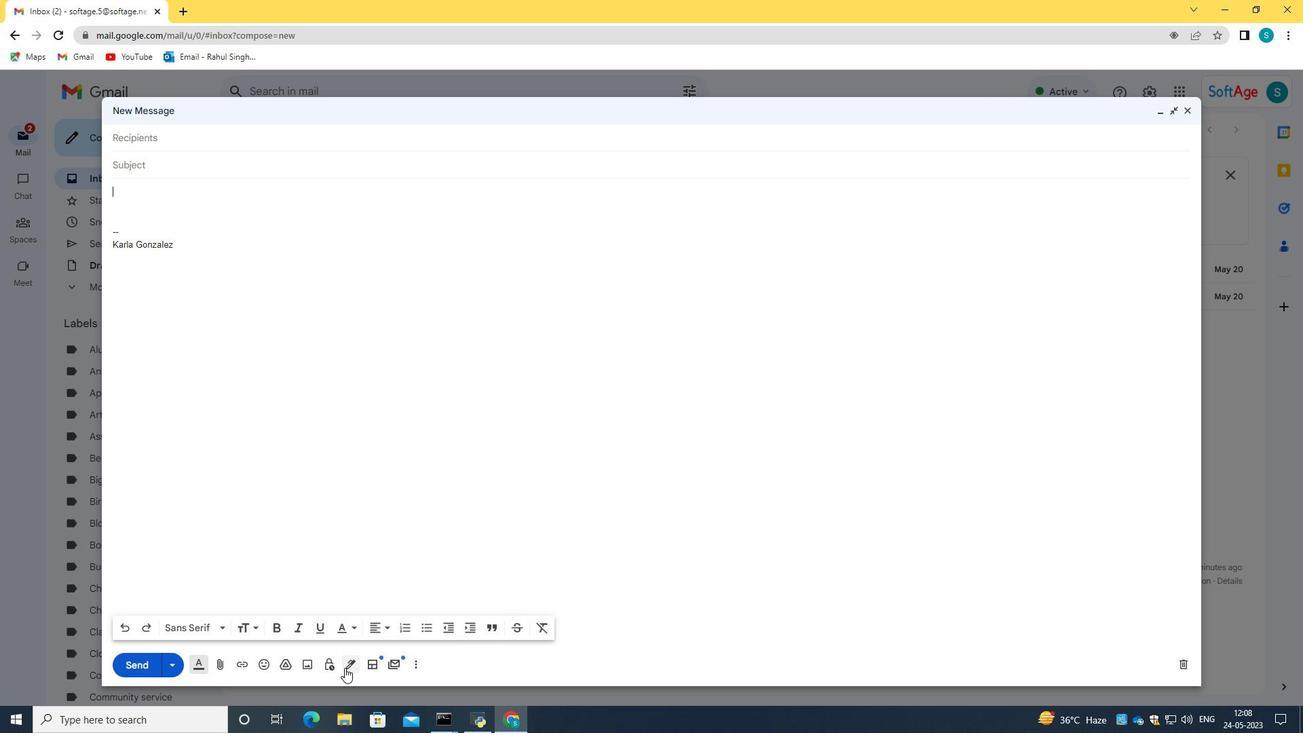
Action: Mouse moved to (378, 642)
Screenshot: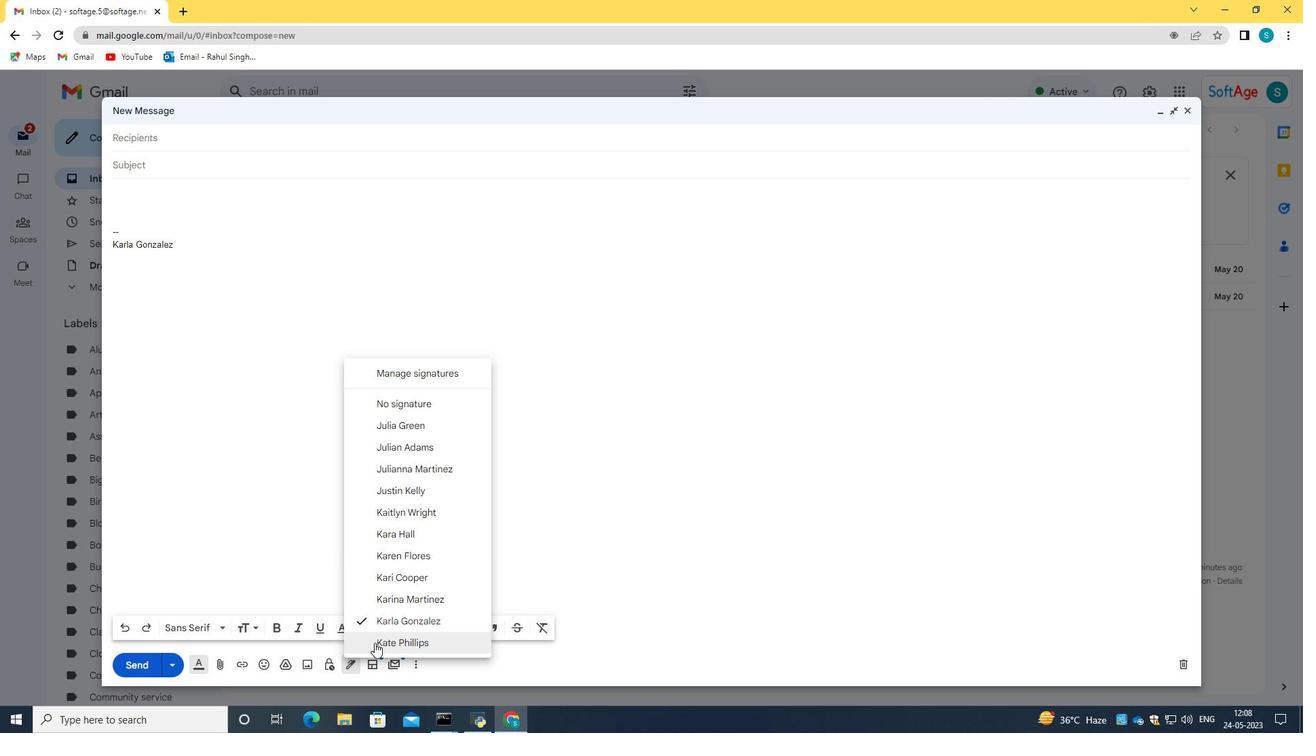 
Action: Mouse pressed left at (378, 642)
Screenshot: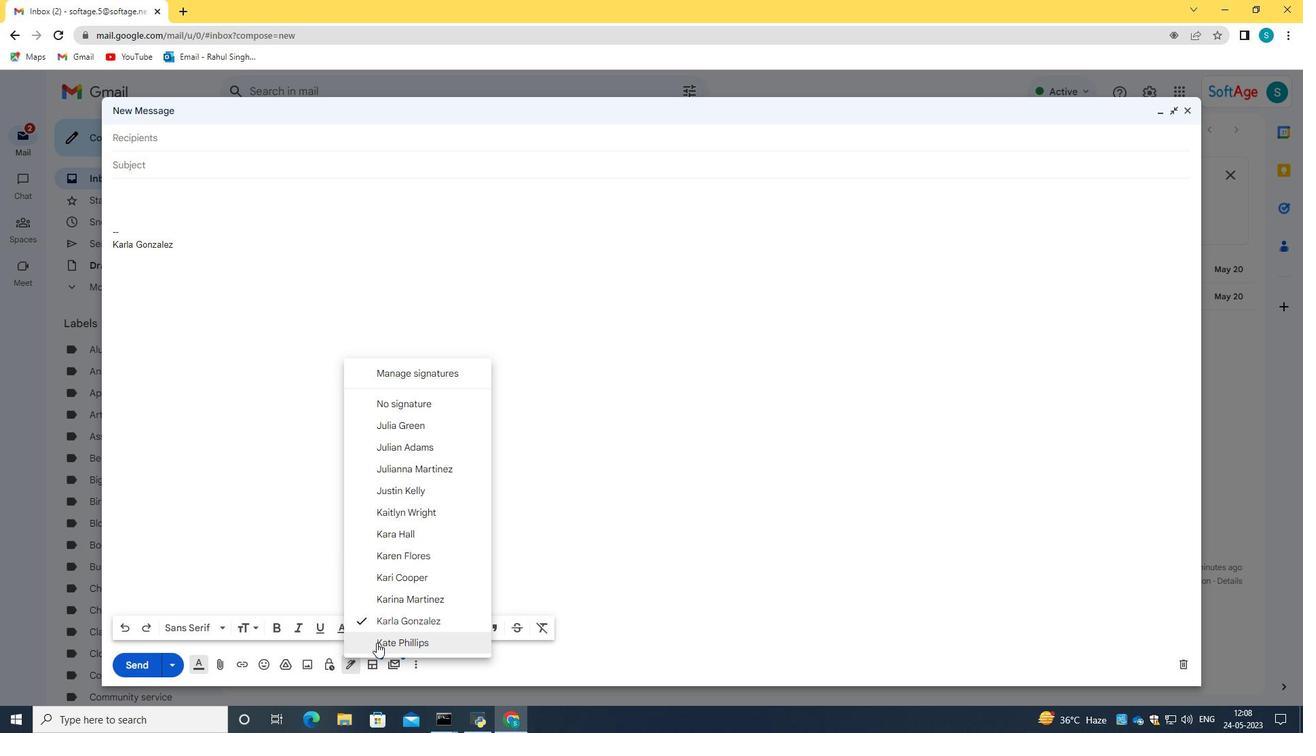 
Action: Mouse moved to (164, 169)
Screenshot: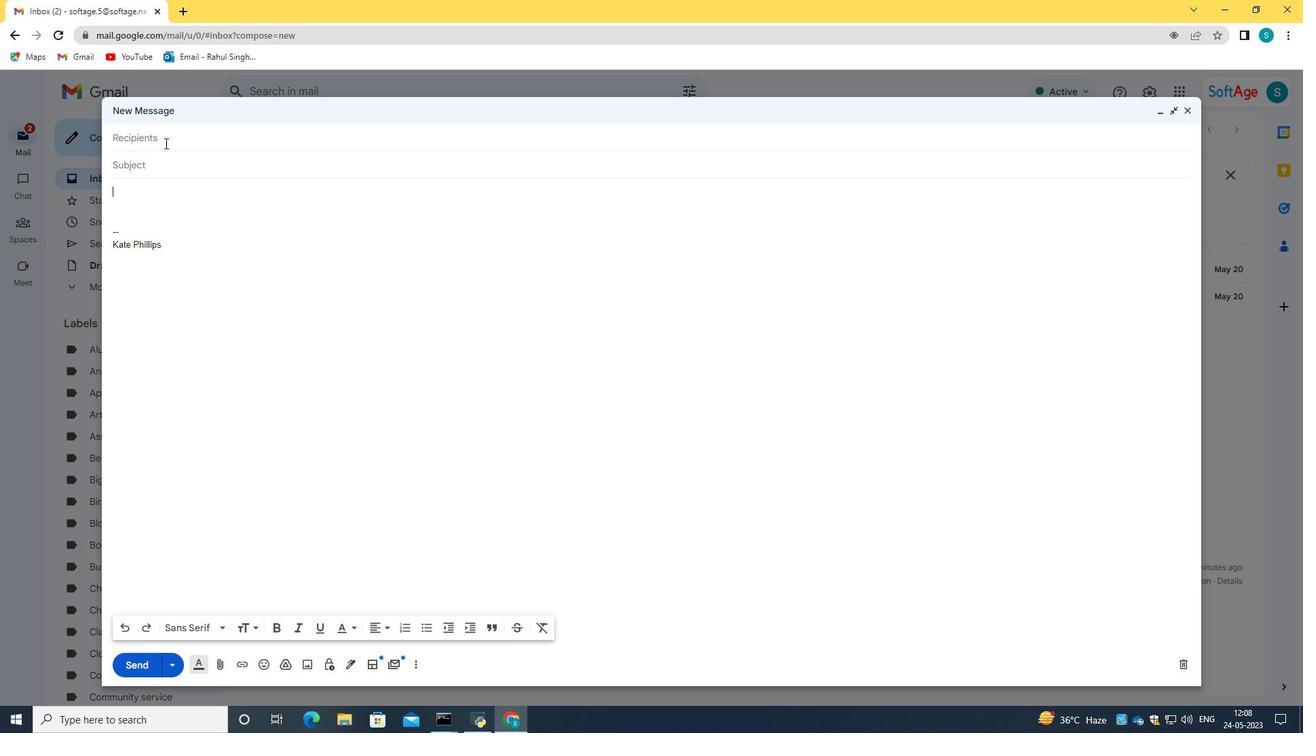 
Action: Mouse pressed left at (164, 169)
Screenshot: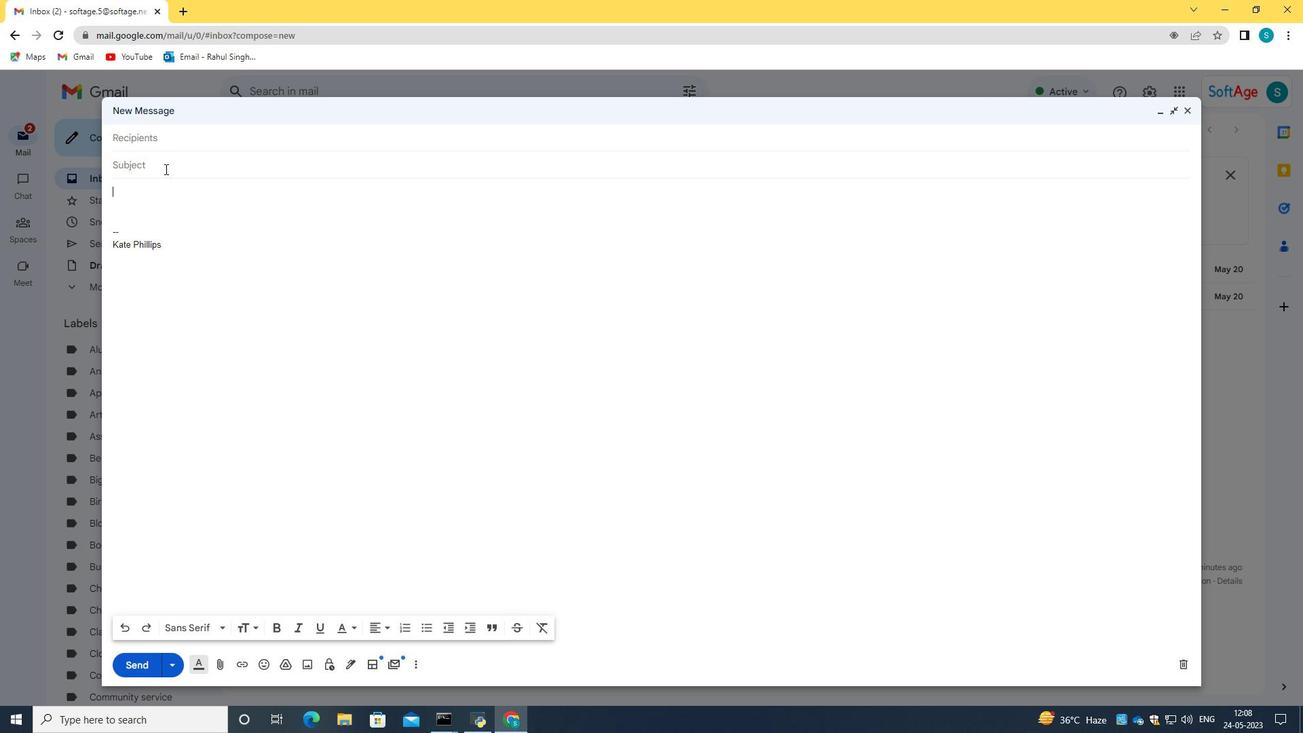 
Action: Key pressed <Key.caps_lock>F<Key.caps_lock>ollow-up<Key.space>on<Key.space>a<Key.space>service<Key.space>enhancement<Key.space>
Screenshot: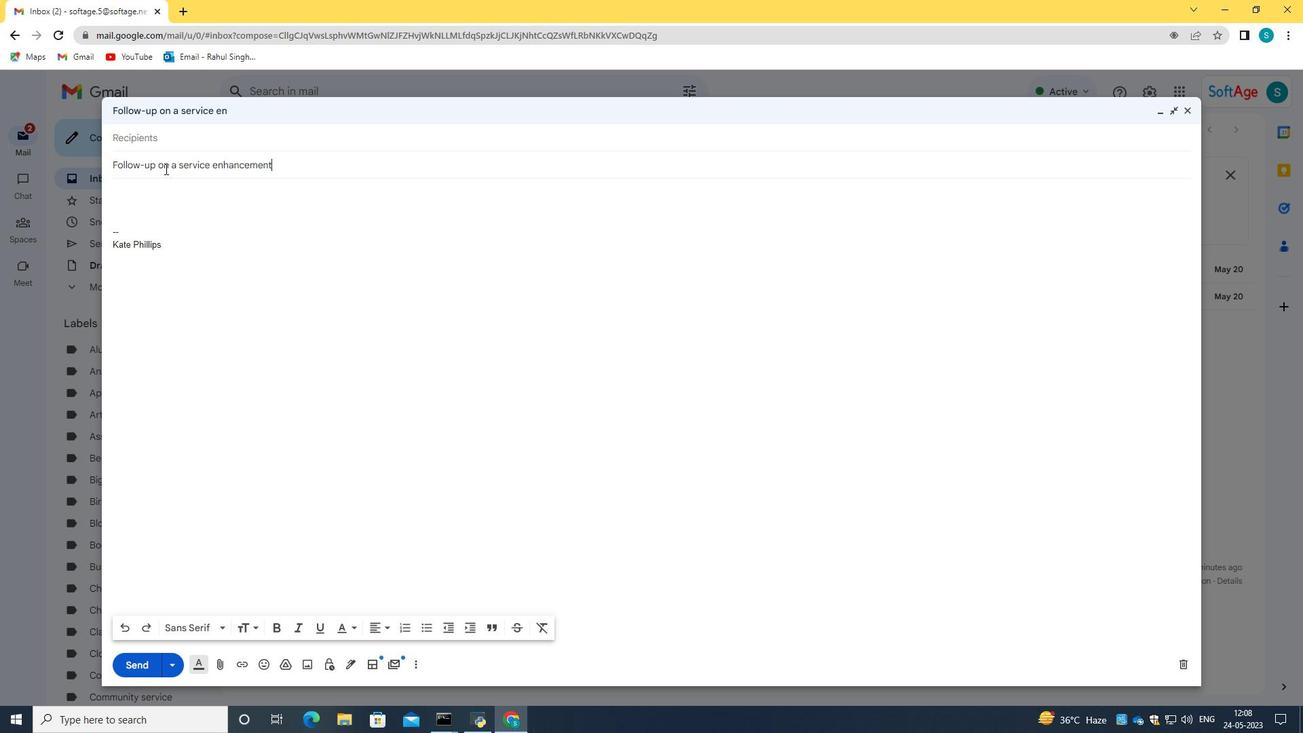 
Action: Mouse scrolled (164, 168) with delta (0, 0)
Screenshot: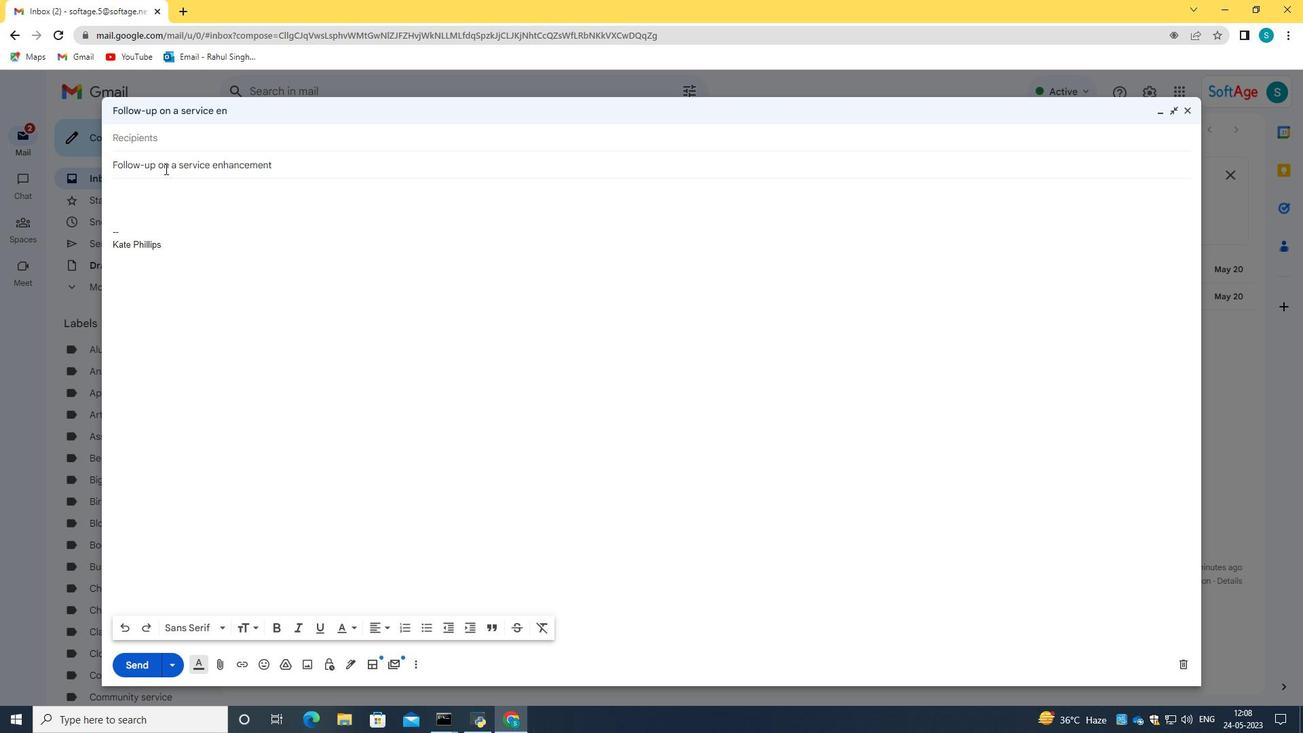 
Action: Mouse moved to (196, 173)
Screenshot: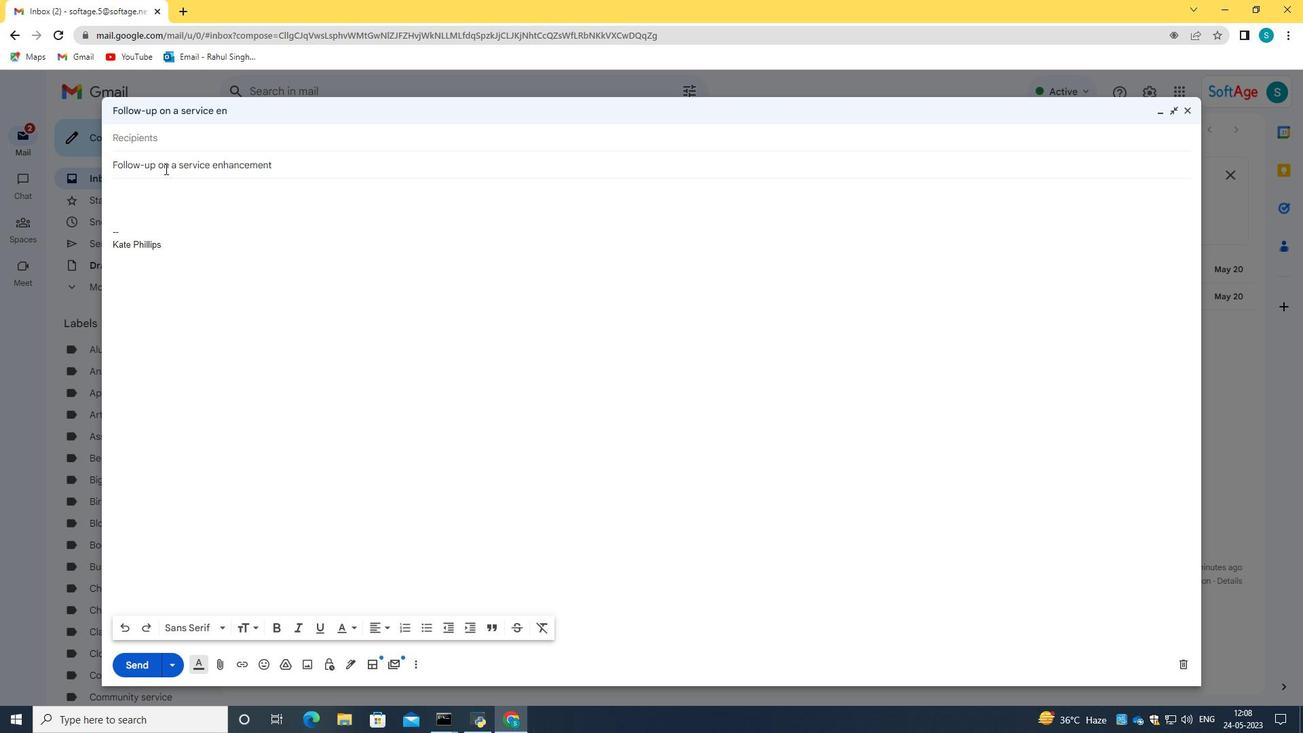 
Action: Mouse scrolled (196, 172) with delta (0, 0)
Screenshot: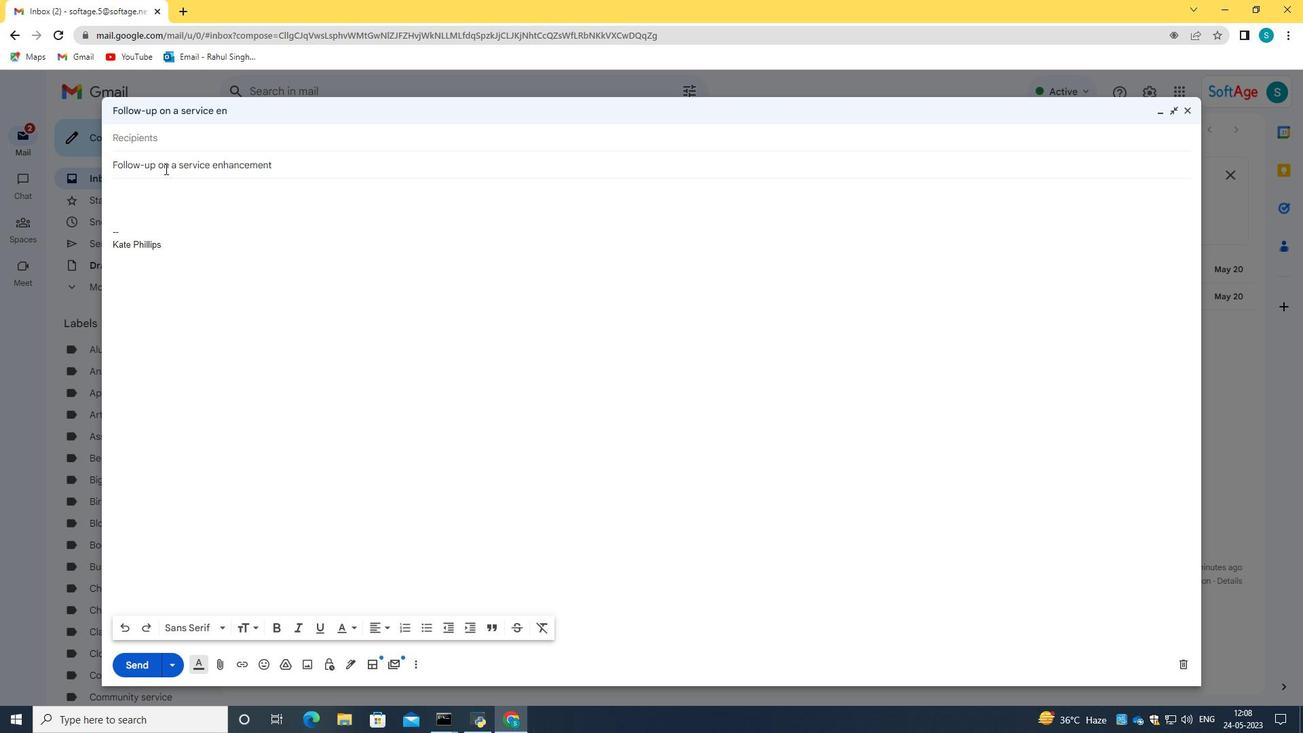 
Action: Mouse moved to (184, 194)
Screenshot: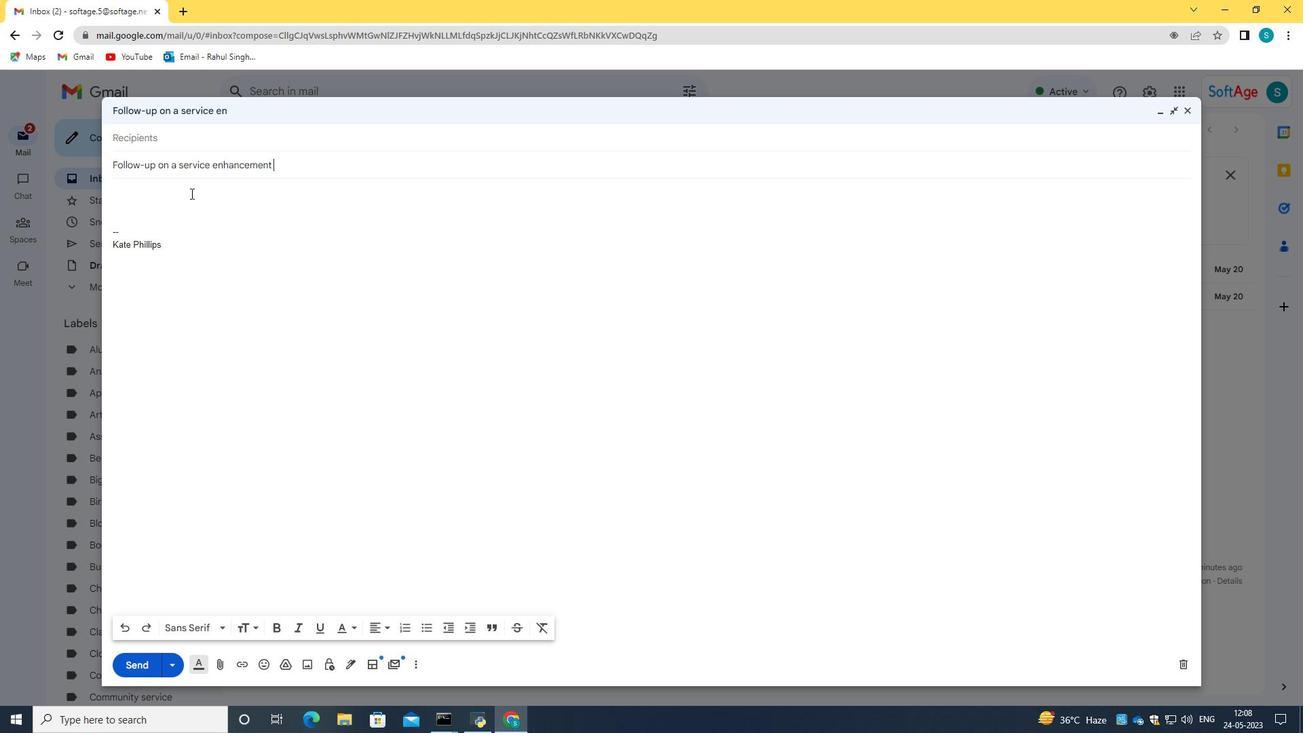 
Action: Mouse pressed left at (184, 194)
Screenshot: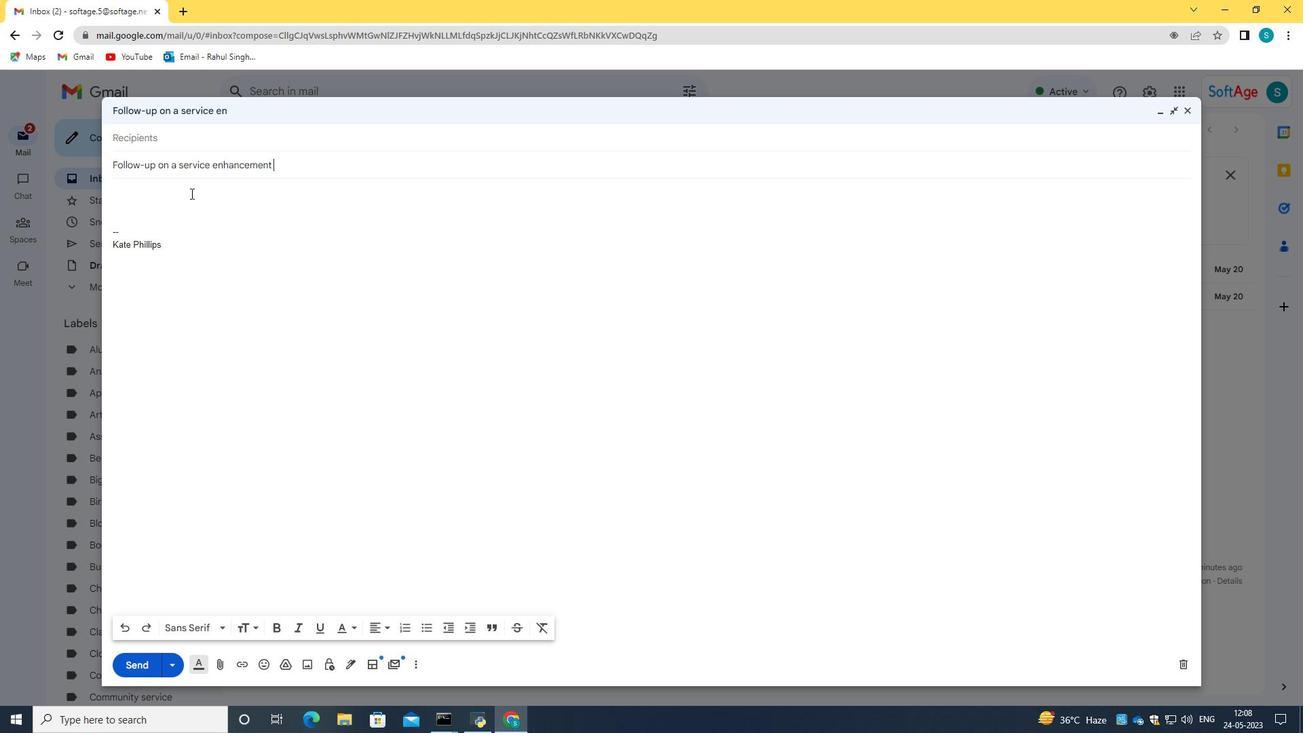 
Action: Key pressed <Key.caps_lock>C<Key.caps_lock>an<Key.space>you<Key.space>inform<Key.space>the<Key.space>delivery<Key.space>date<Key.space>for<Key.space>the<Key.space>new<Key.space>shipment<Key.space>of<Key.space>products<Key.shift_r>?
Screenshot: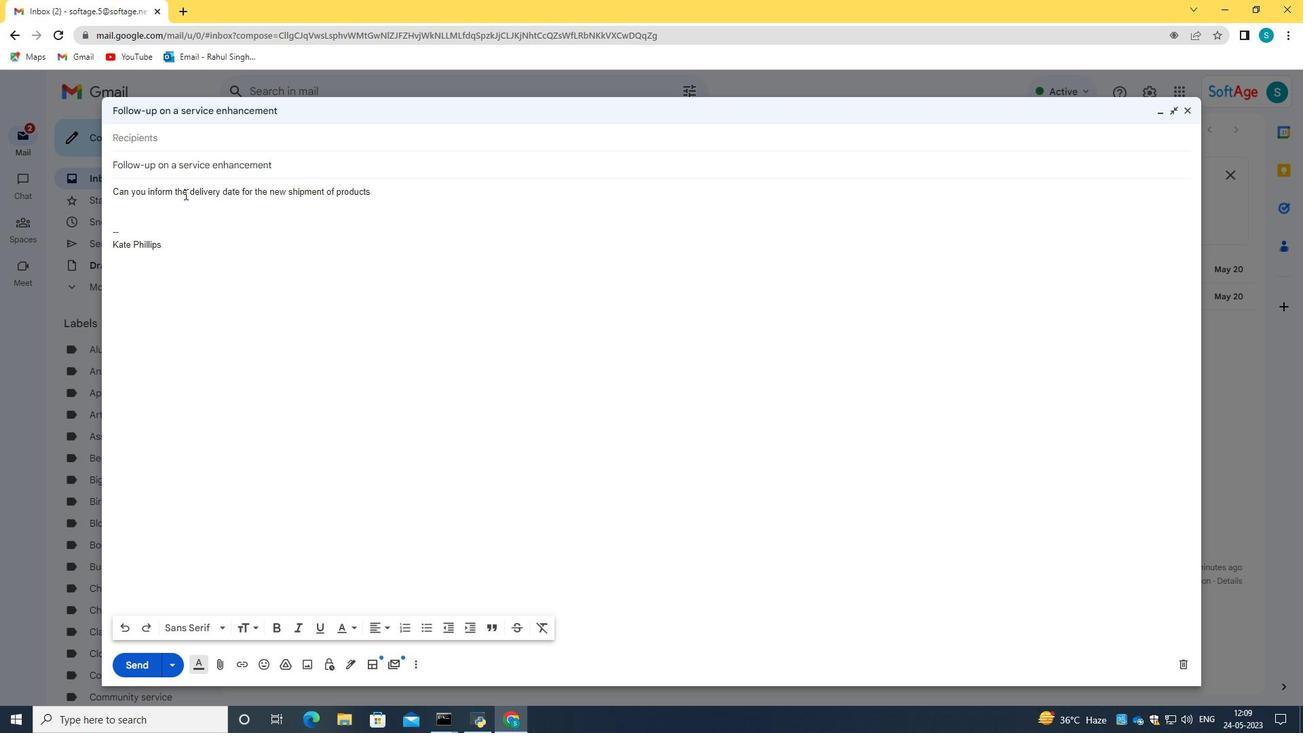 
Action: Mouse moved to (178, 144)
Screenshot: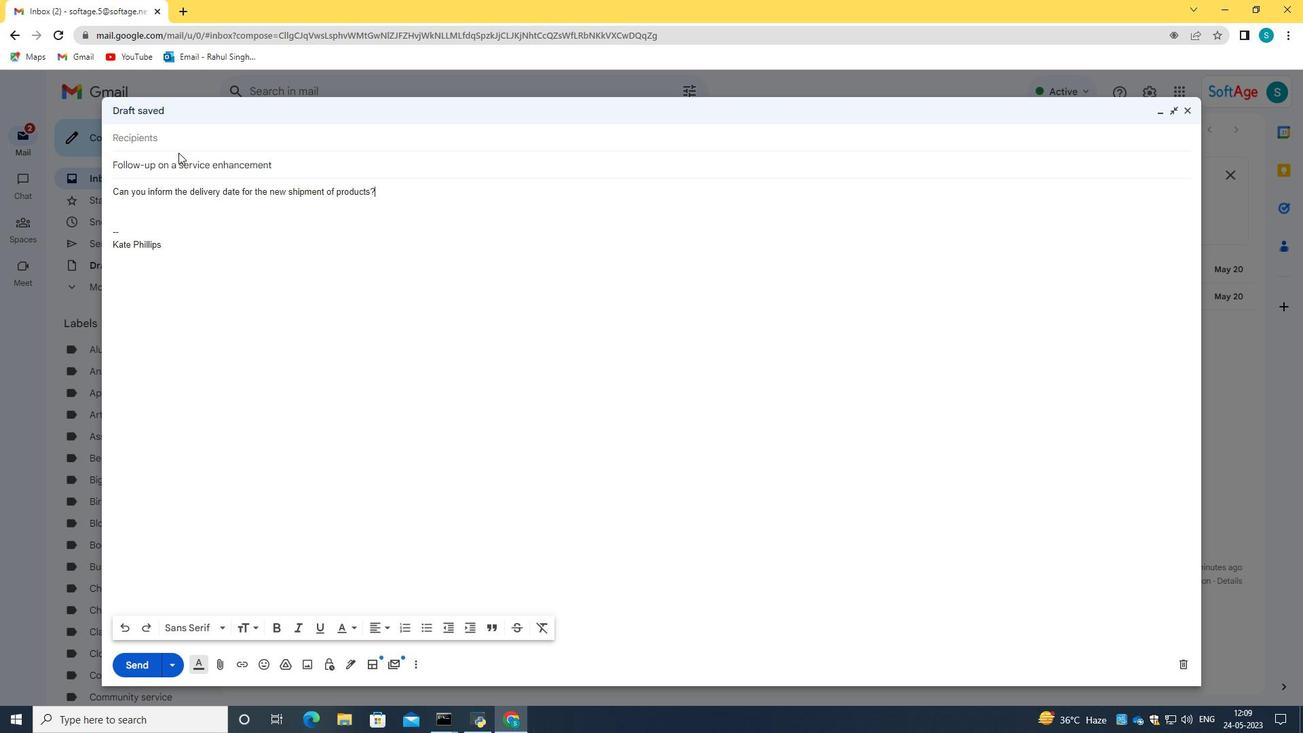 
Action: Mouse pressed left at (178, 144)
Screenshot: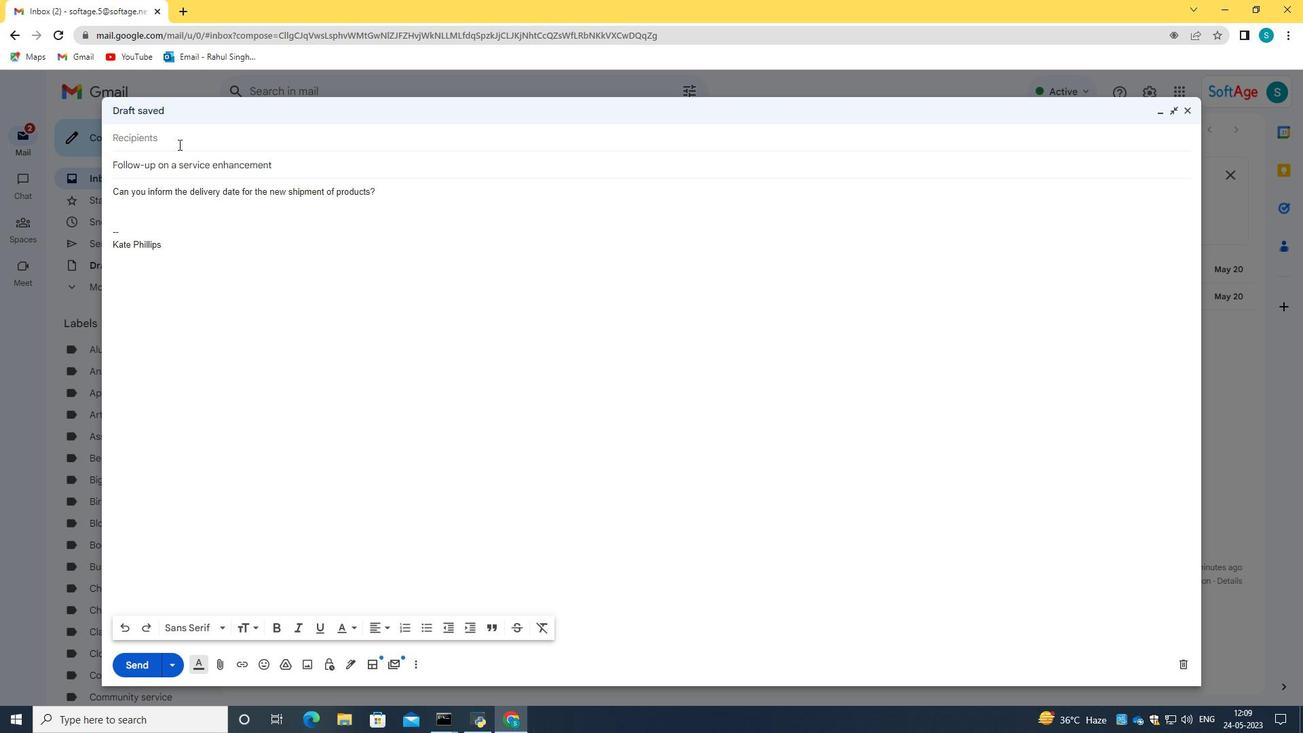 
Action: Key pressed softage.9<Key.shift>@softage.net
Screenshot: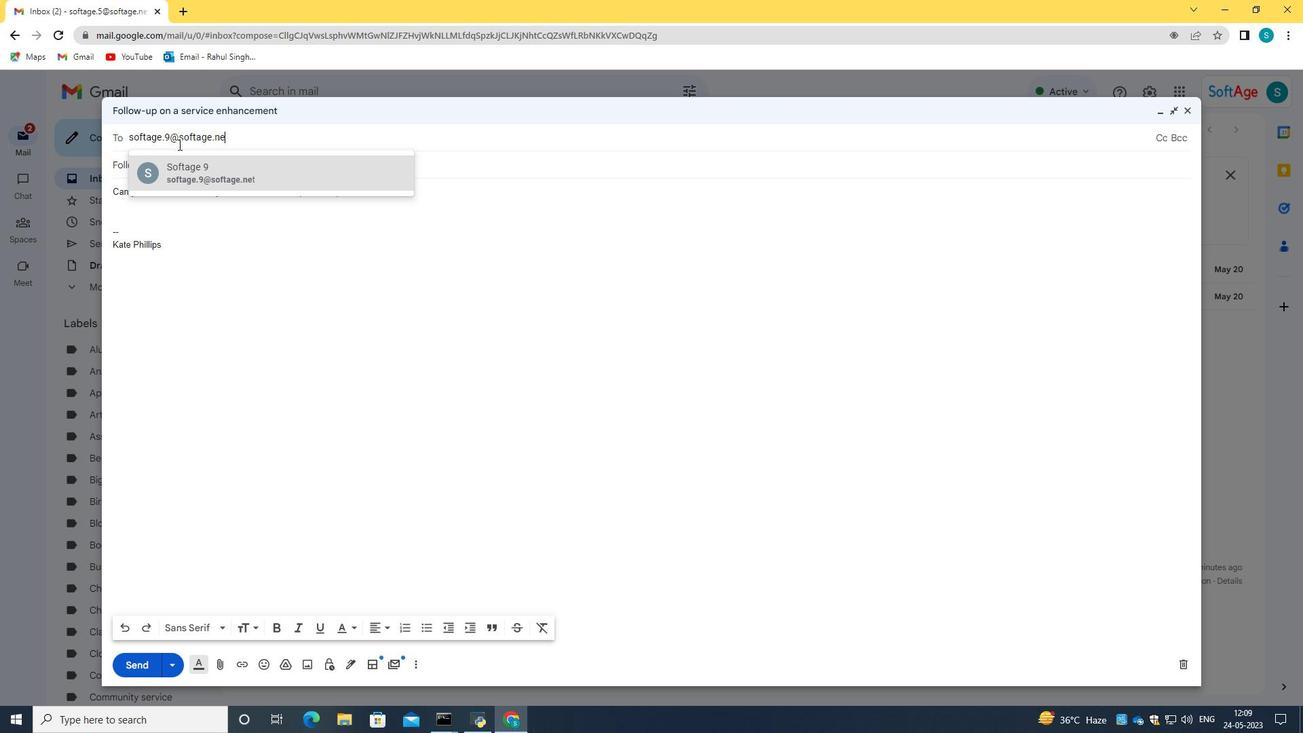 
Action: Mouse moved to (211, 175)
Screenshot: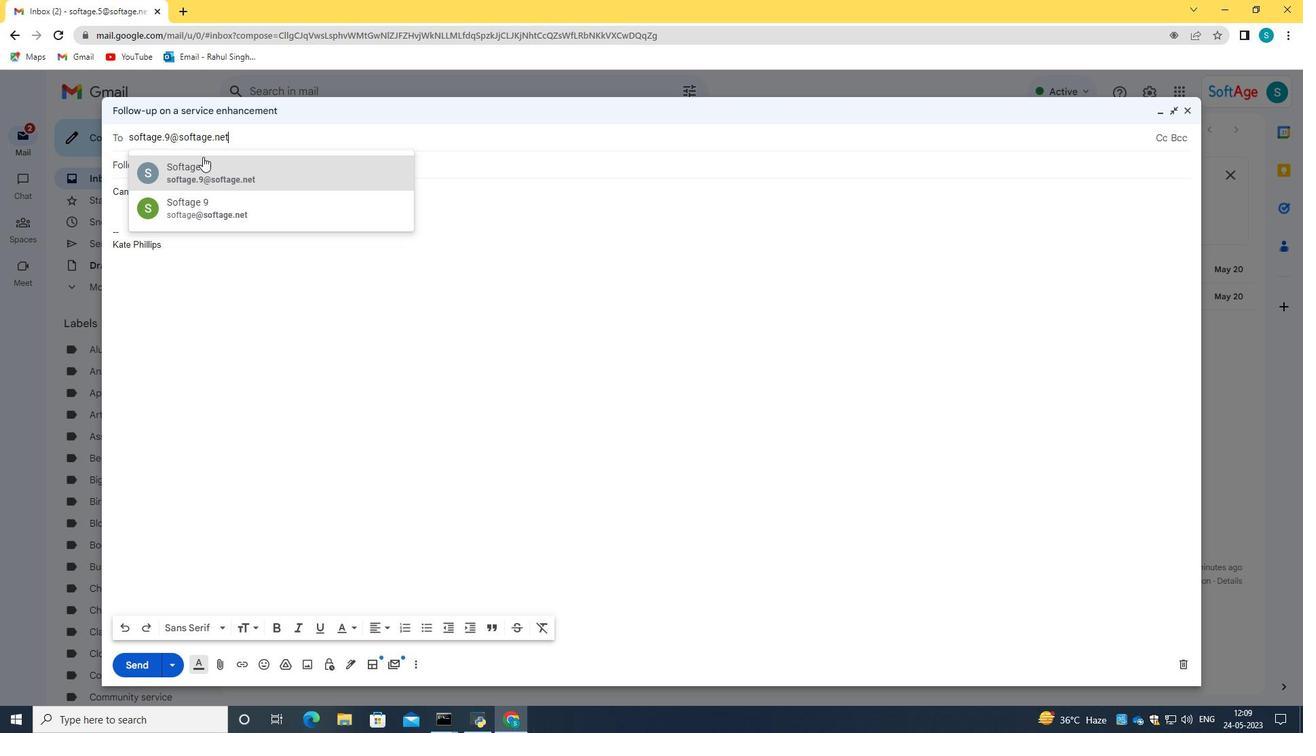 
Action: Mouse pressed left at (211, 175)
Screenshot: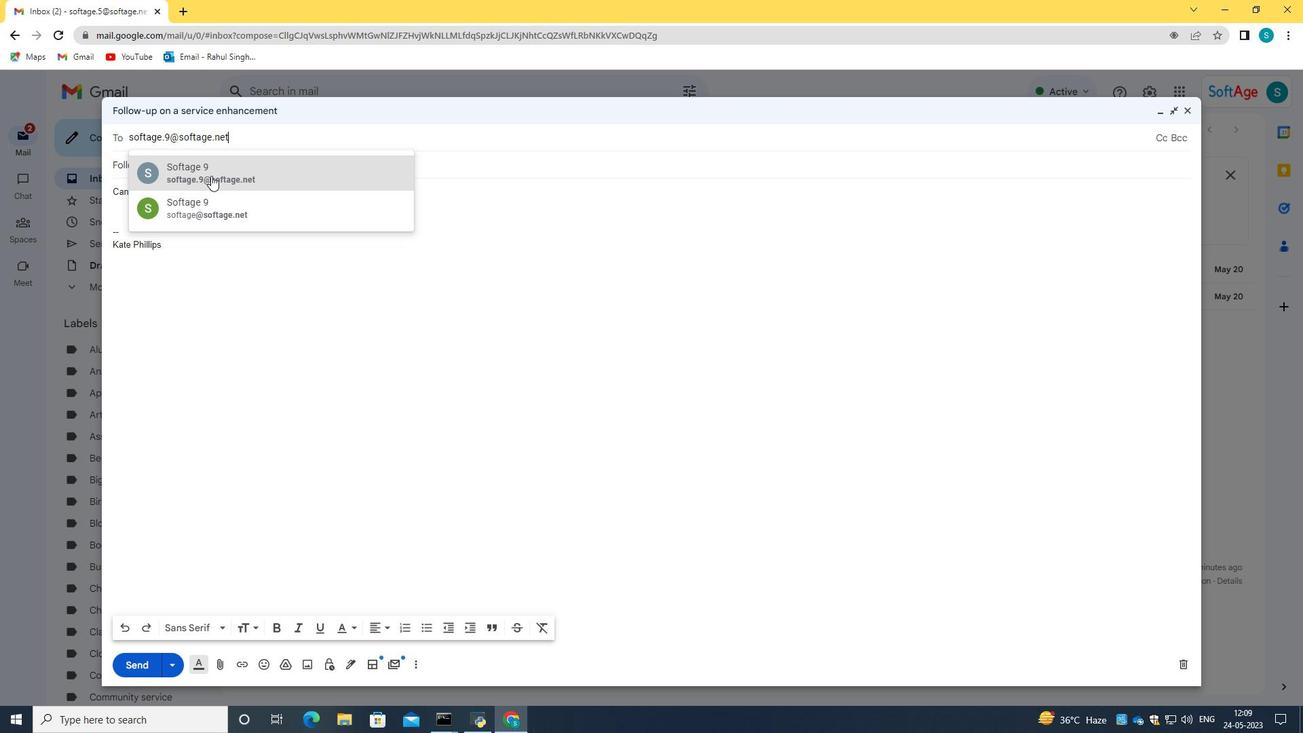 
Action: Mouse moved to (375, 204)
Screenshot: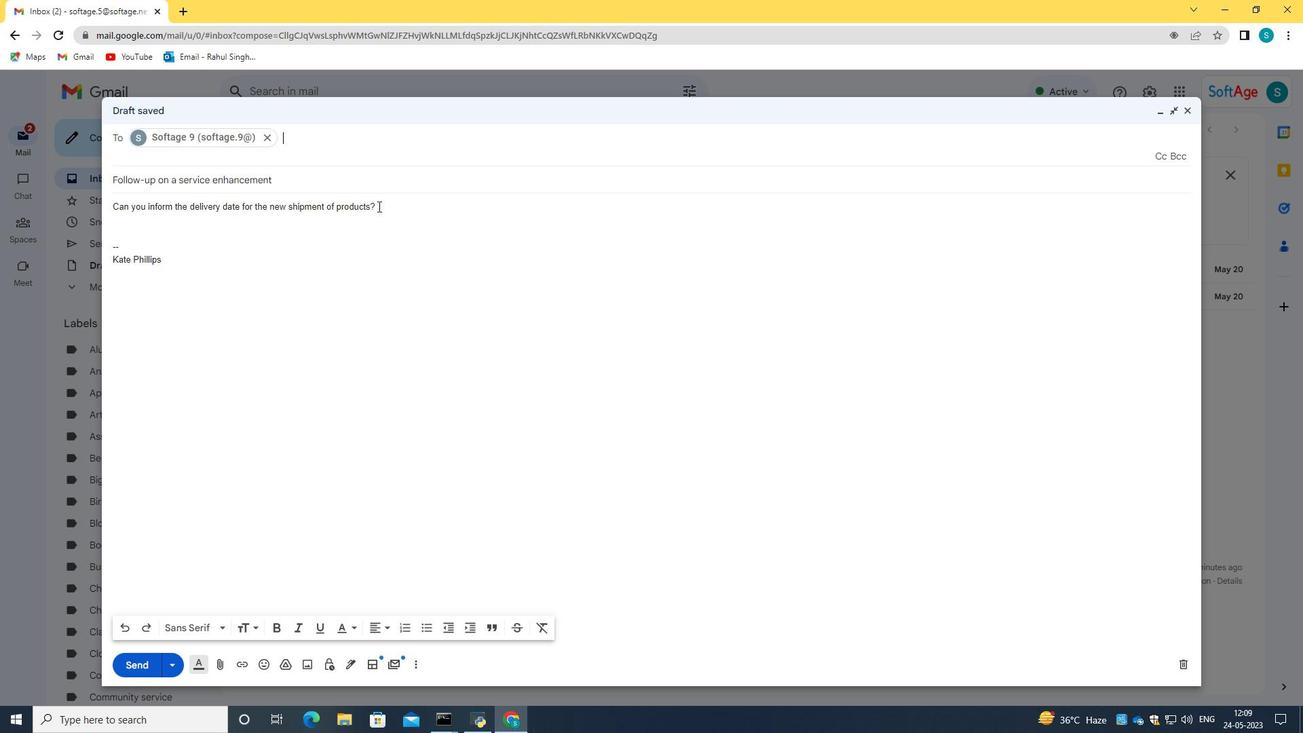 
Action: Mouse pressed left at (375, 204)
Screenshot: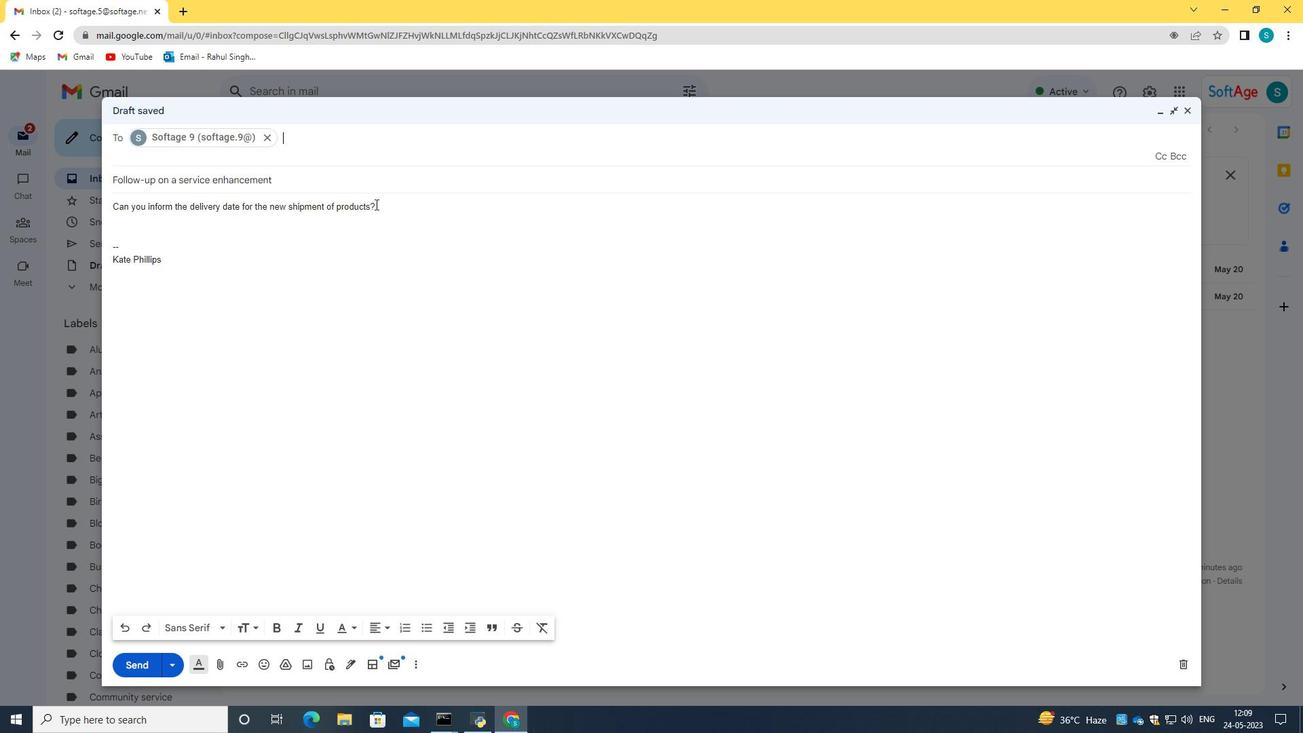 
Action: Mouse moved to (242, 631)
Screenshot: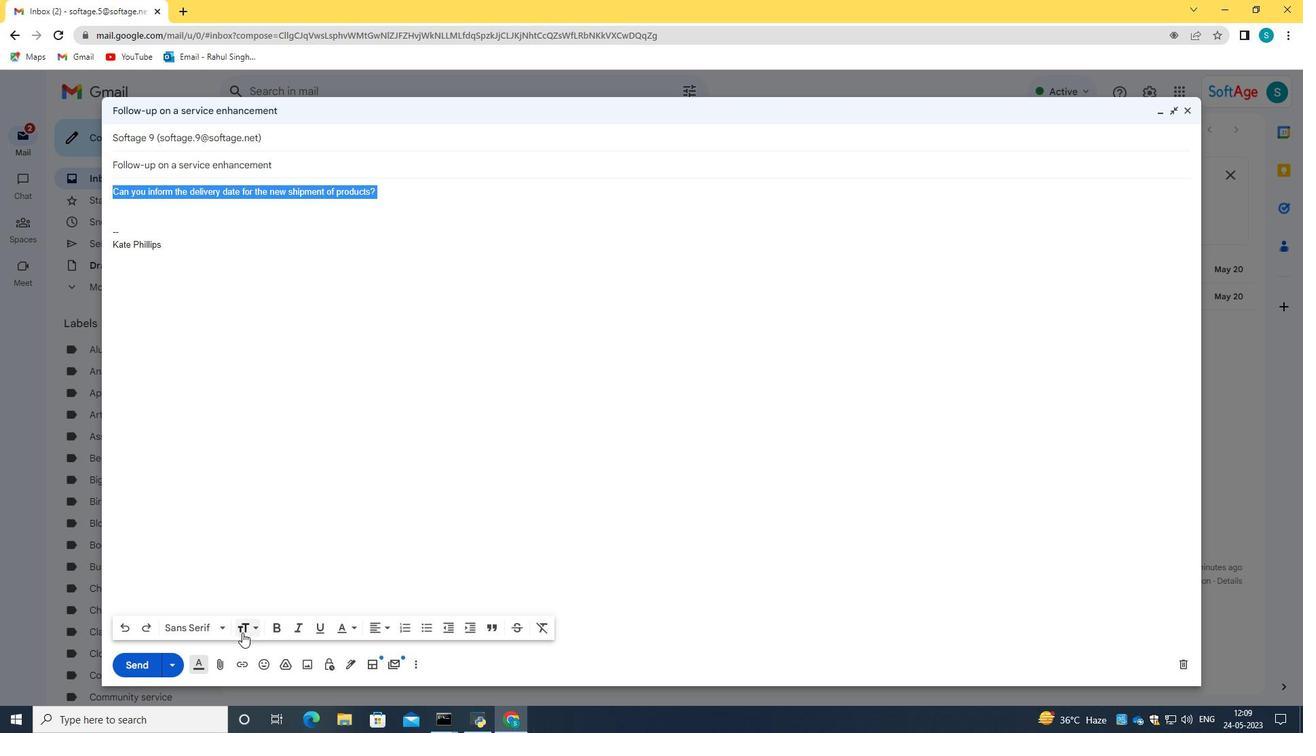 
Action: Mouse pressed left at (242, 631)
Screenshot: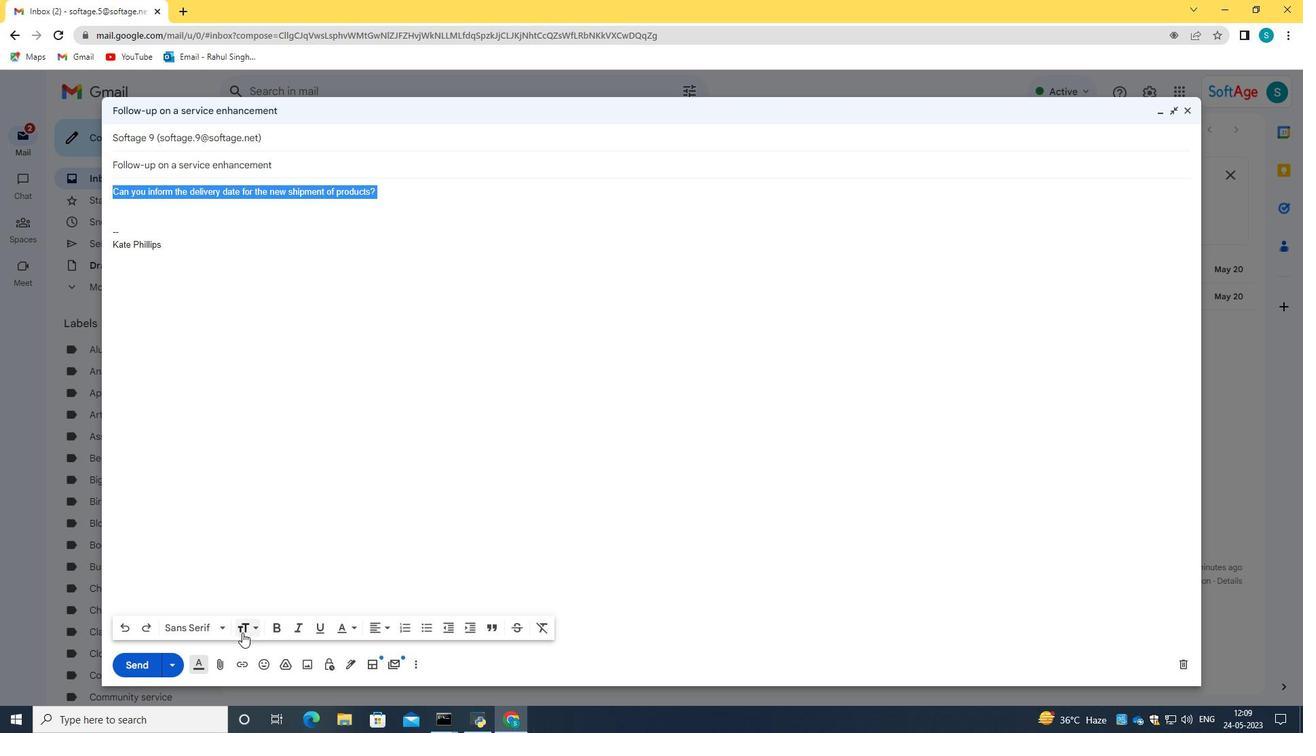 
Action: Mouse moved to (264, 602)
Screenshot: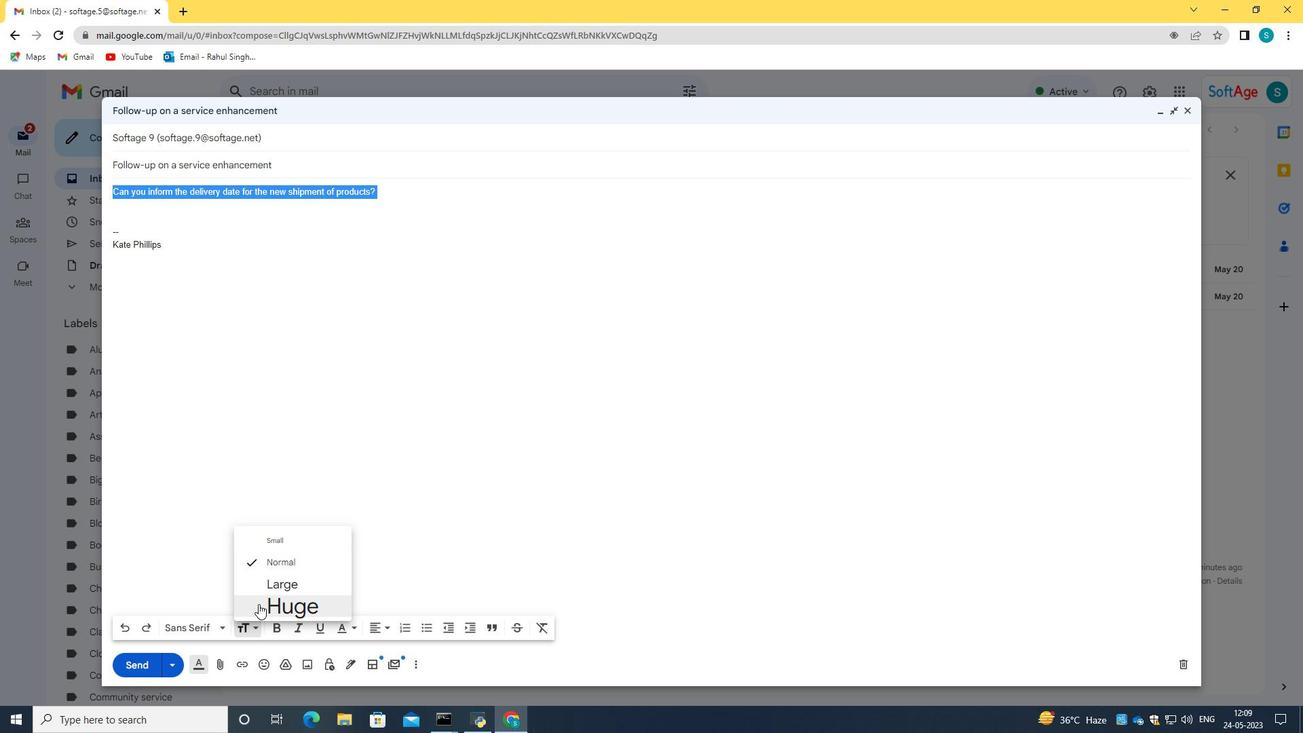 
Action: Mouse pressed left at (264, 602)
Screenshot: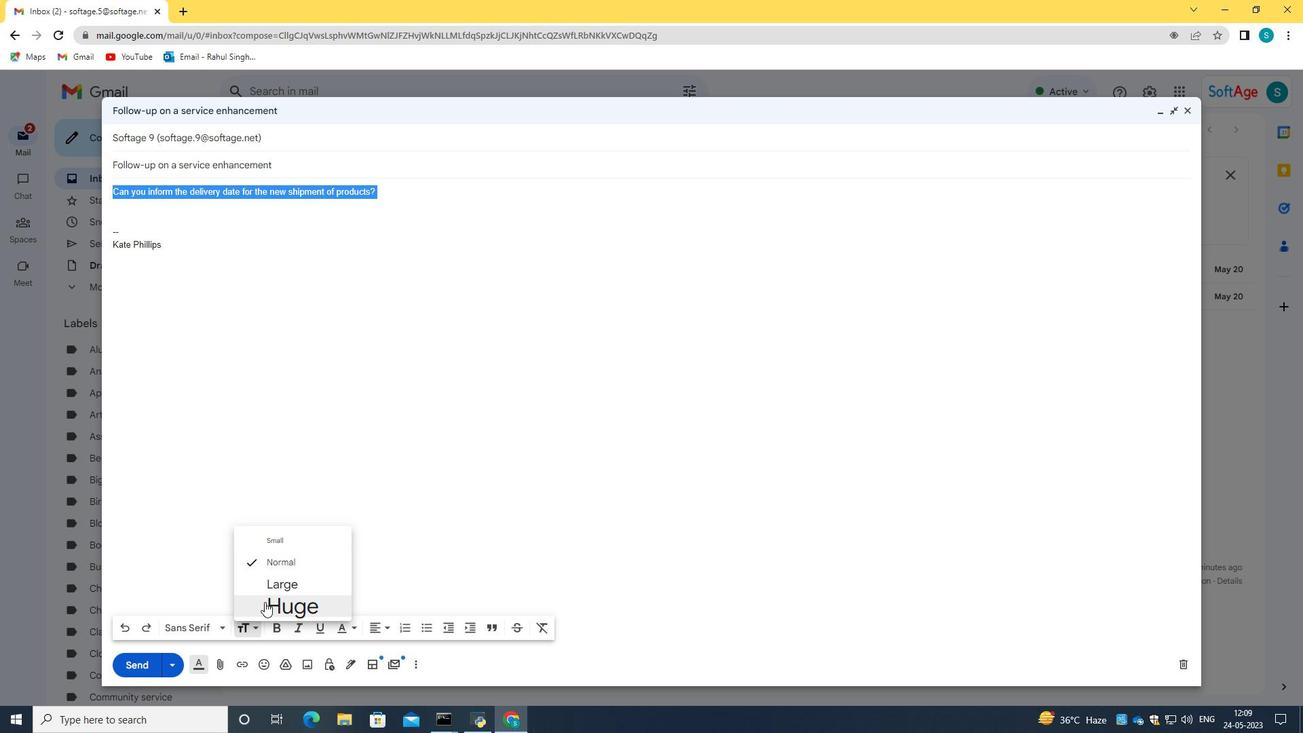 
Action: Mouse moved to (380, 625)
Screenshot: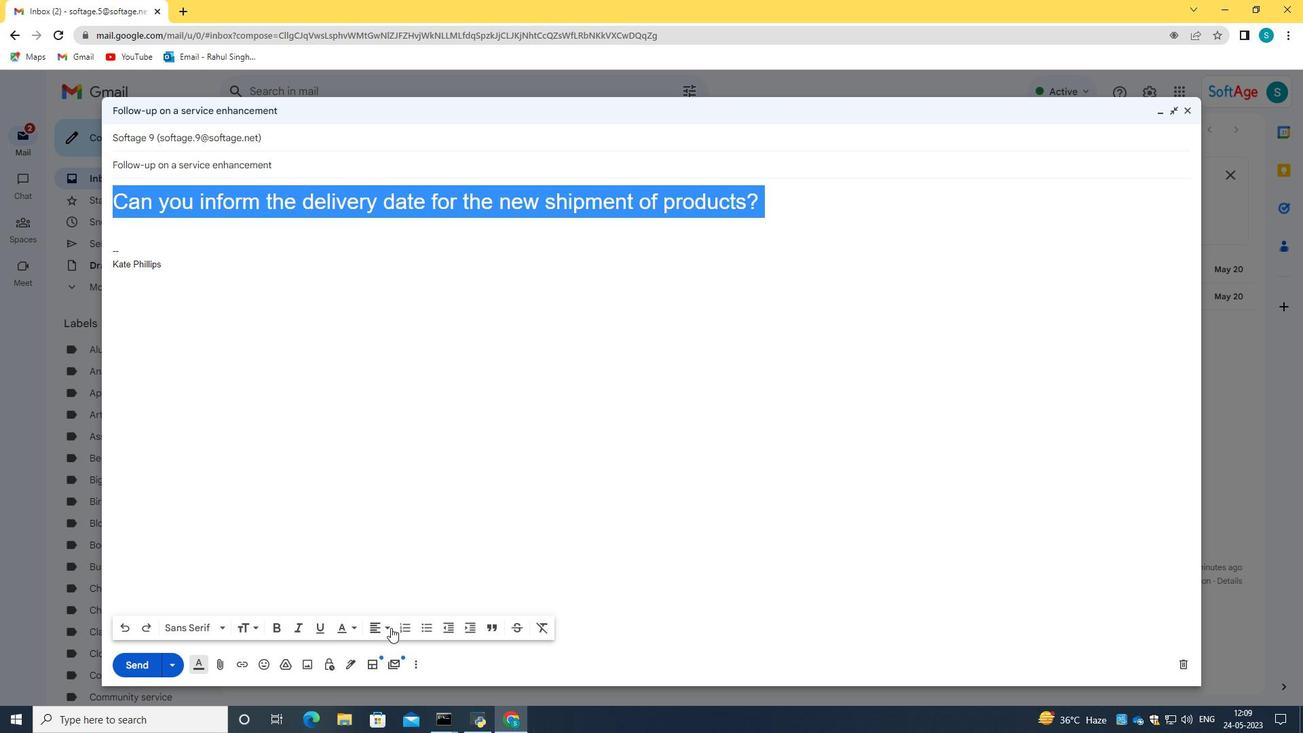 
Action: Mouse pressed left at (380, 625)
Screenshot: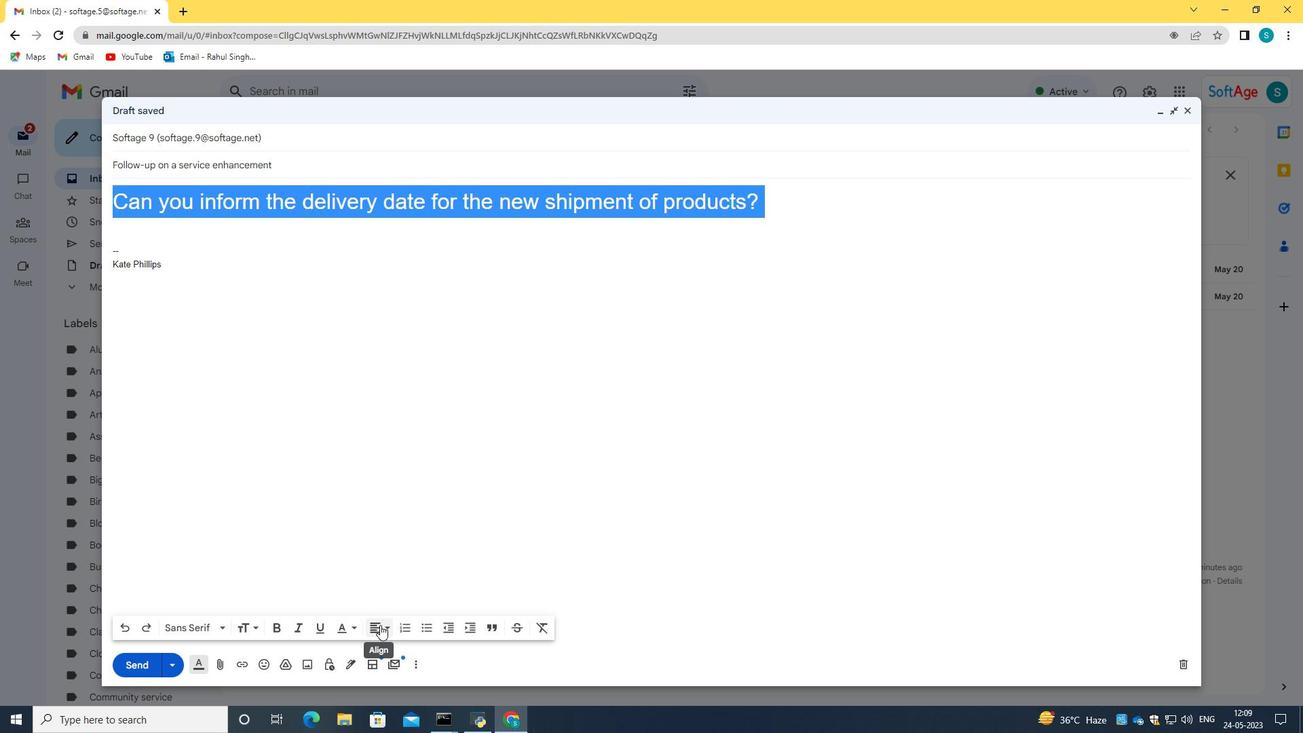 
Action: Mouse moved to (381, 607)
Screenshot: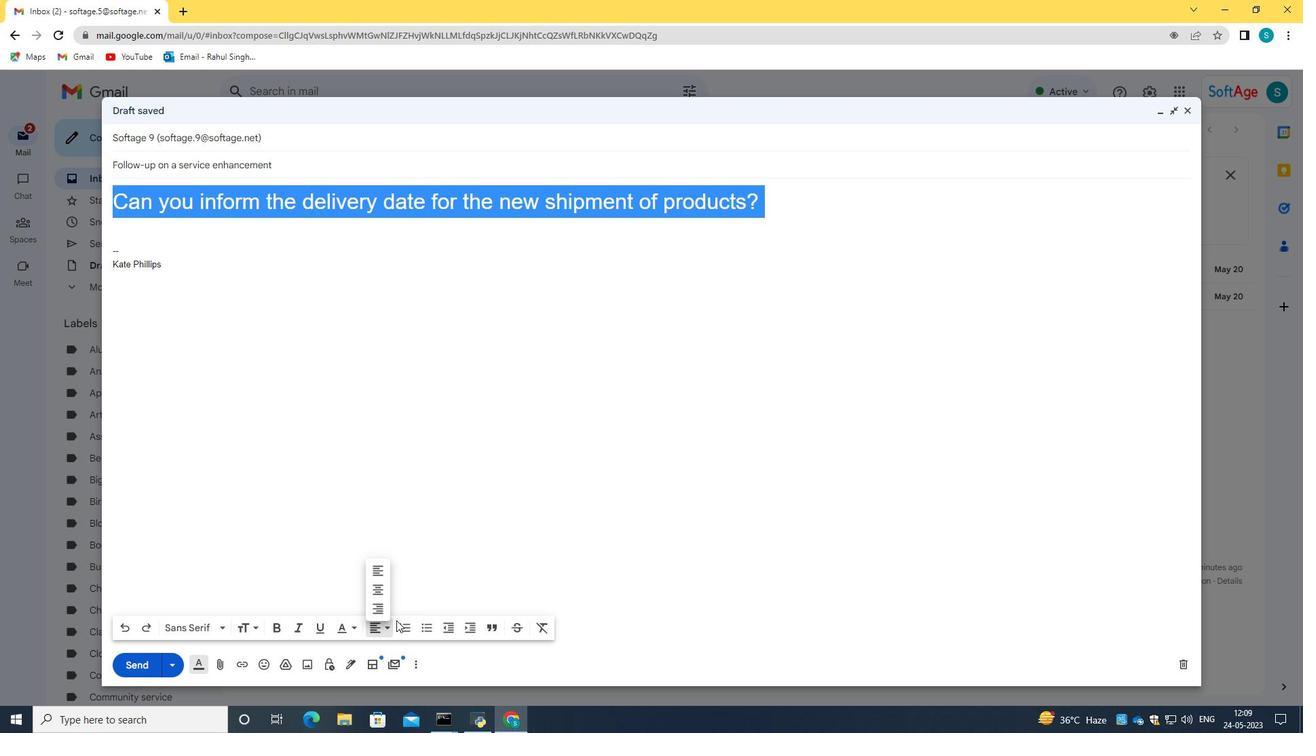 
Action: Mouse pressed left at (381, 607)
Screenshot: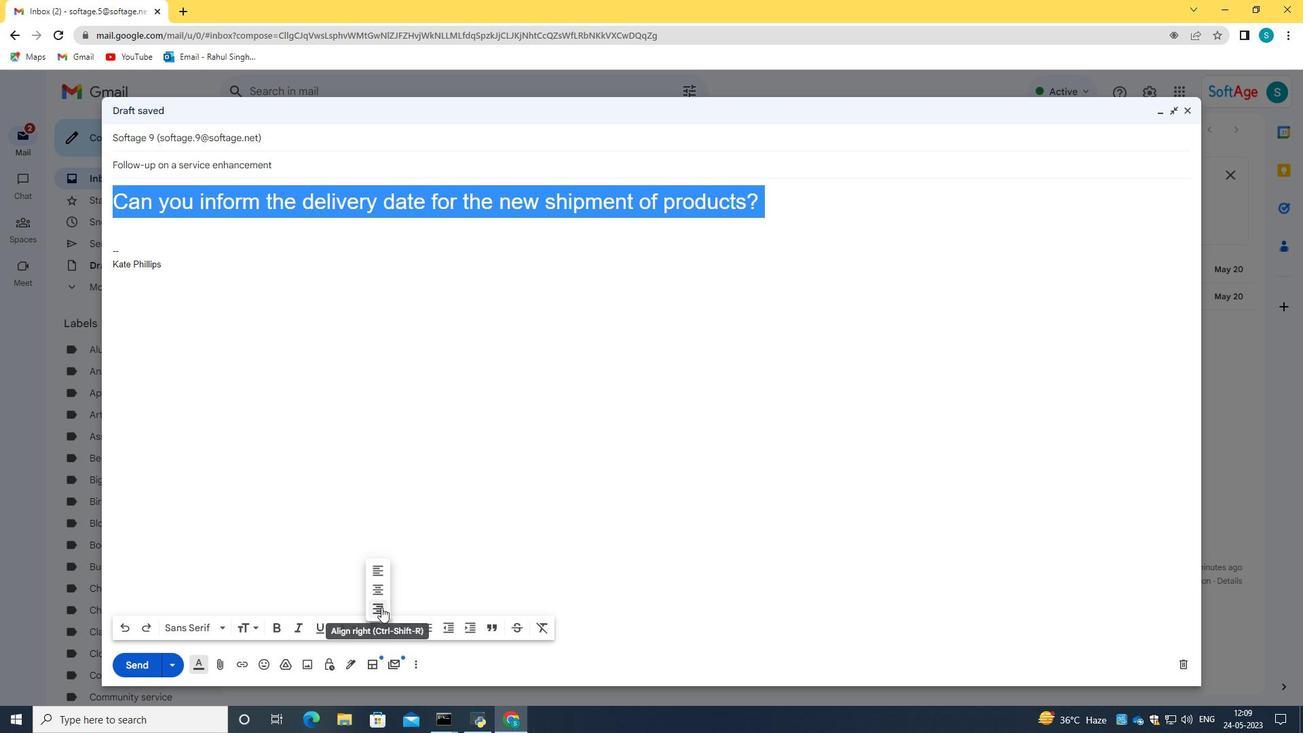 
Action: Mouse moved to (422, 433)
Screenshot: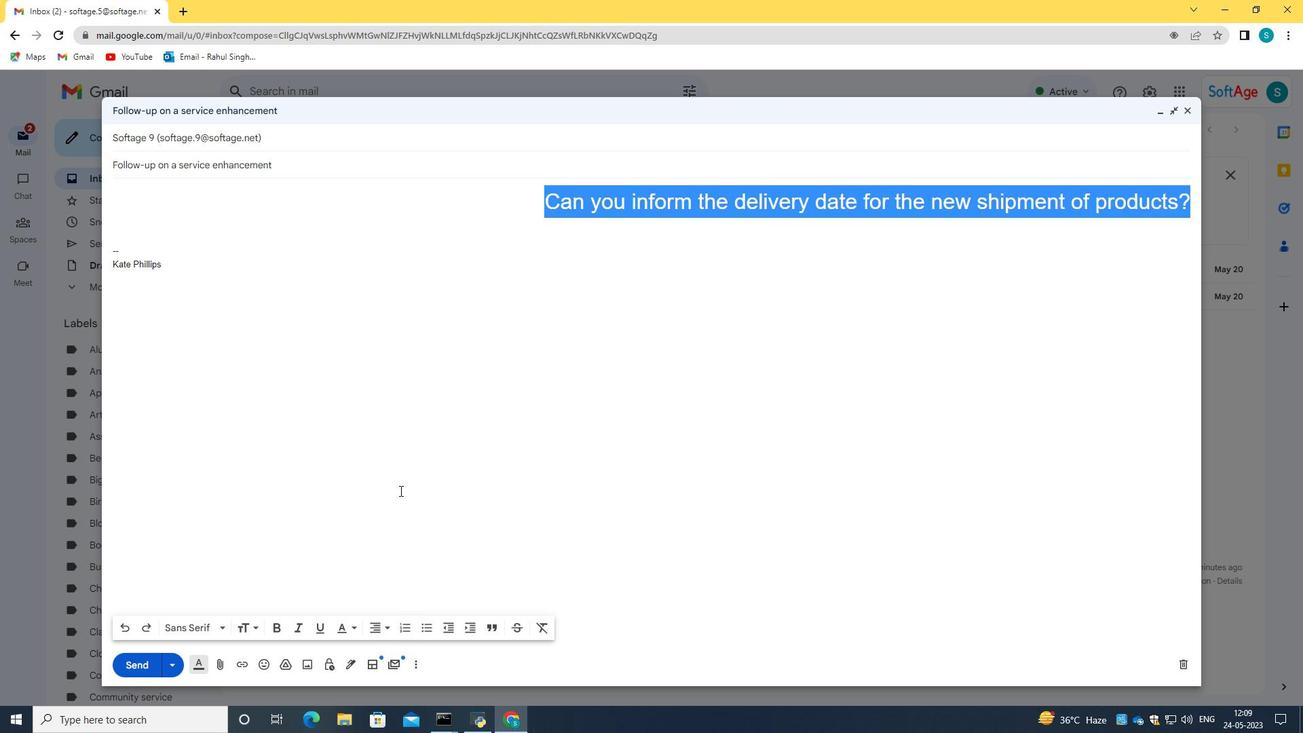 
Action: Mouse pressed left at (422, 433)
Screenshot: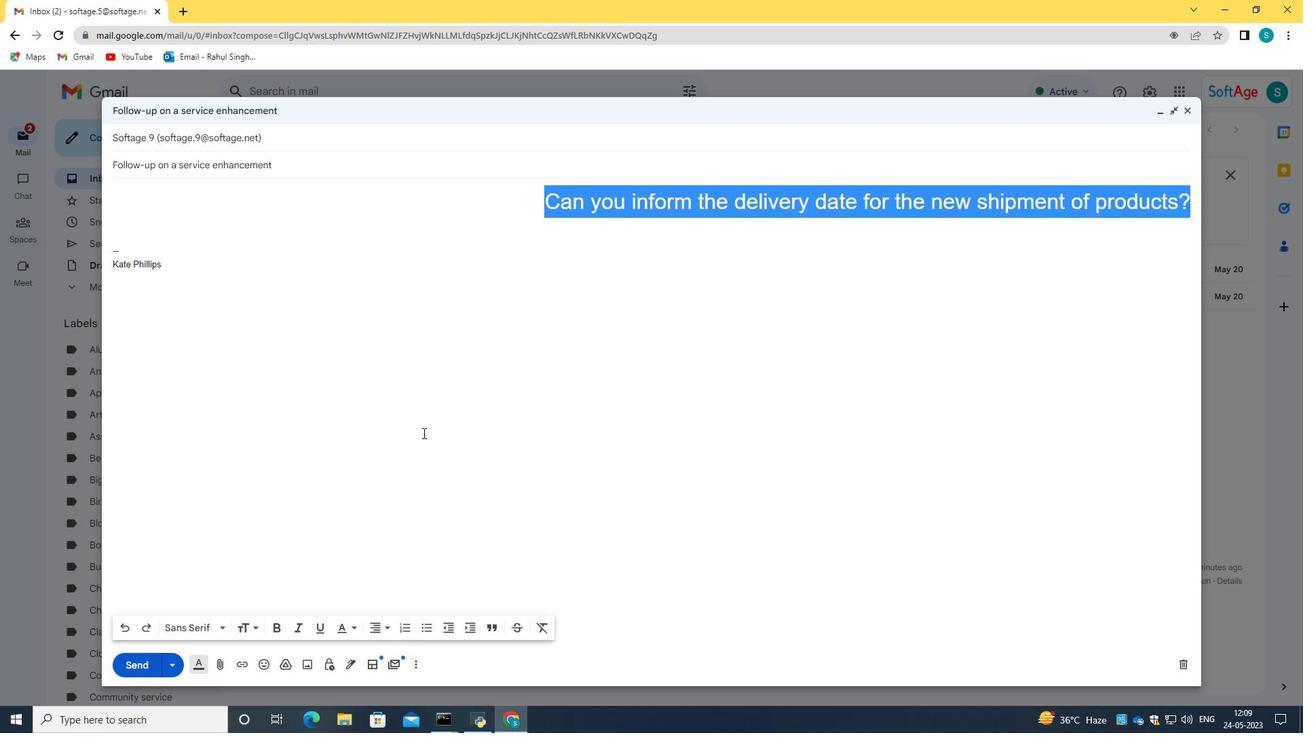 
Action: Mouse moved to (153, 659)
Screenshot: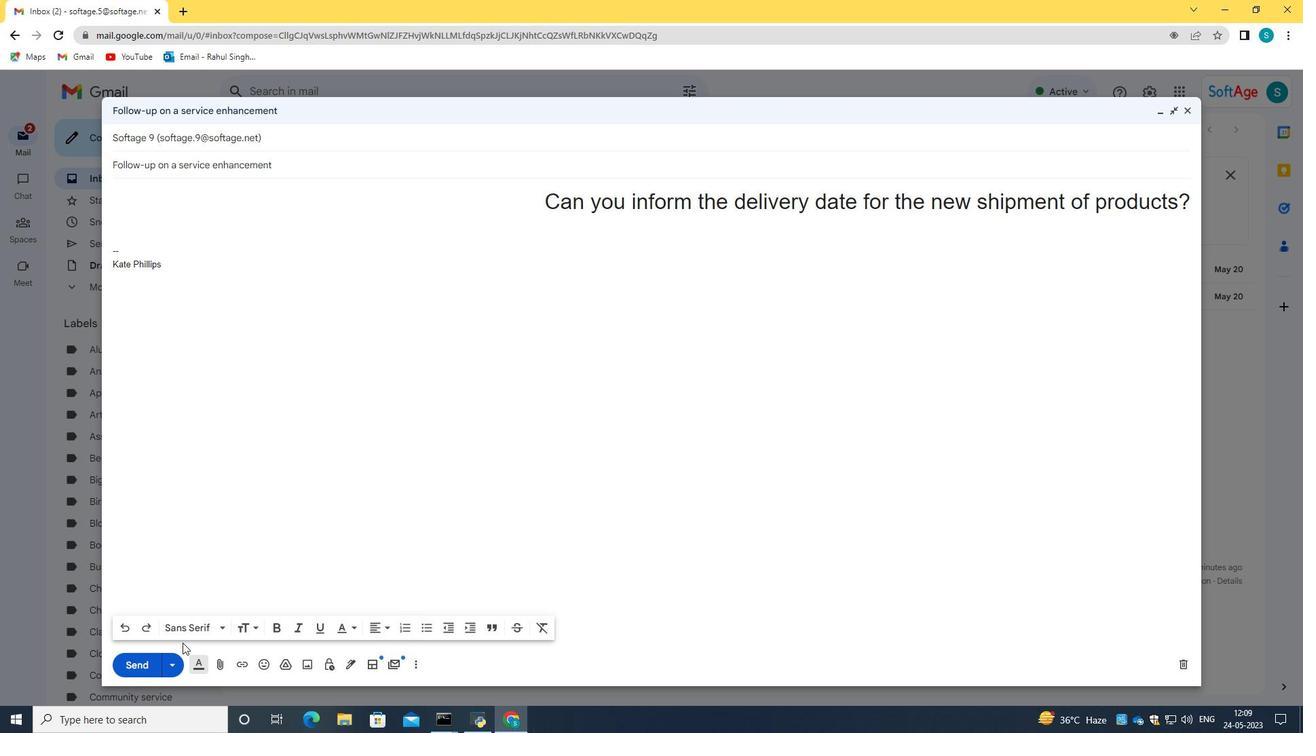 
Action: Mouse pressed left at (153, 659)
Screenshot: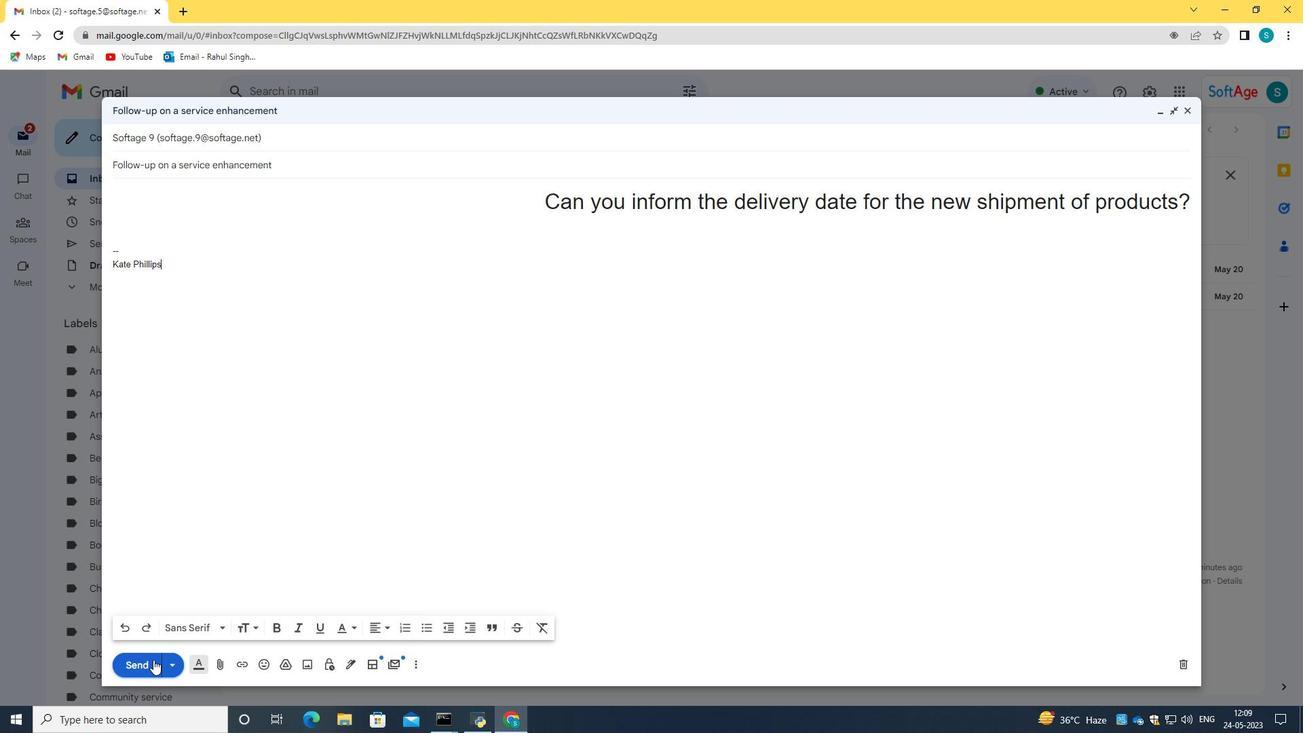 
Action: Mouse moved to (118, 242)
Screenshot: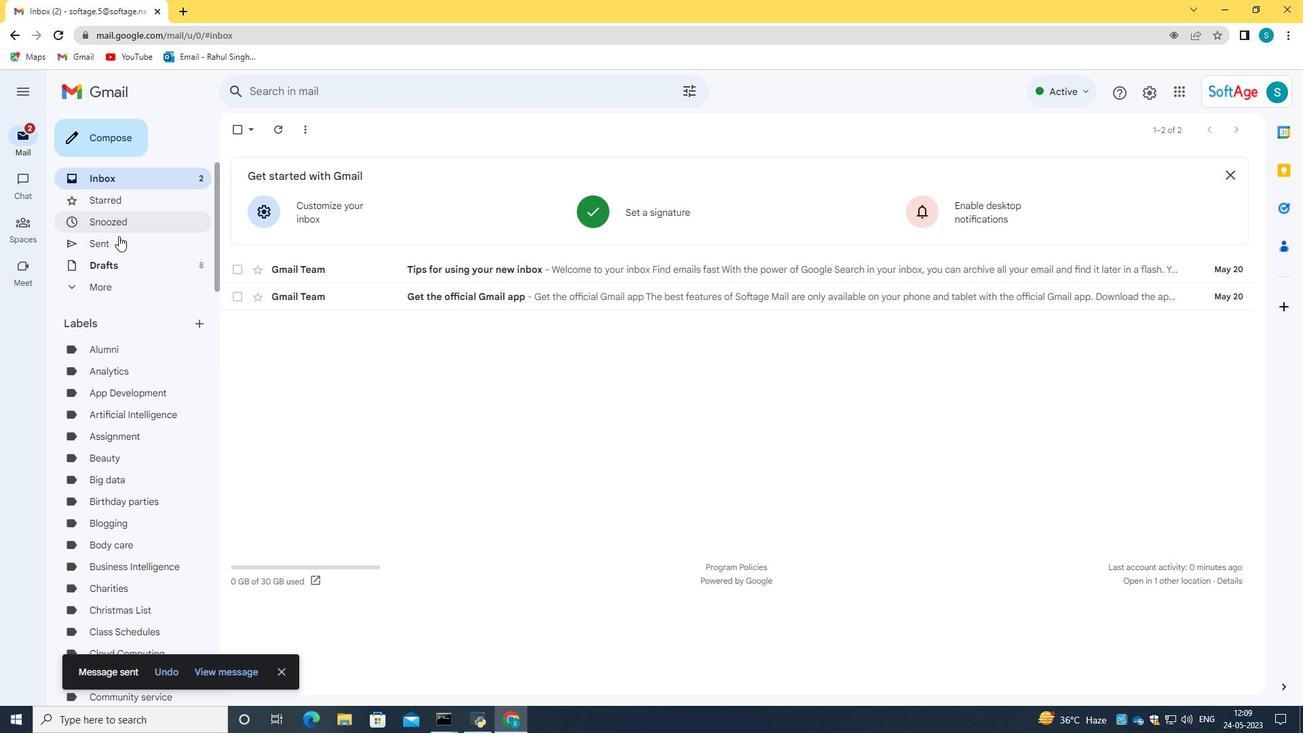 
Action: Mouse pressed left at (118, 242)
Screenshot: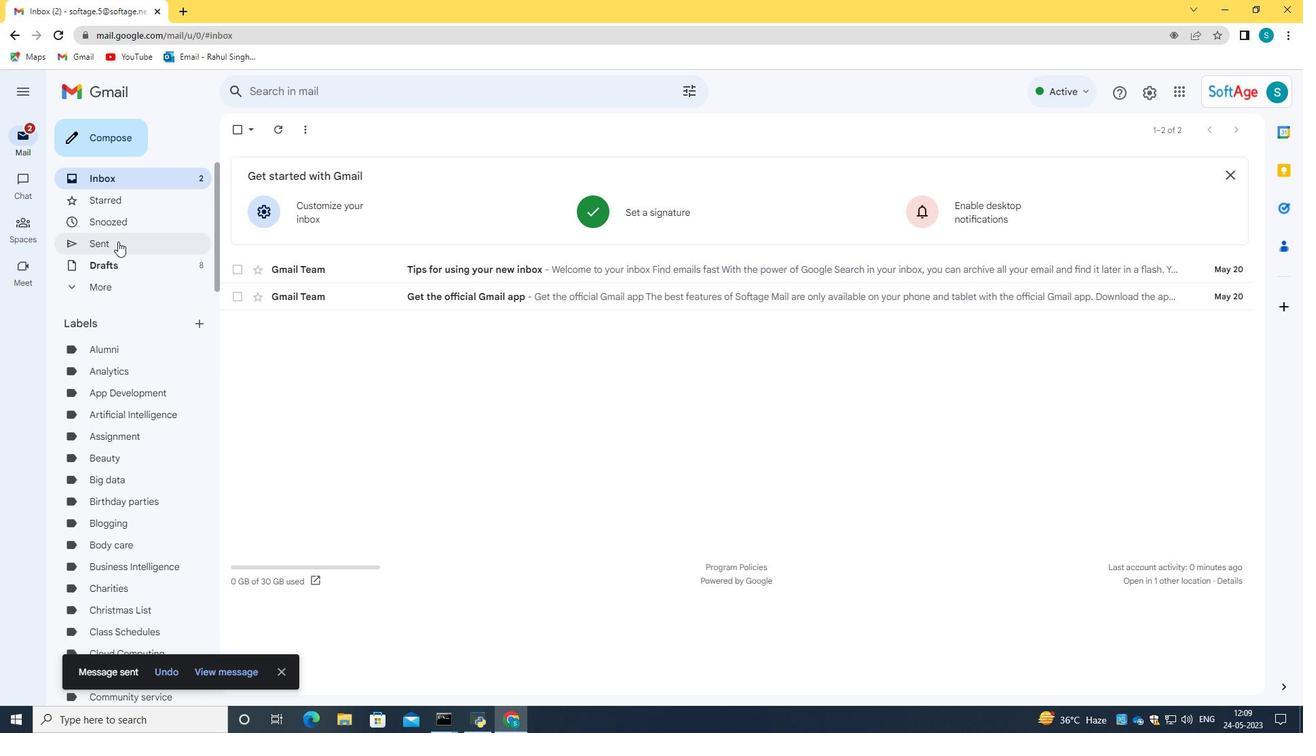 
Action: Mouse moved to (233, 200)
Screenshot: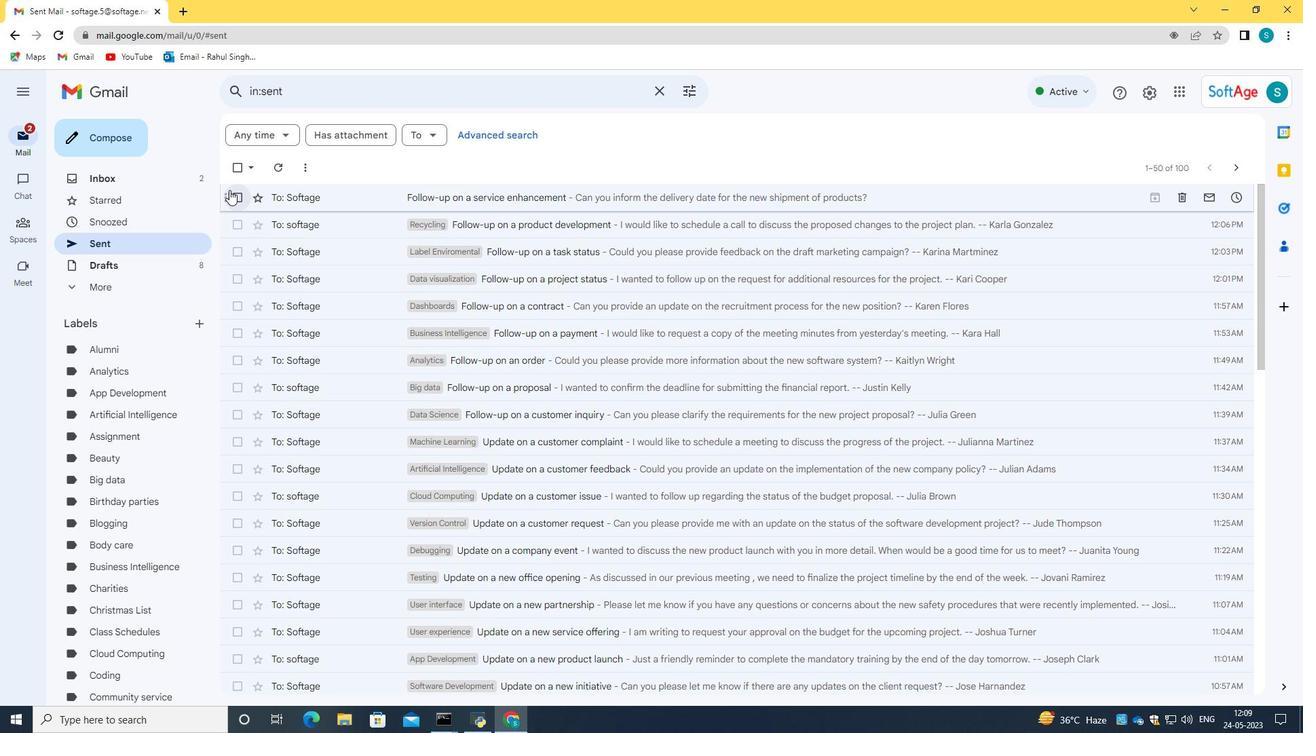 
Action: Mouse pressed left at (233, 200)
Screenshot: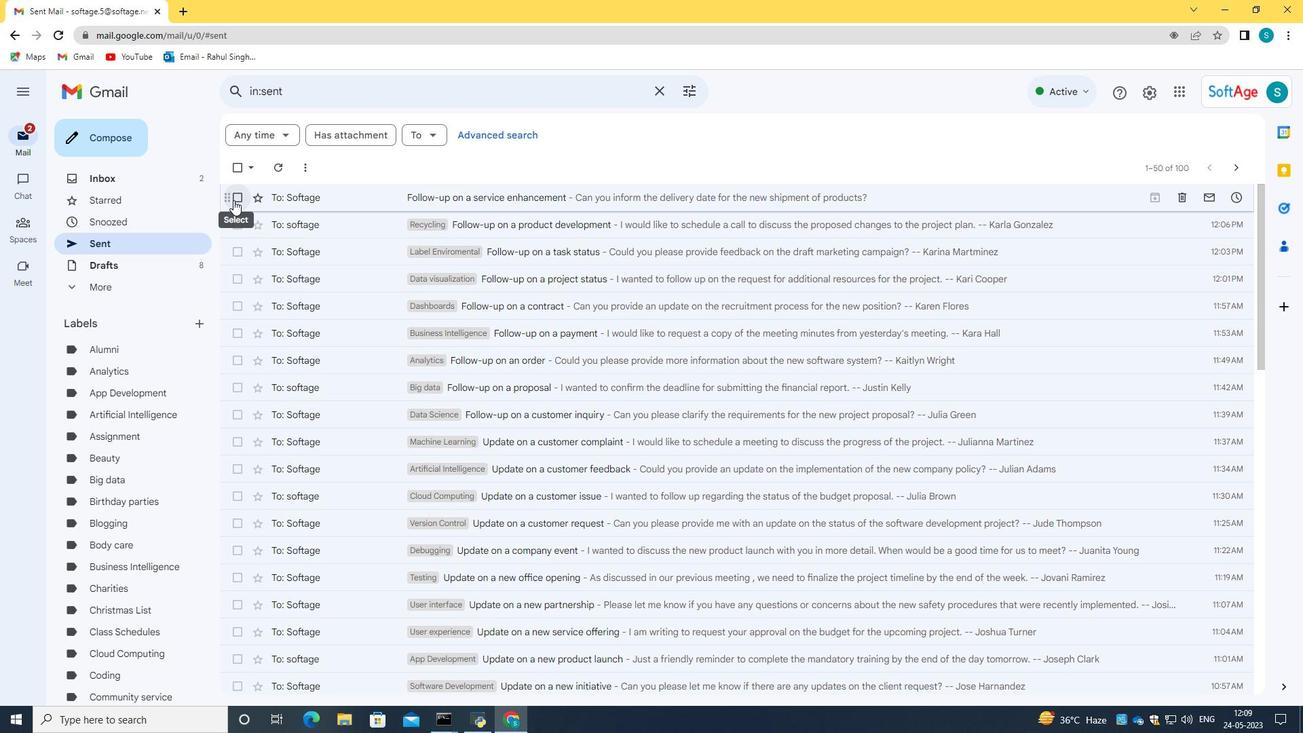 
Action: Mouse moved to (309, 197)
Screenshot: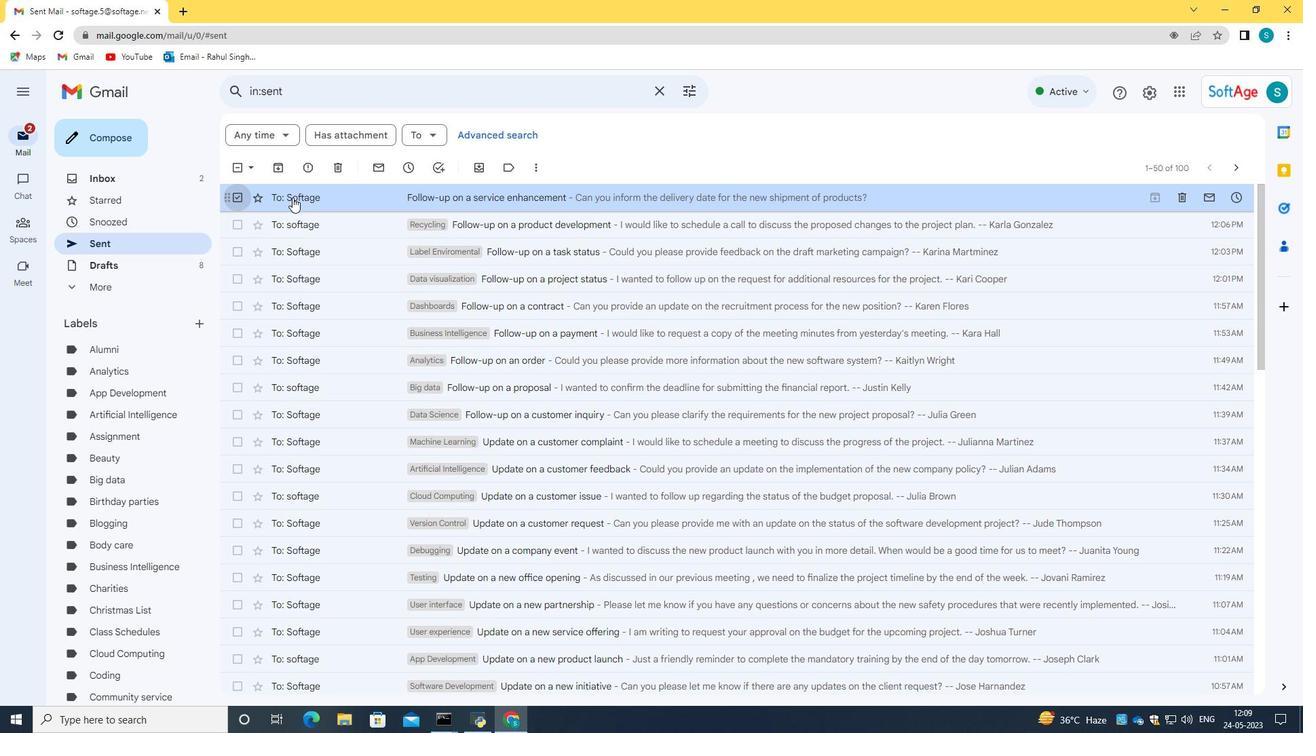 
Action: Mouse pressed right at (309, 197)
Screenshot: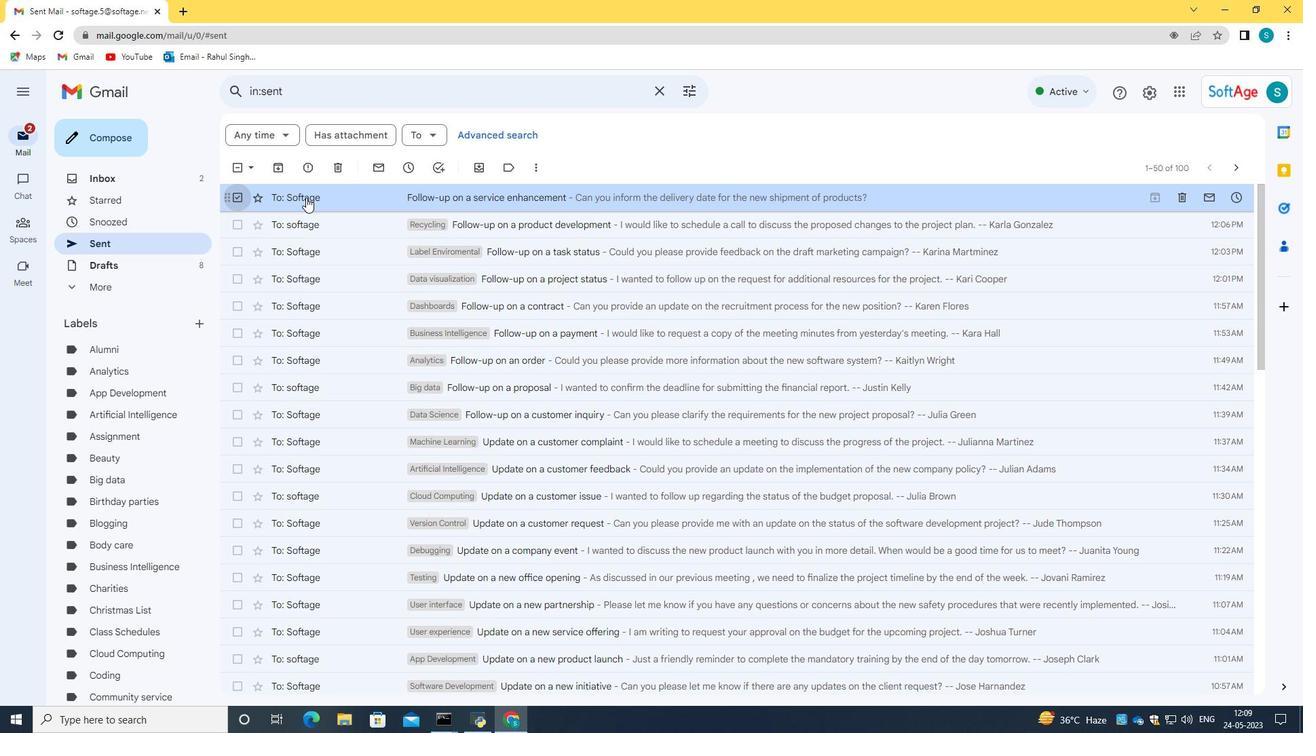 
Action: Mouse moved to (525, 398)
Screenshot: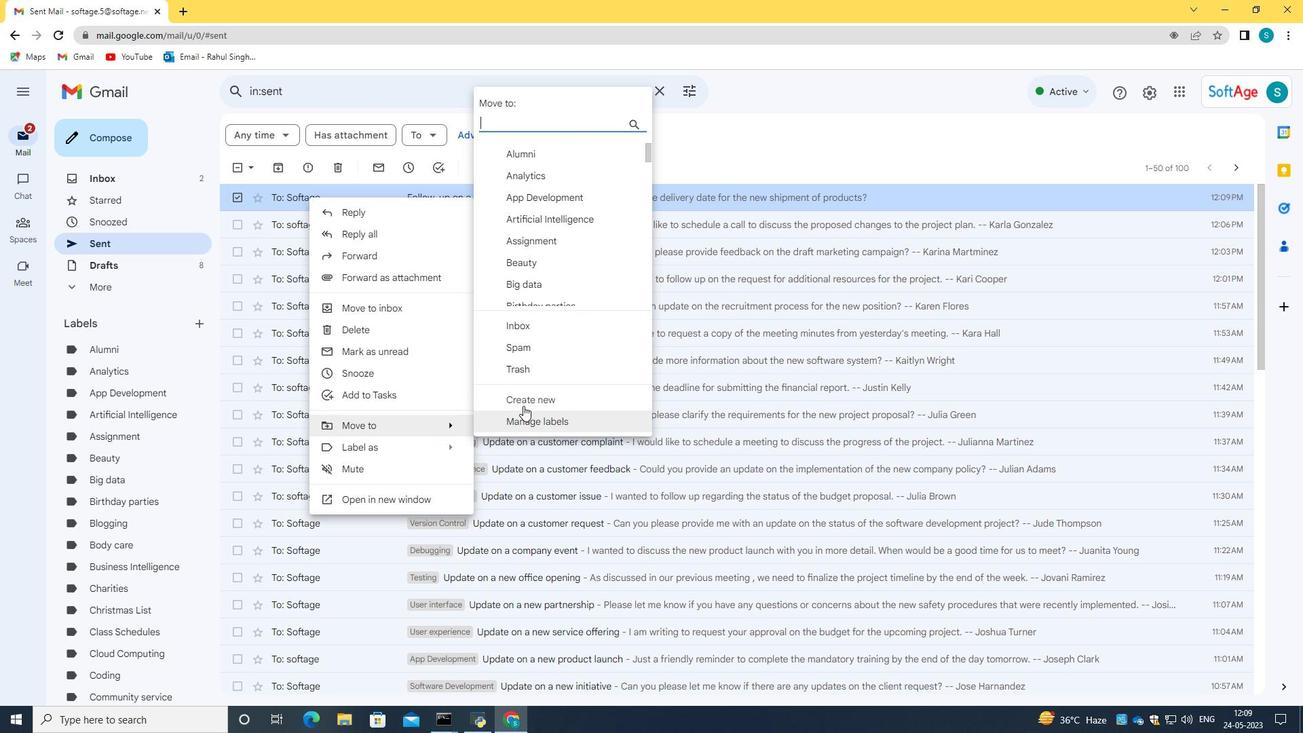 
Action: Mouse pressed left at (525, 398)
Screenshot: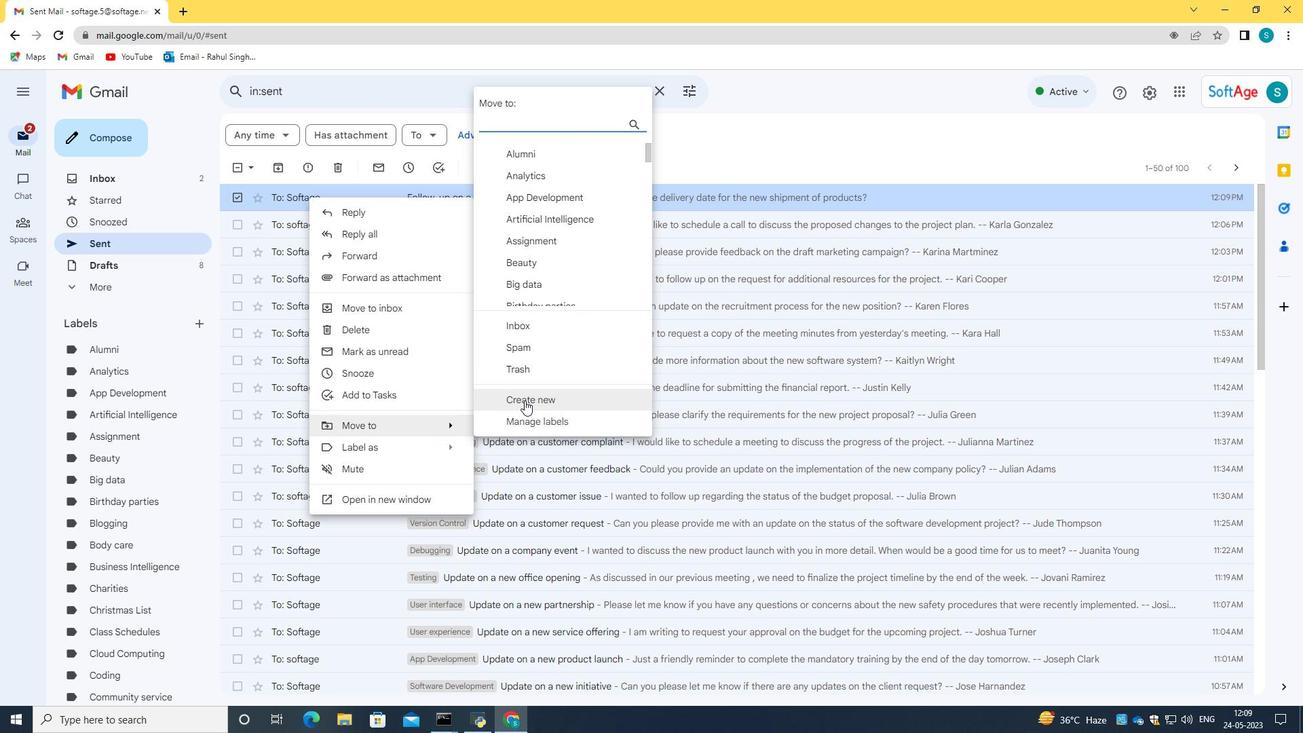 
Action: Mouse moved to (525, 398)
Screenshot: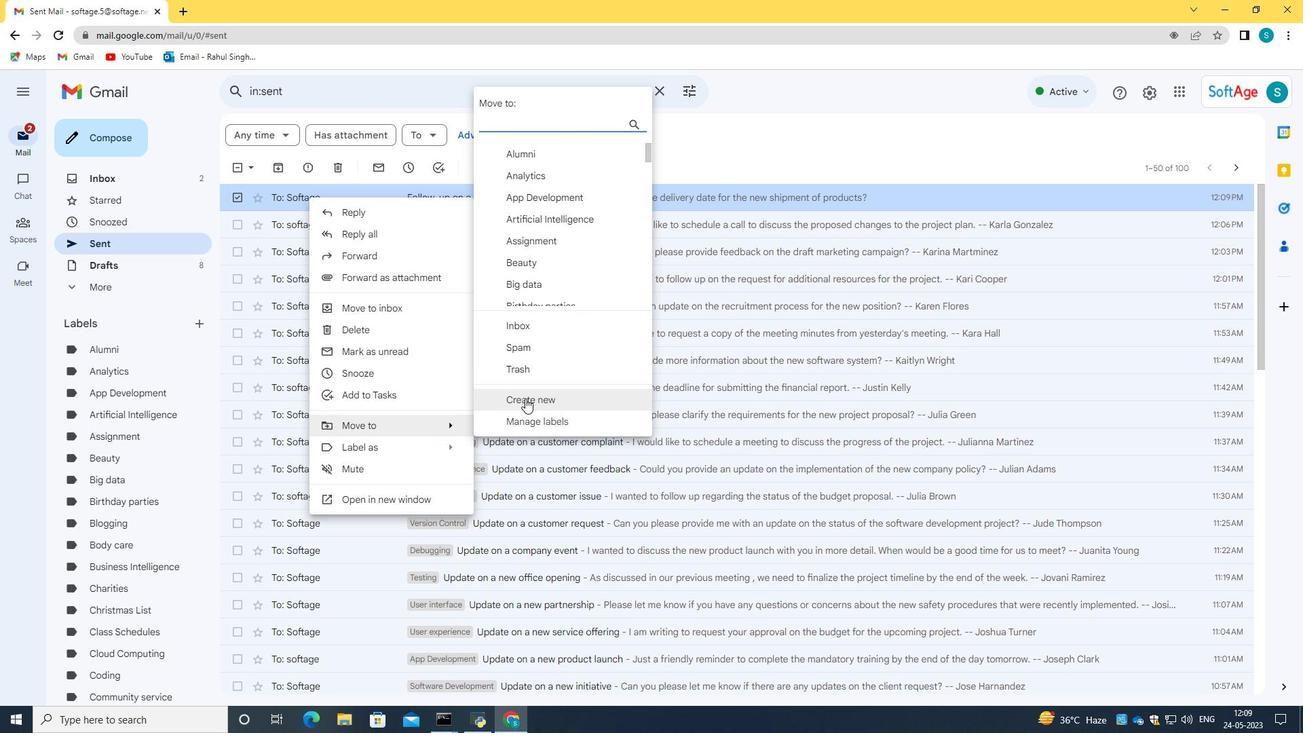 
Action: Key pressed <Key.caps_lock>S<Key.caps_lock>ustainability
Screenshot: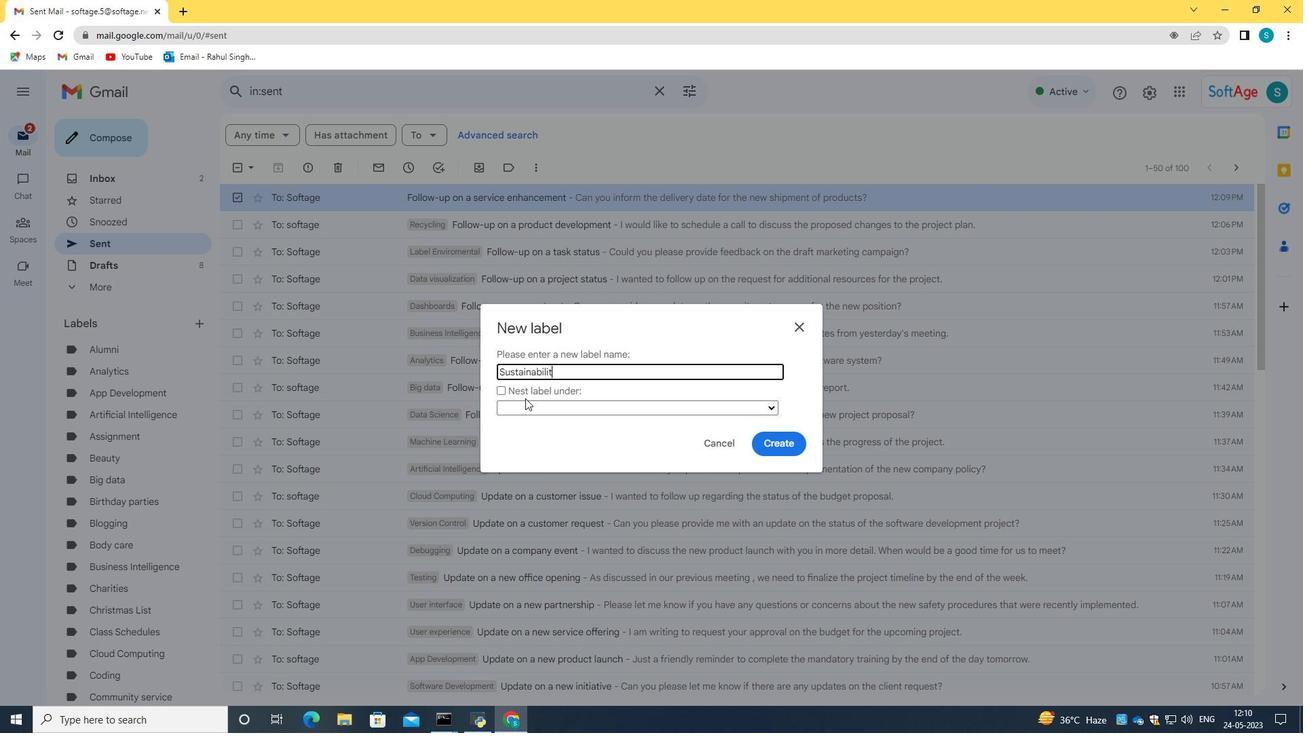 
Action: Mouse moved to (753, 437)
Screenshot: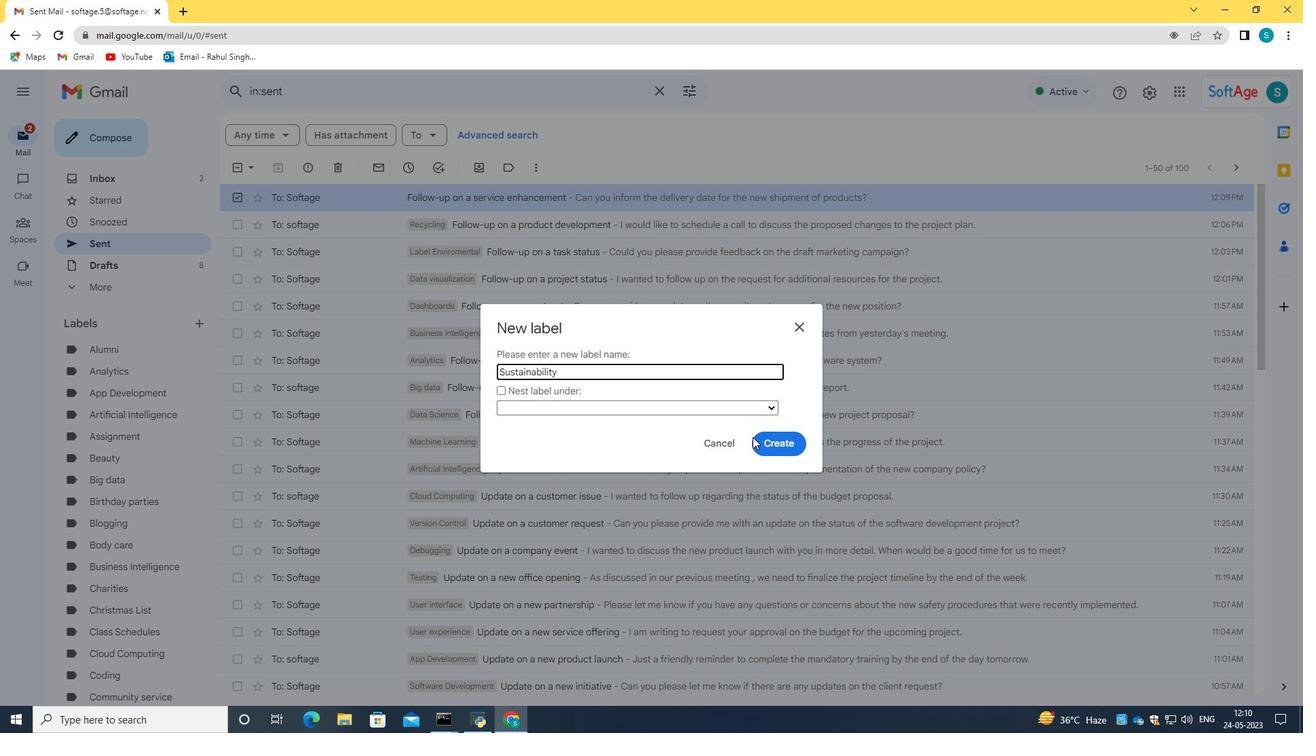
Action: Mouse pressed left at (753, 437)
Screenshot: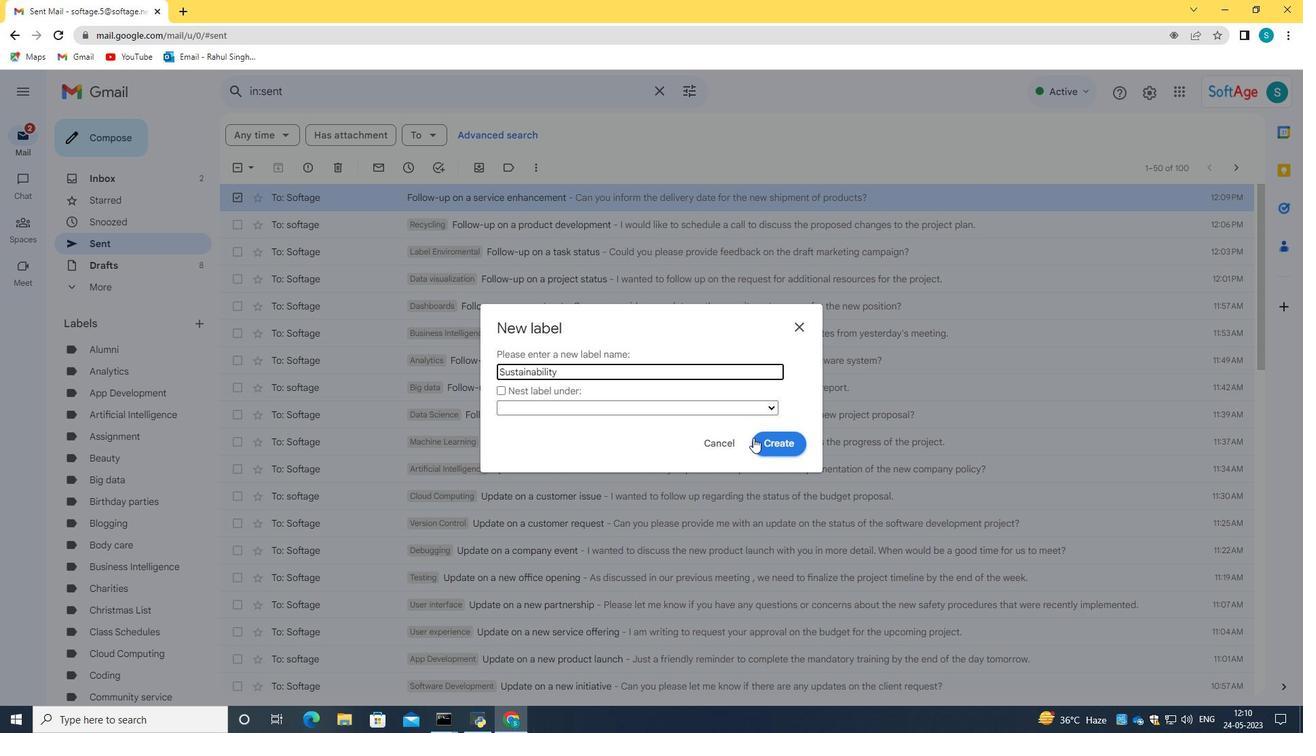 
Action: Mouse moved to (390, 416)
Screenshot: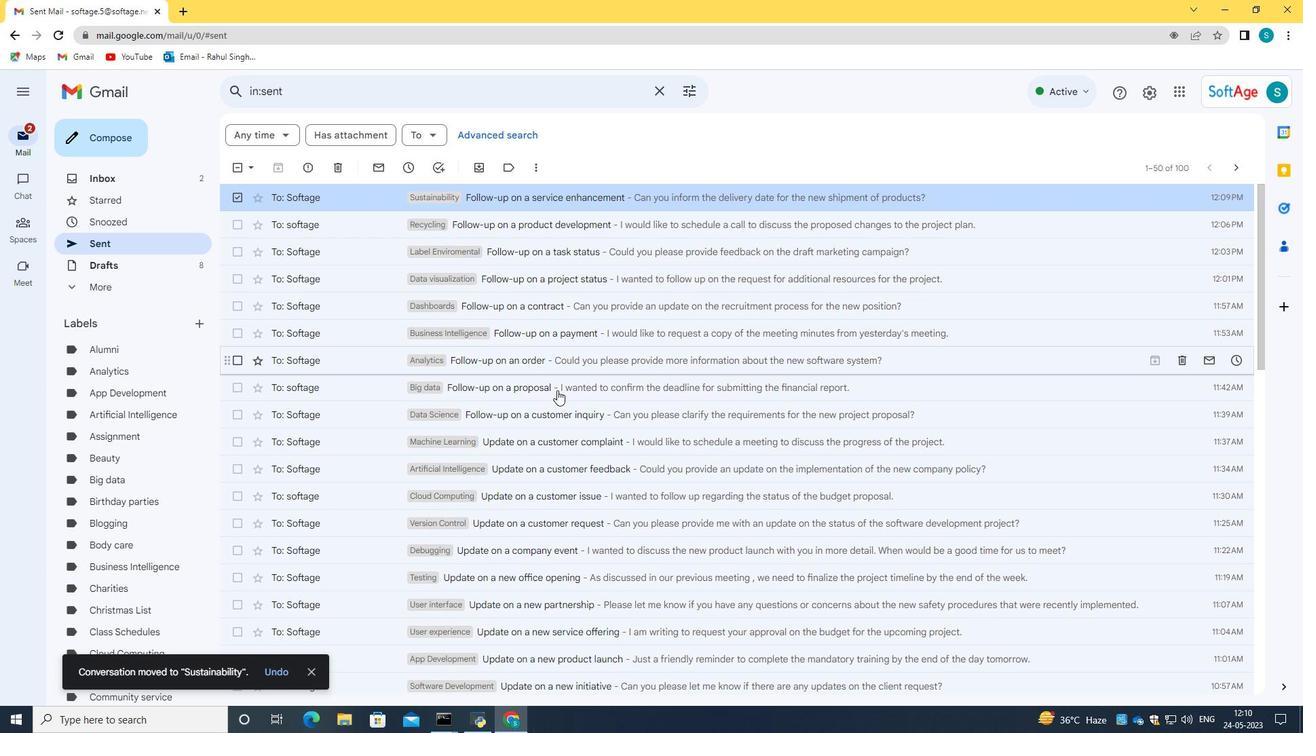
